 Task: Search one way flight ticket for 3 adults, 3 children in business from Jackson: Jackson Hole Airport to New Bern: Coastal Carolina Regional Airport (was Craven County Regional) on 8-4-2023. Choice of flights is JetBlue. Number of bags: 4 checked bags. Price is upto 89000. Outbound departure time preference is 21:45.
Action: Mouse moved to (407, 354)
Screenshot: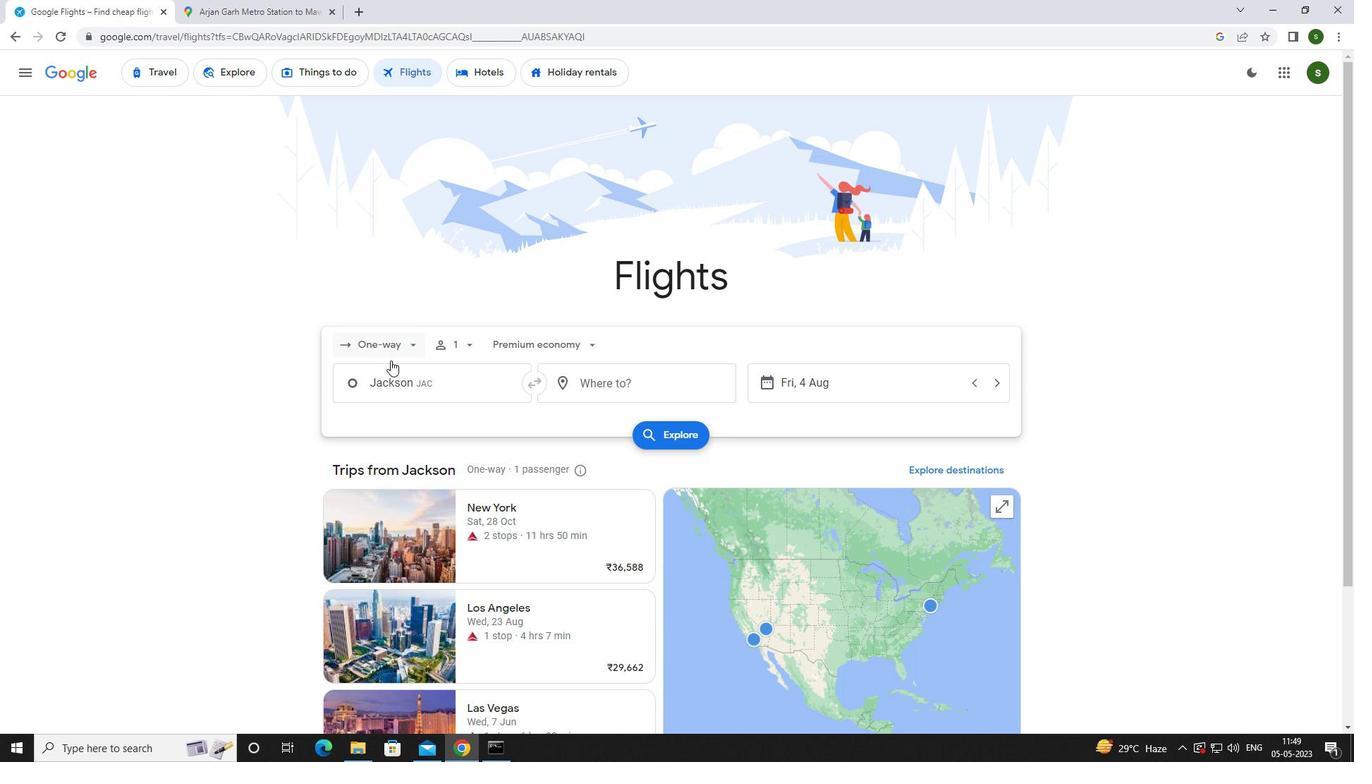 
Action: Mouse pressed left at (407, 354)
Screenshot: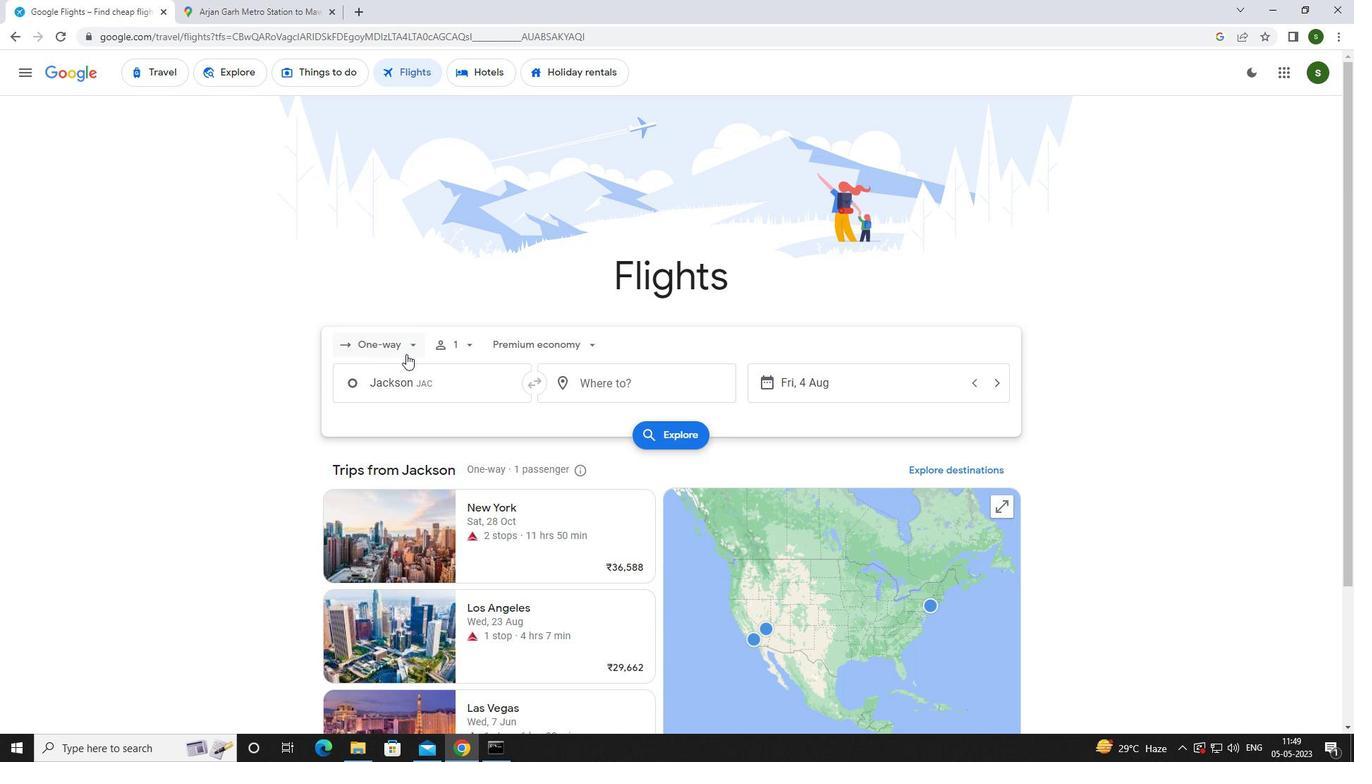 
Action: Mouse moved to (397, 402)
Screenshot: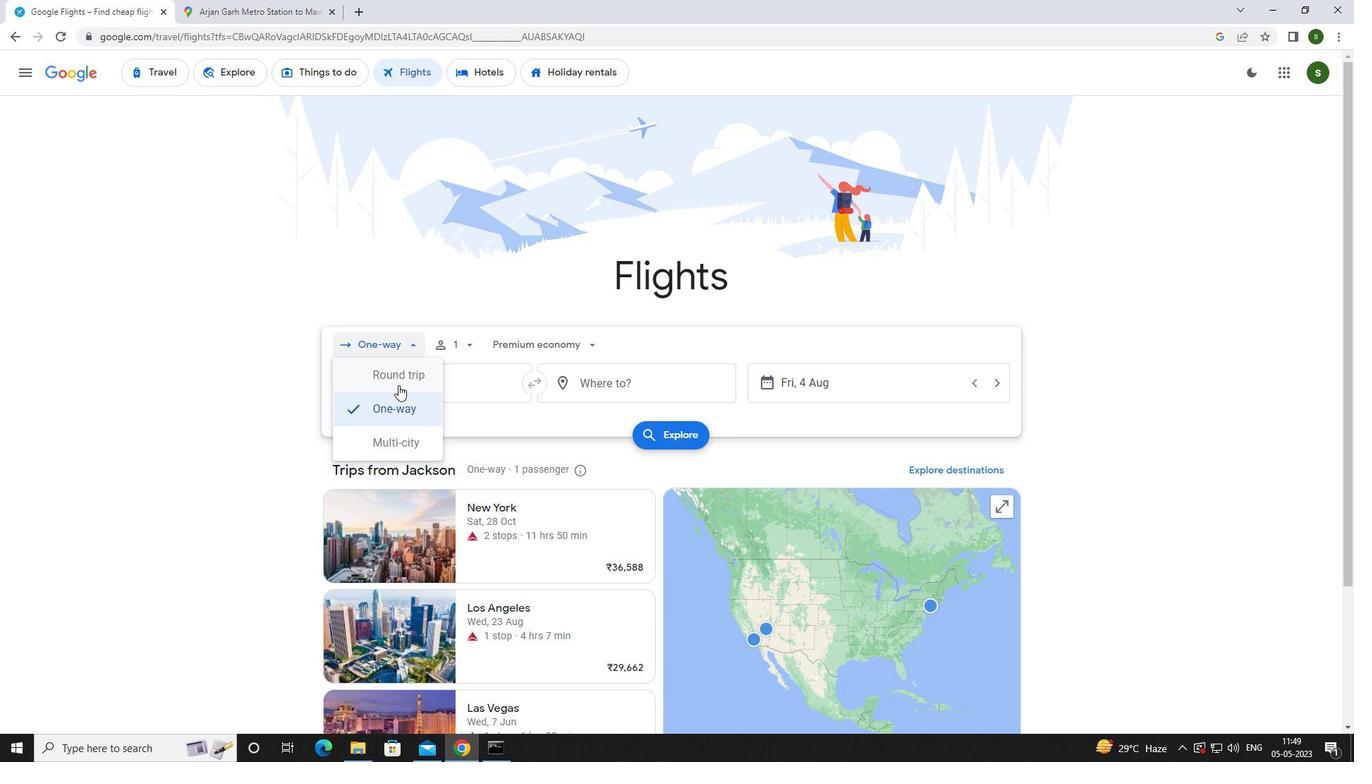 
Action: Mouse pressed left at (397, 402)
Screenshot: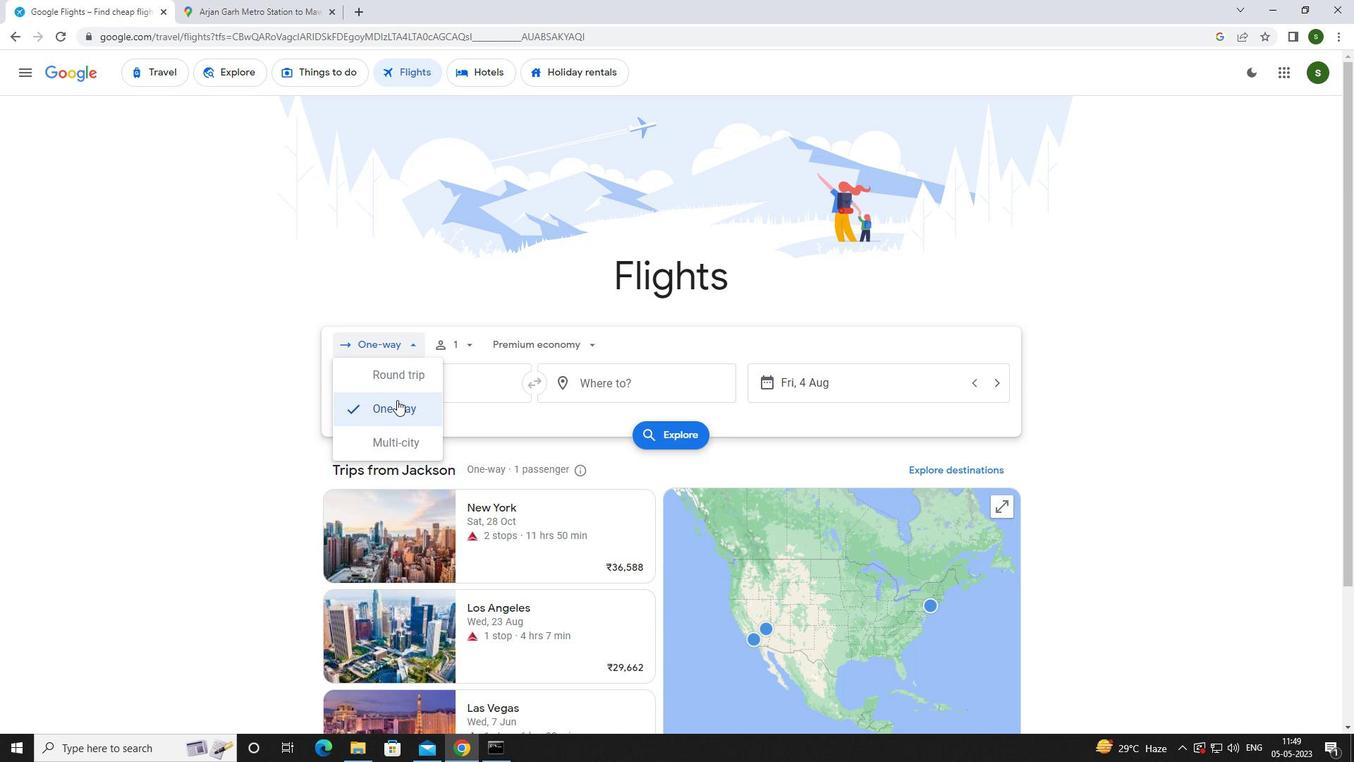 
Action: Mouse moved to (467, 351)
Screenshot: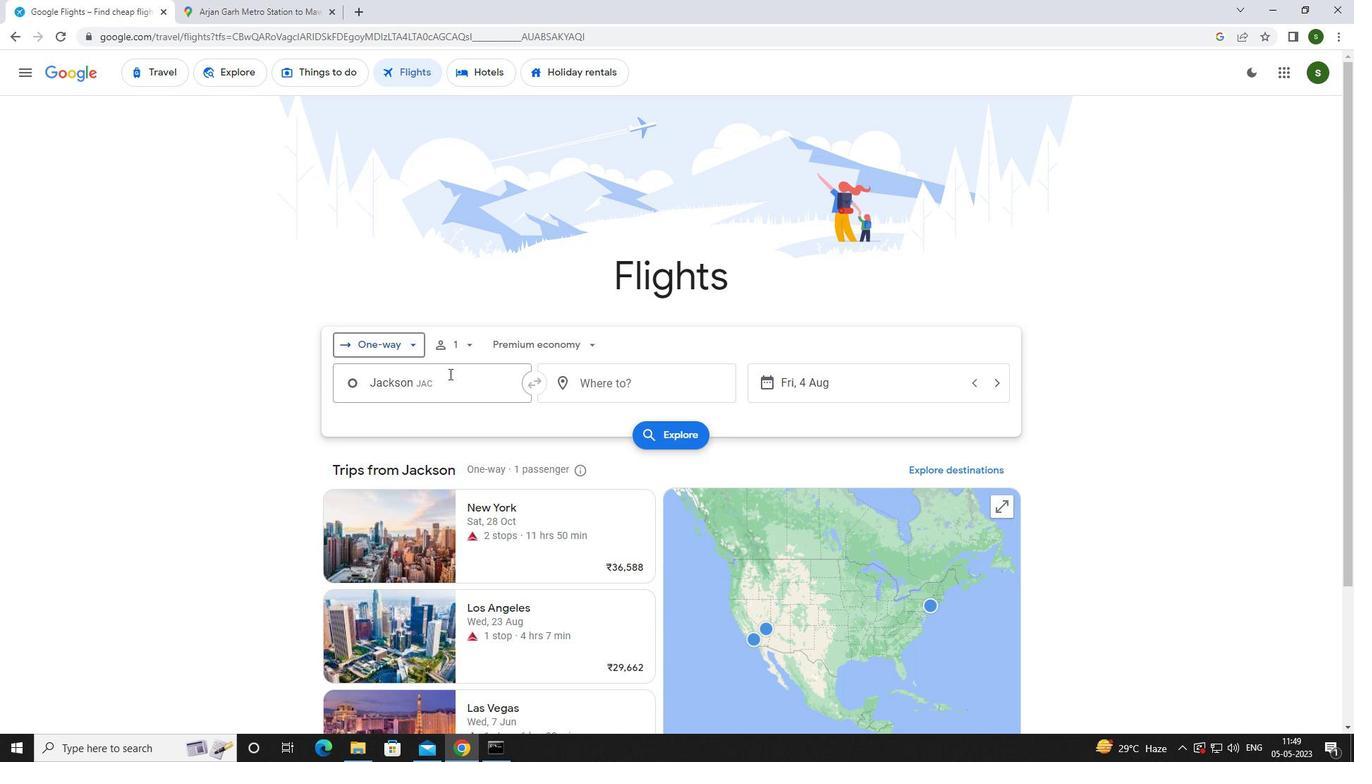 
Action: Mouse pressed left at (467, 351)
Screenshot: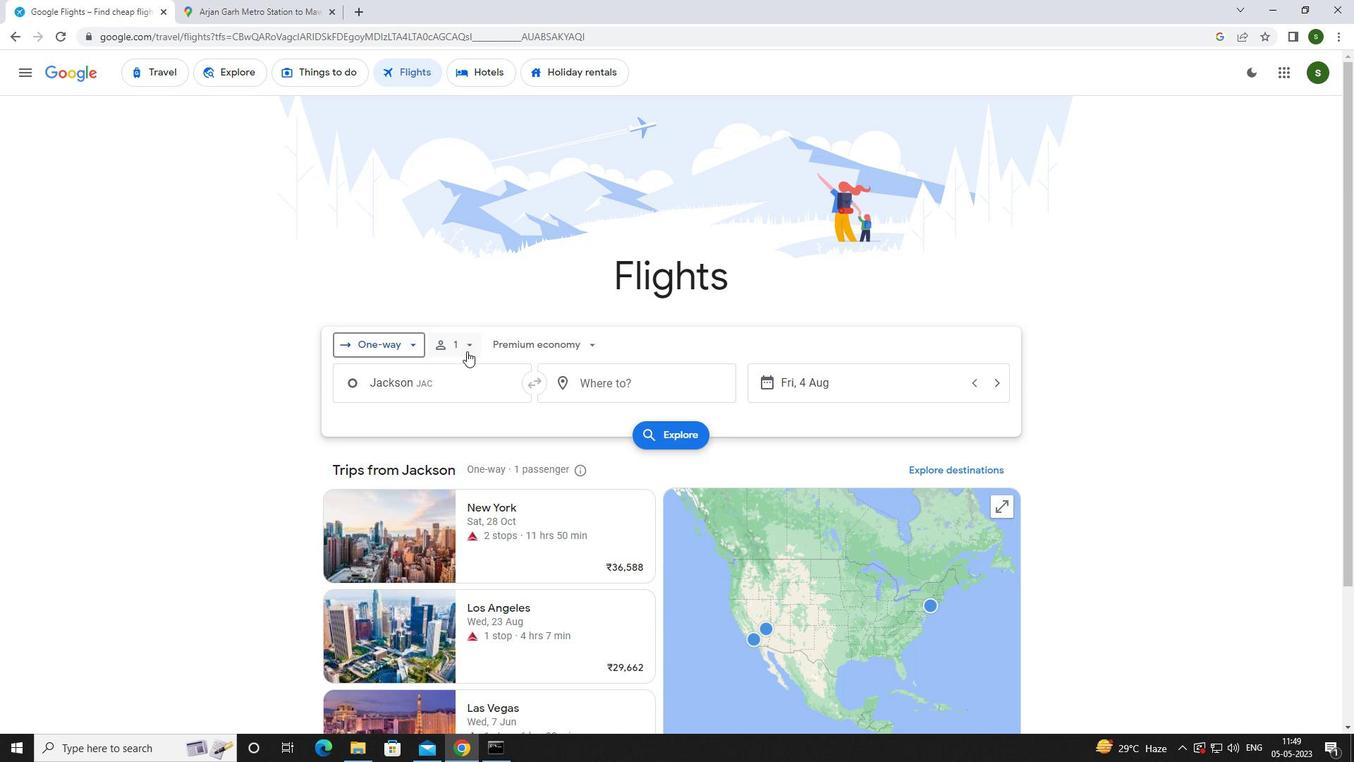 
Action: Mouse moved to (573, 381)
Screenshot: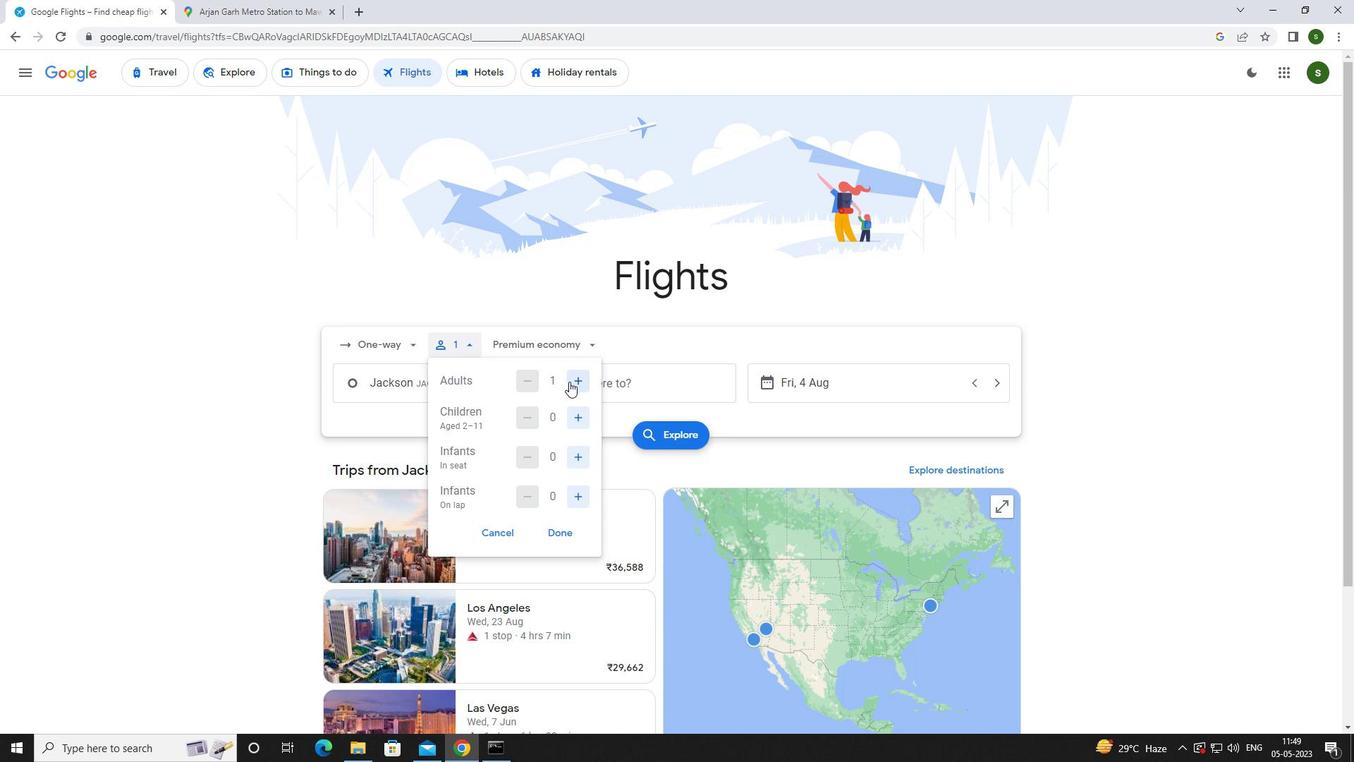 
Action: Mouse pressed left at (573, 381)
Screenshot: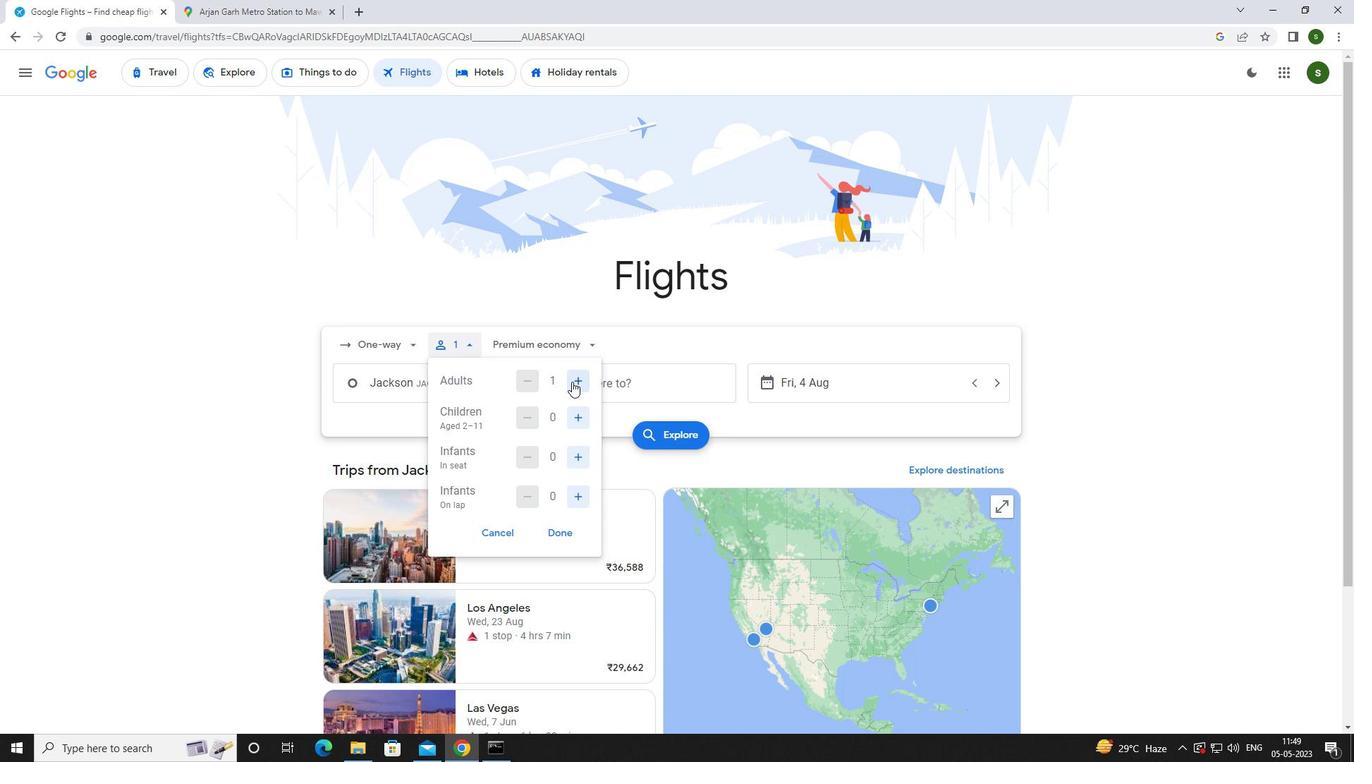 
Action: Mouse pressed left at (573, 381)
Screenshot: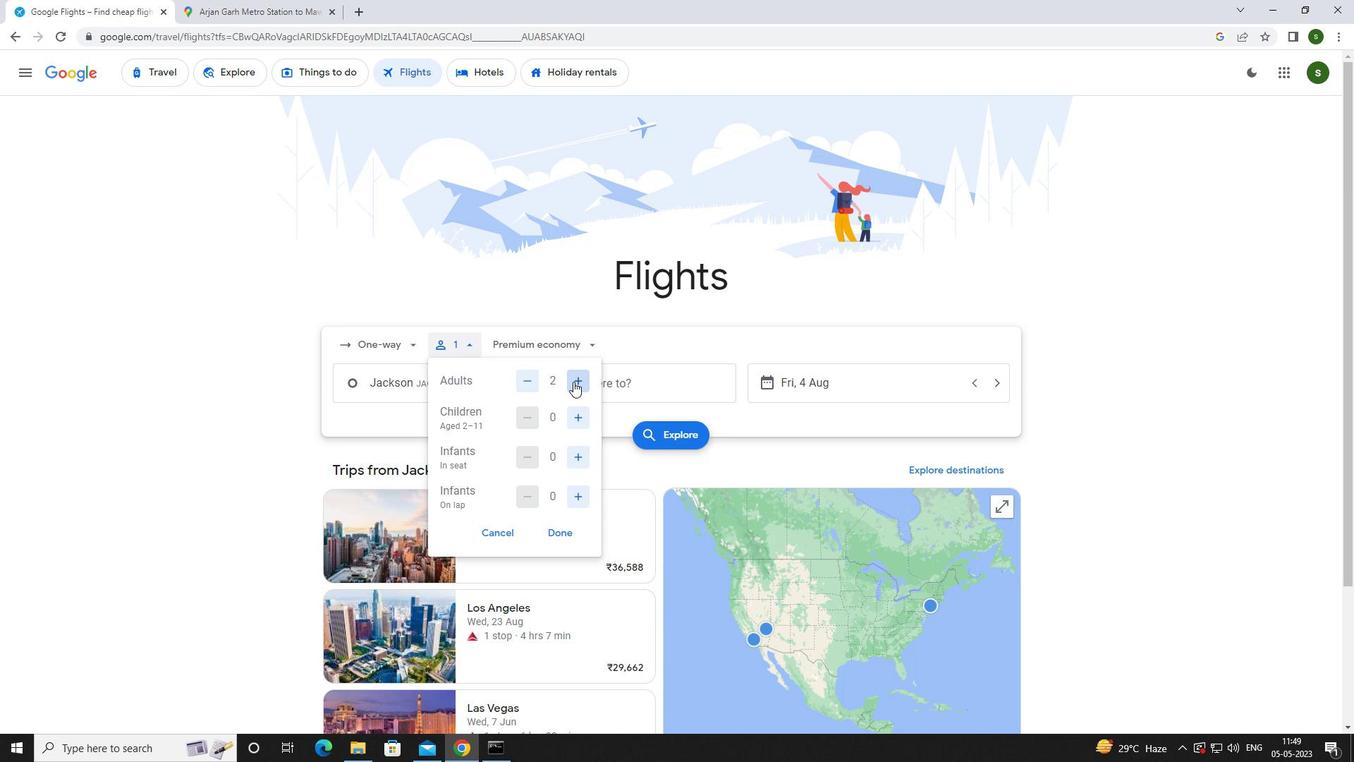 
Action: Mouse moved to (585, 414)
Screenshot: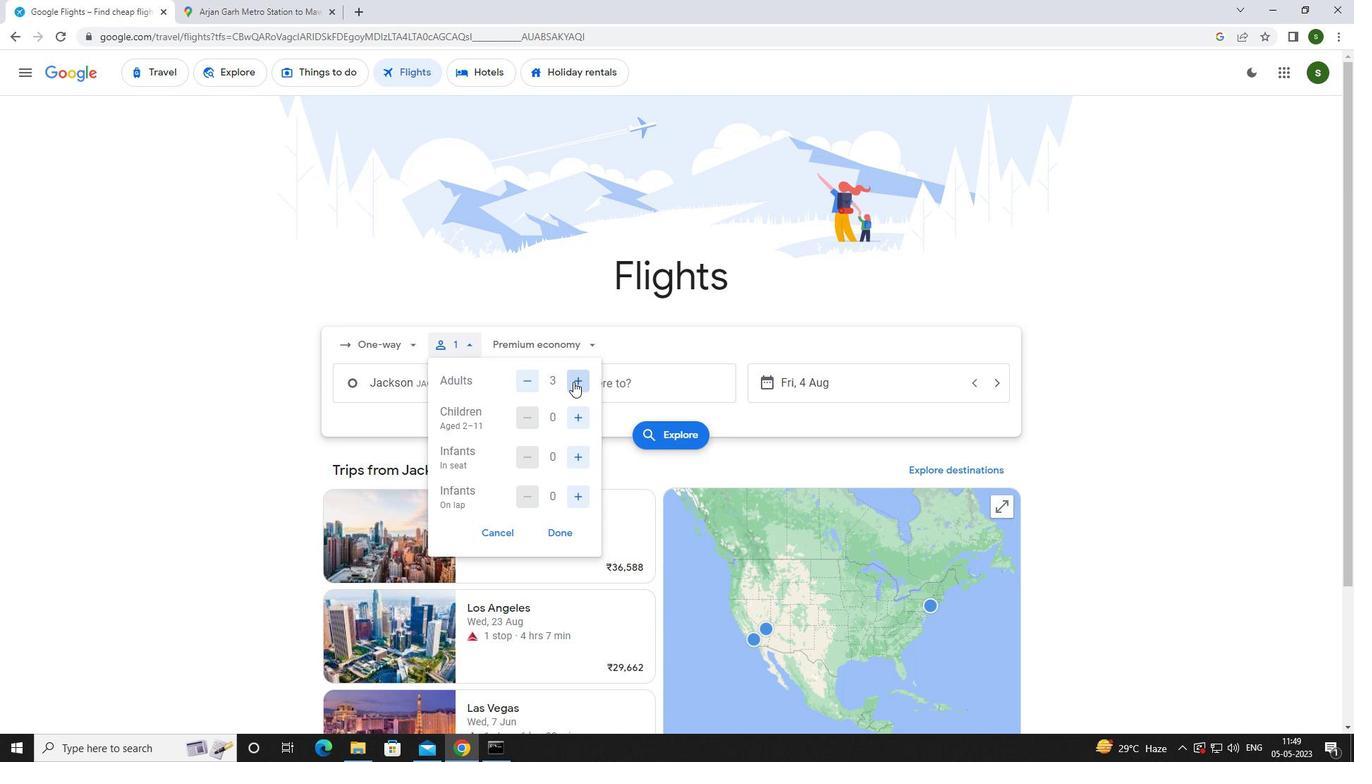 
Action: Mouse pressed left at (585, 414)
Screenshot: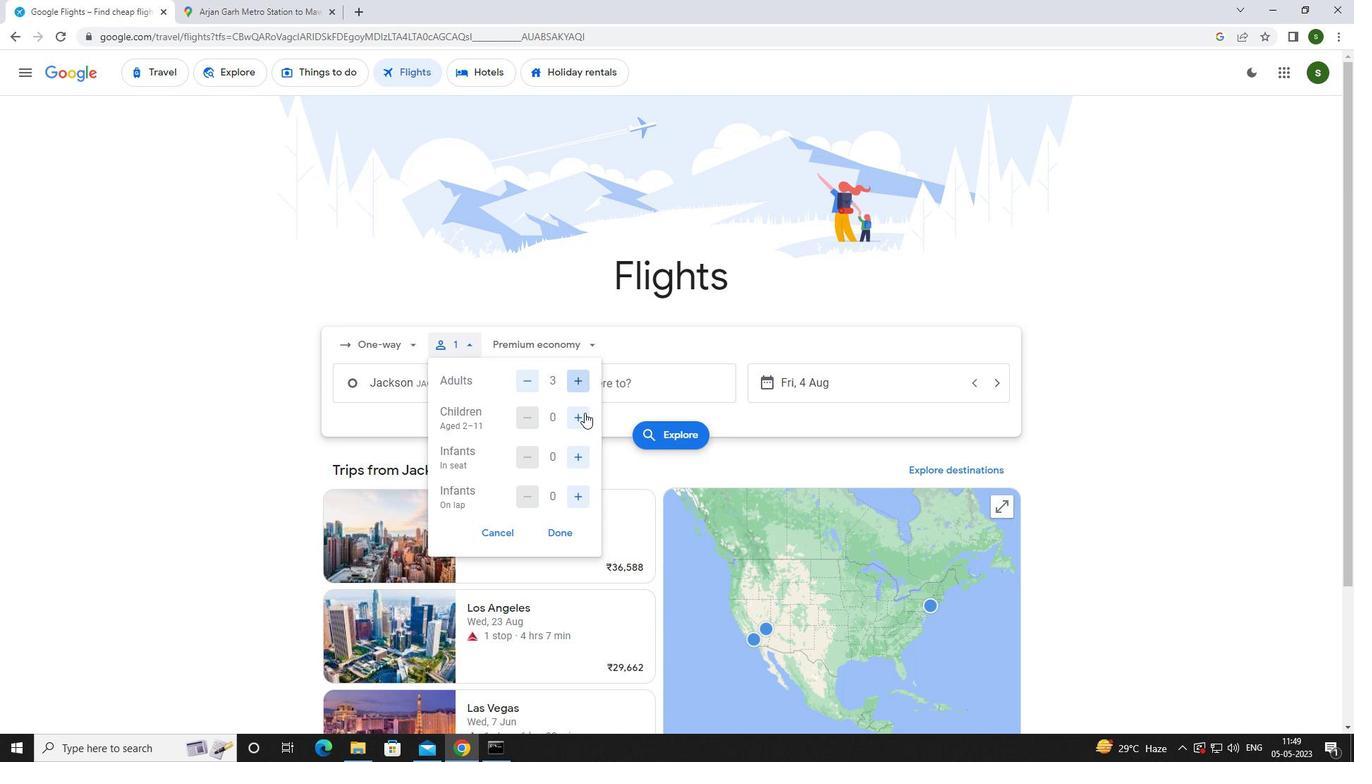 
Action: Mouse pressed left at (585, 414)
Screenshot: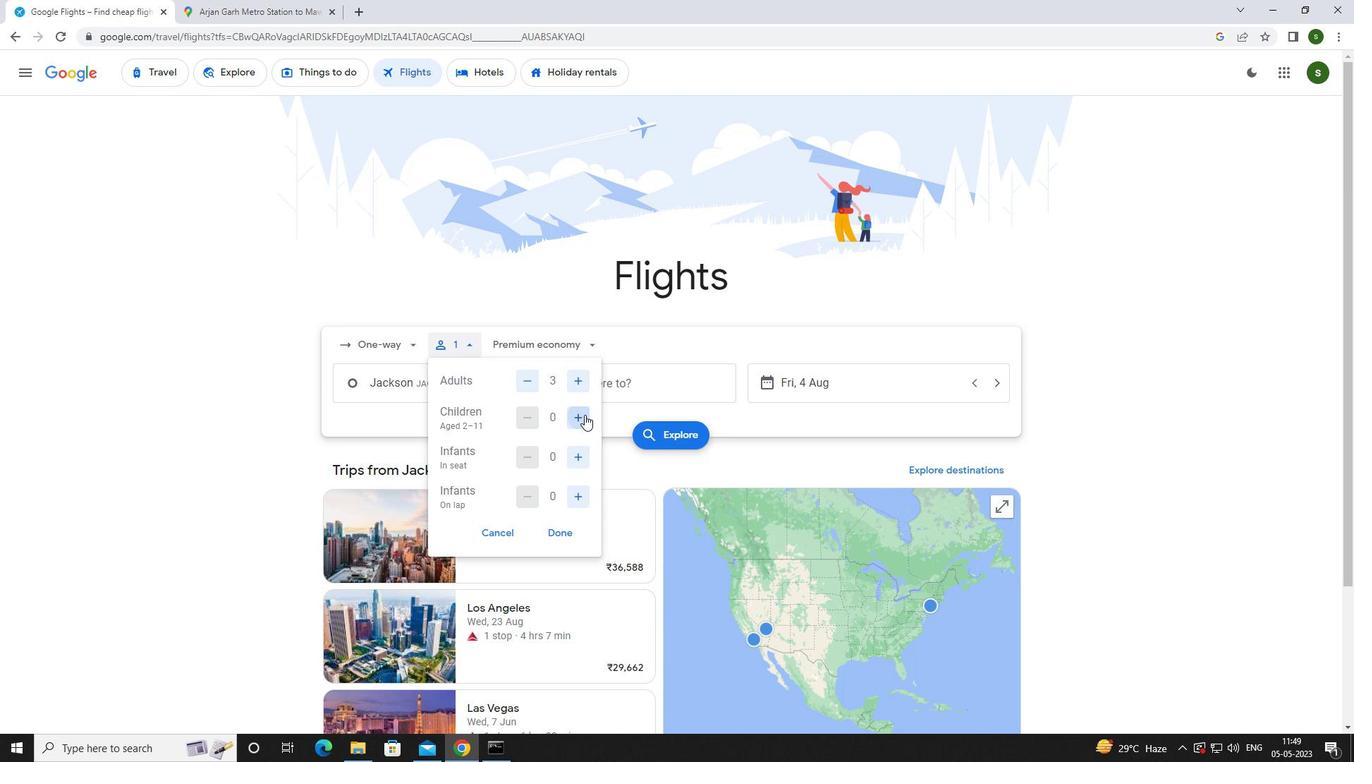 
Action: Mouse moved to (582, 415)
Screenshot: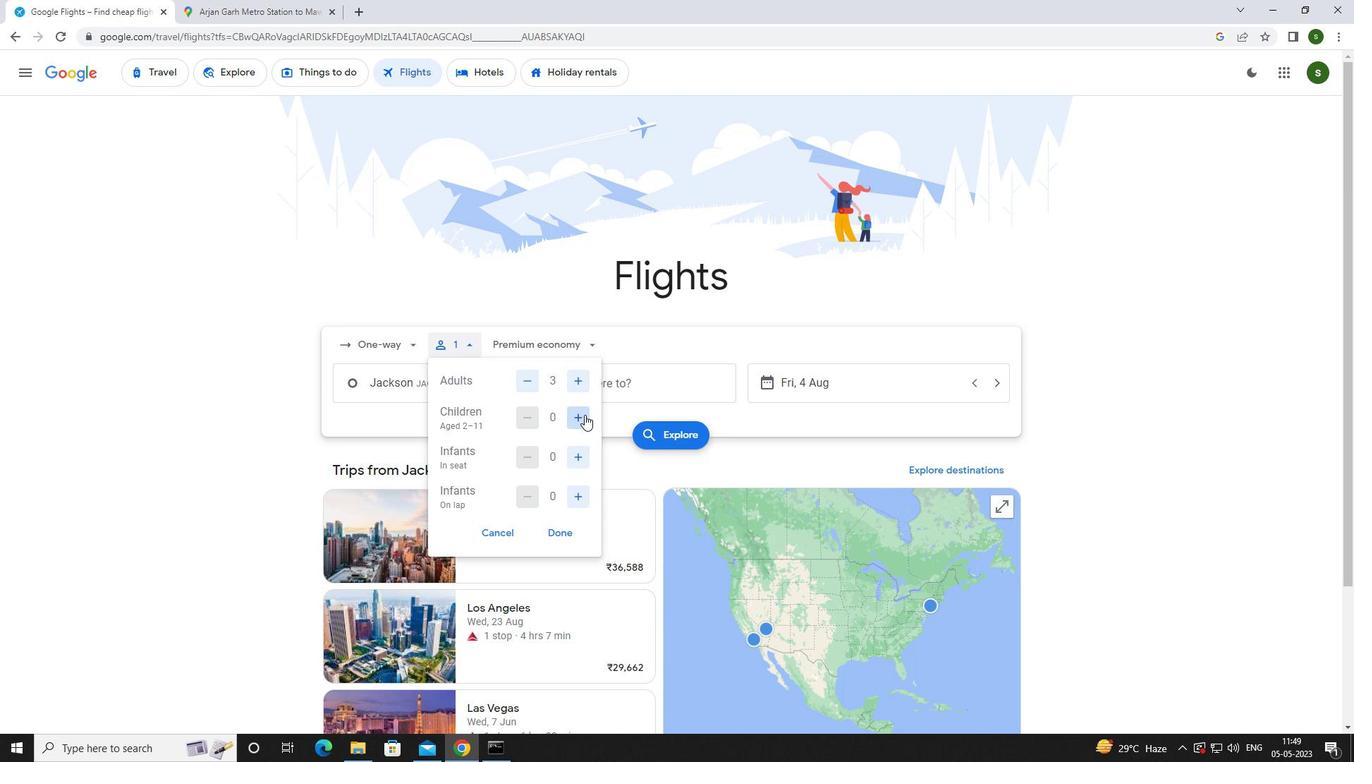 
Action: Mouse pressed left at (582, 415)
Screenshot: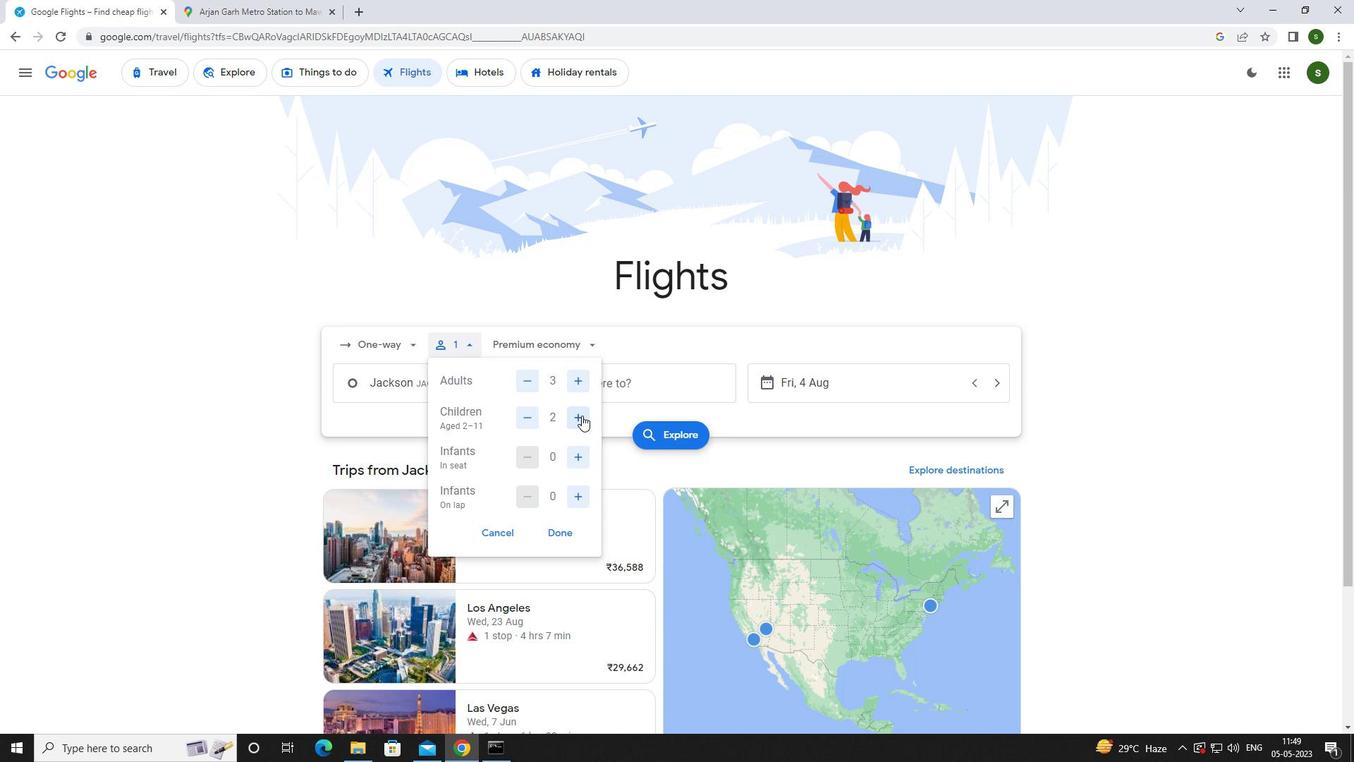 
Action: Mouse moved to (558, 346)
Screenshot: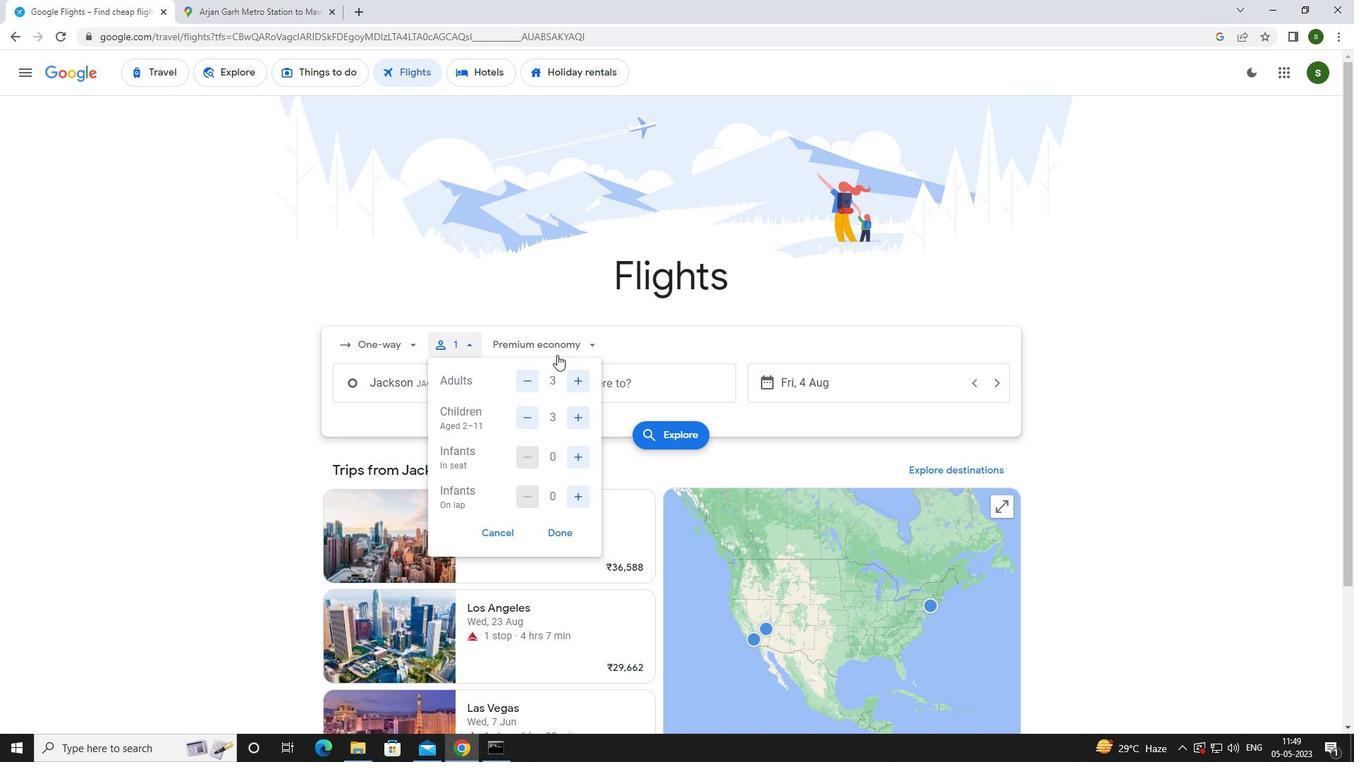 
Action: Mouse pressed left at (558, 346)
Screenshot: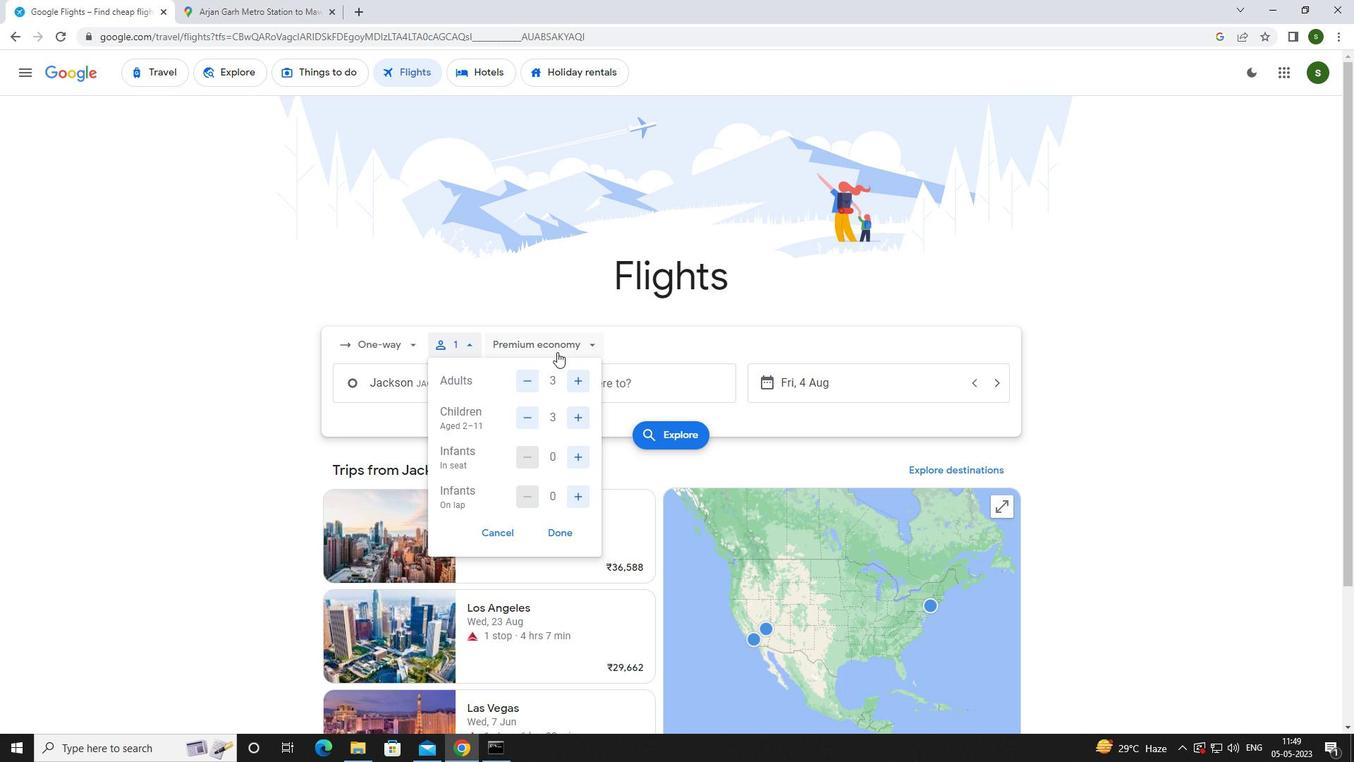 
Action: Mouse moved to (567, 440)
Screenshot: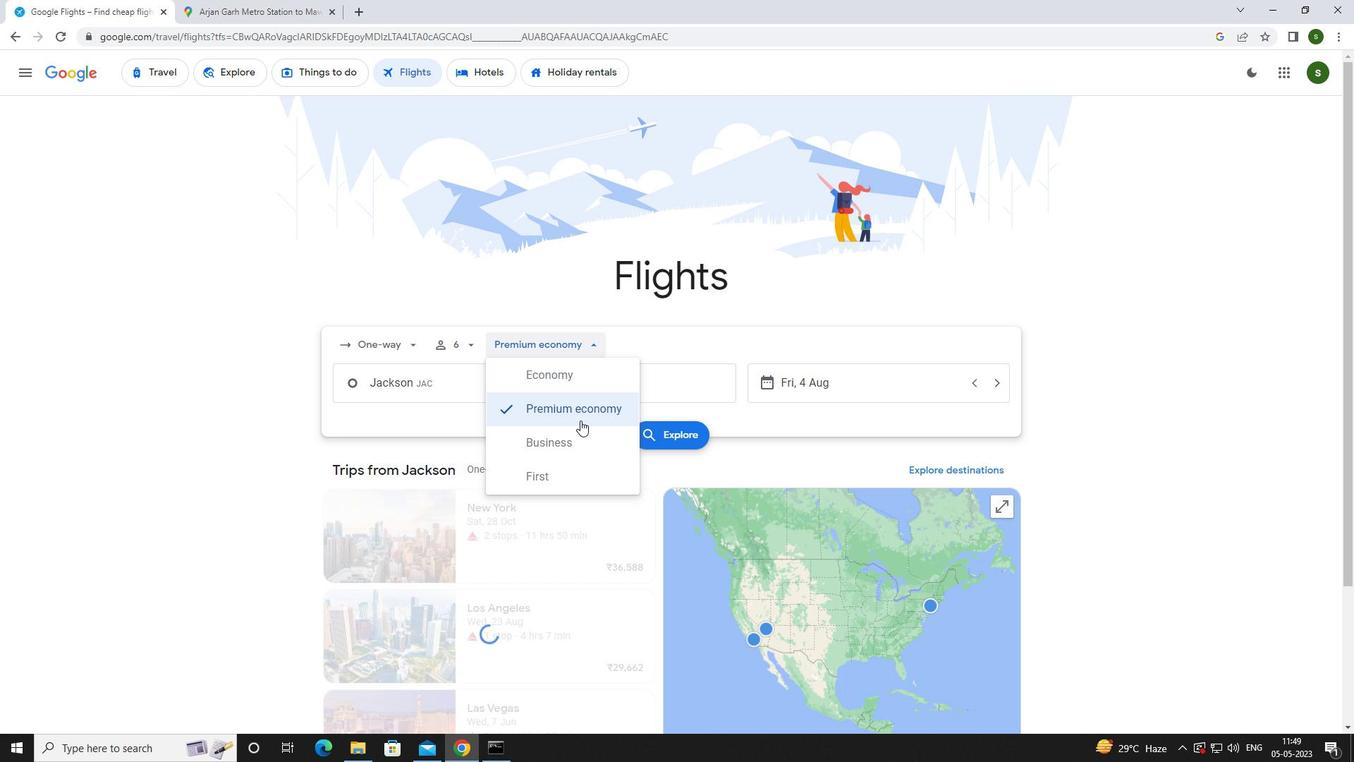 
Action: Mouse pressed left at (567, 440)
Screenshot: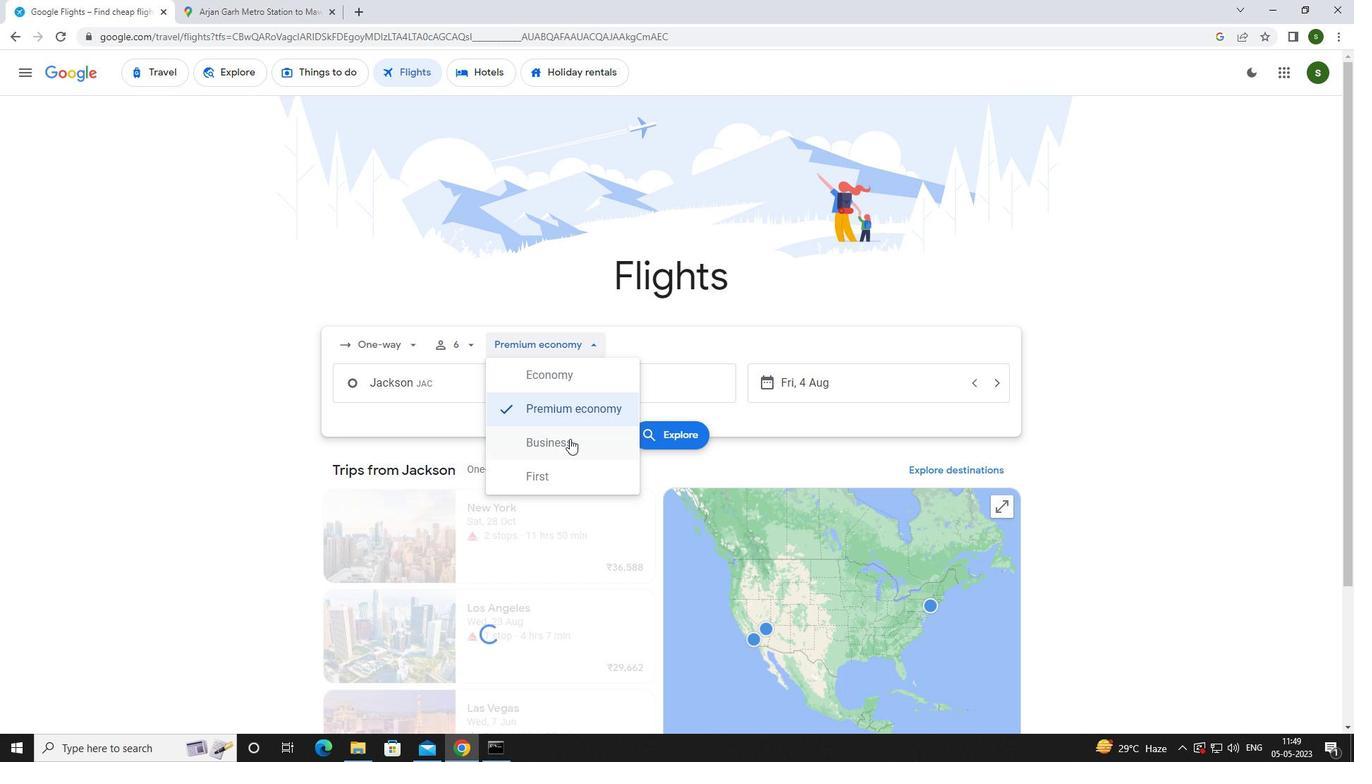 
Action: Mouse moved to (441, 382)
Screenshot: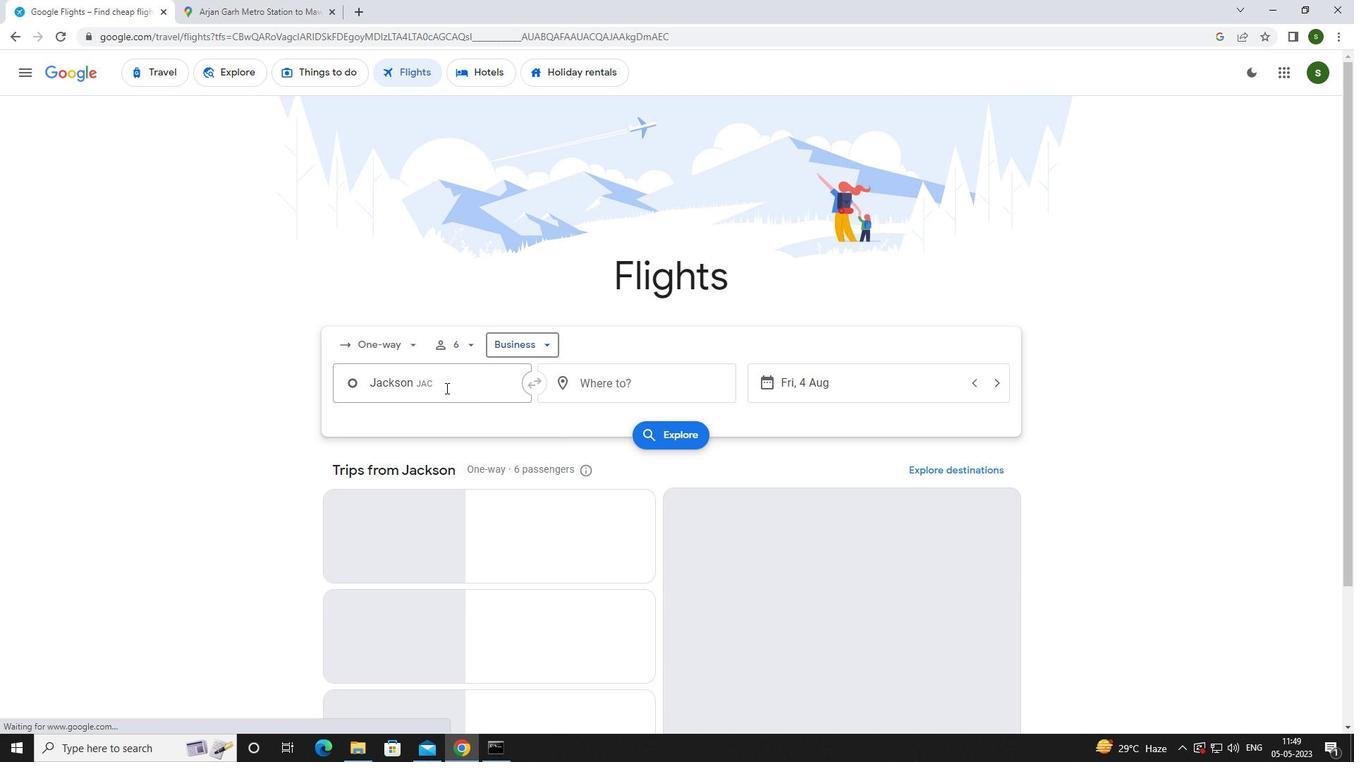 
Action: Mouse pressed left at (441, 382)
Screenshot: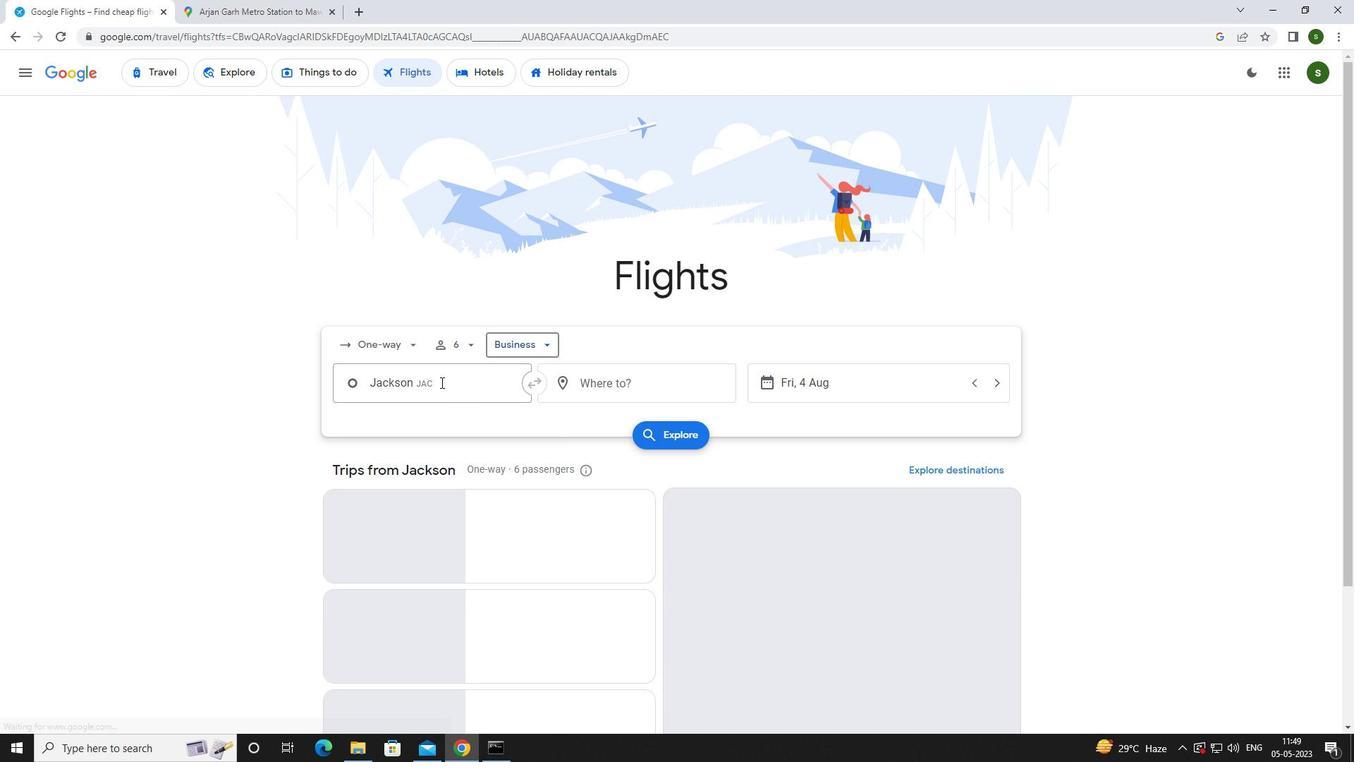 
Action: Mouse moved to (443, 390)
Screenshot: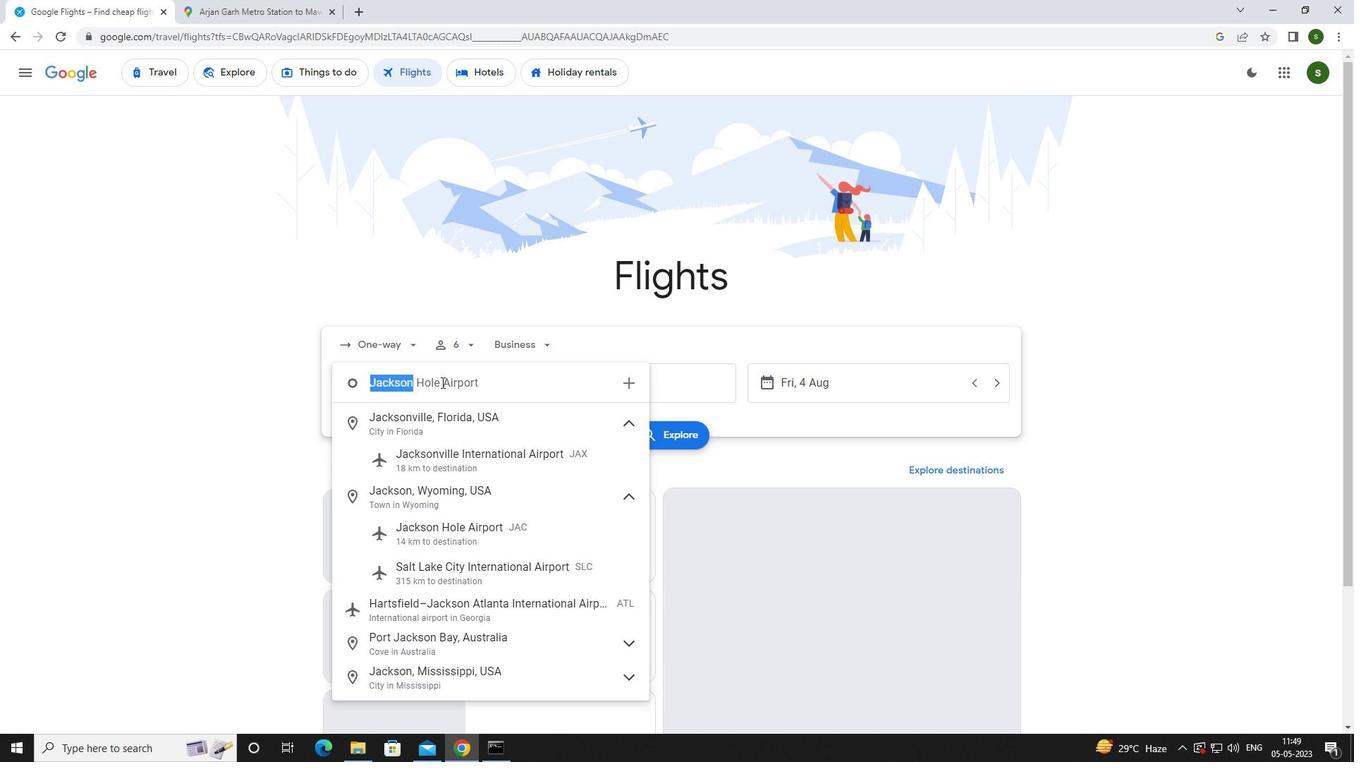 
Action: Key pressed <Key.caps_lock>j<Key.caps_lock>acks
Screenshot: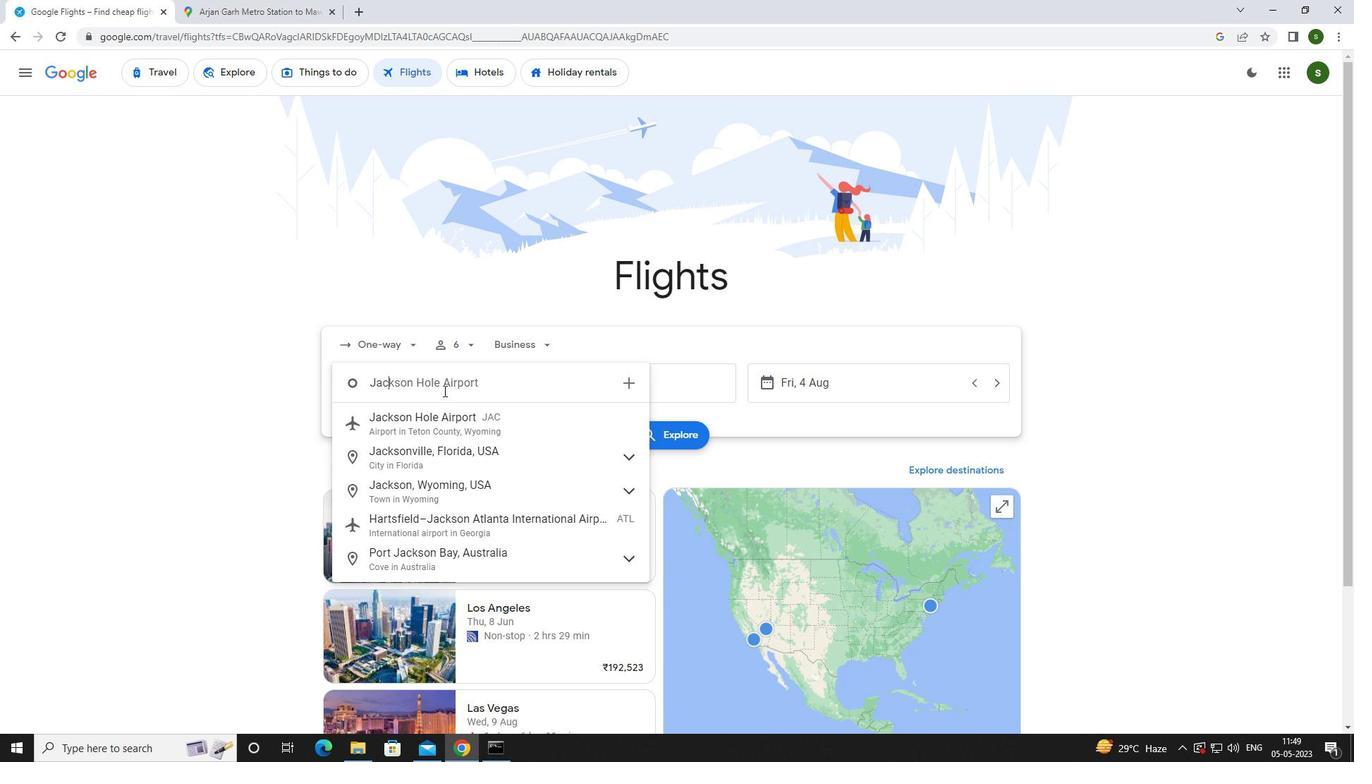 
Action: Mouse moved to (479, 527)
Screenshot: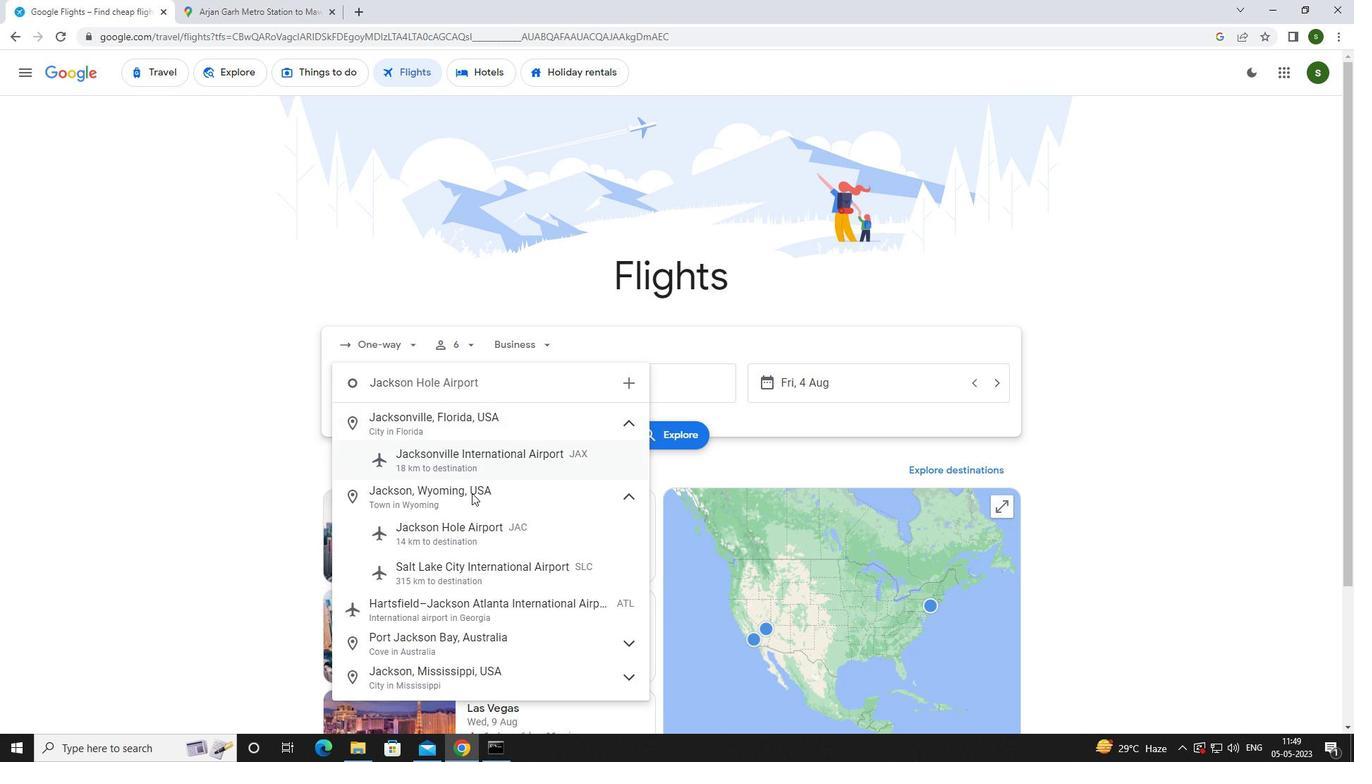 
Action: Mouse pressed left at (479, 527)
Screenshot: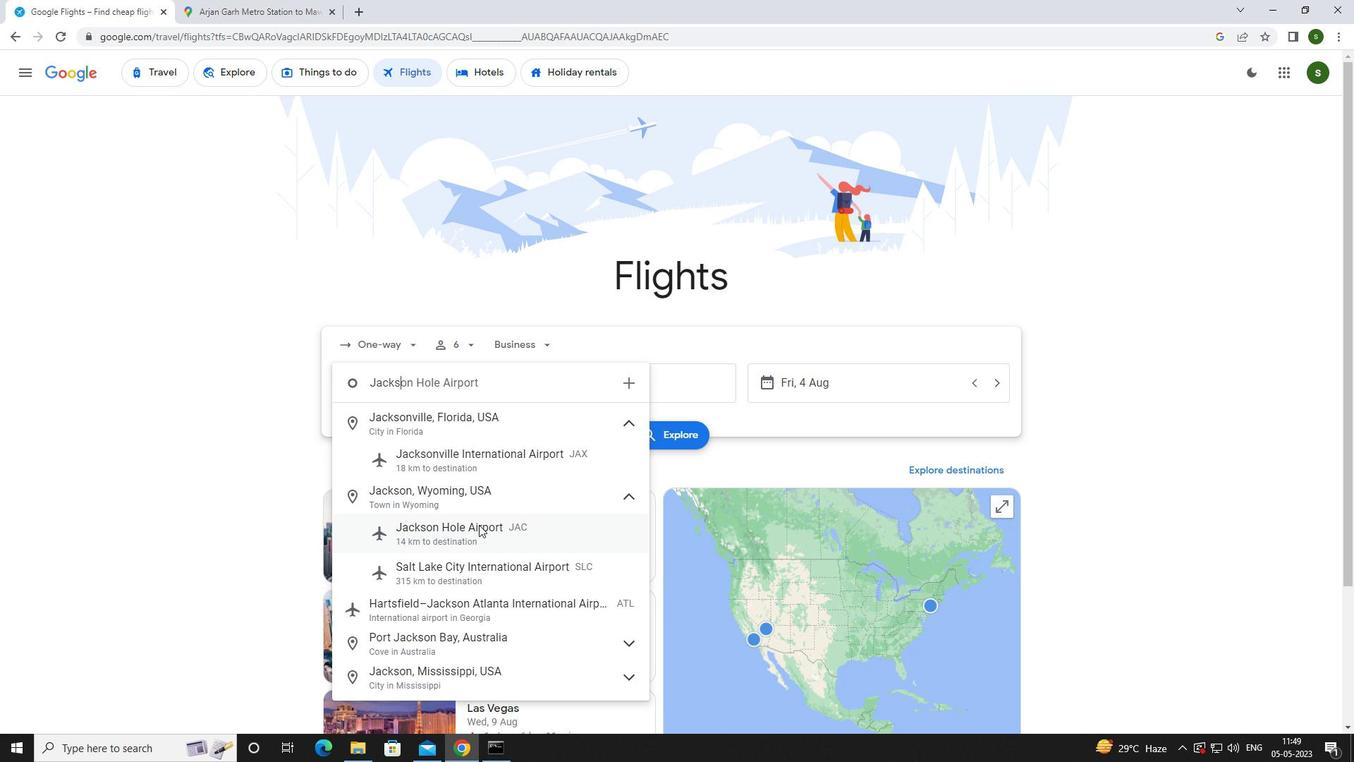 
Action: Mouse moved to (632, 379)
Screenshot: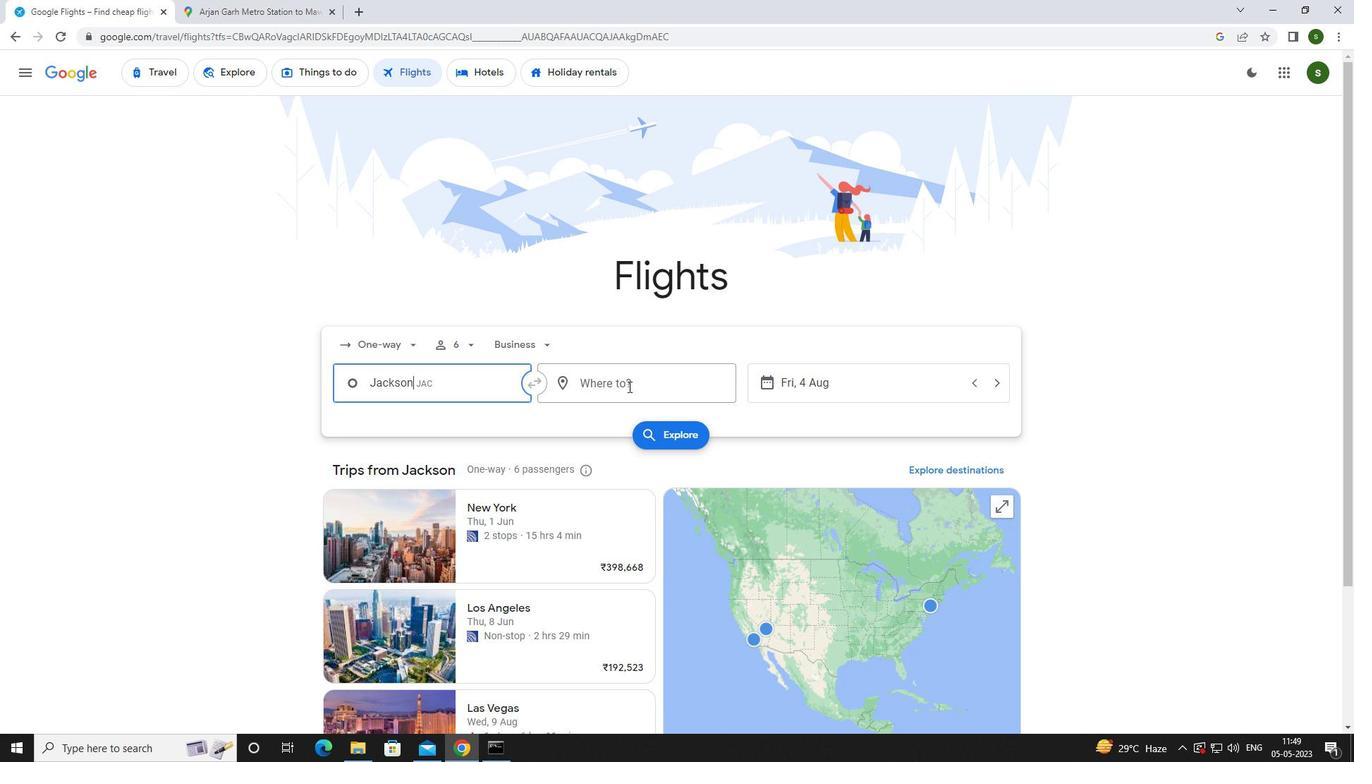 
Action: Mouse pressed left at (632, 379)
Screenshot: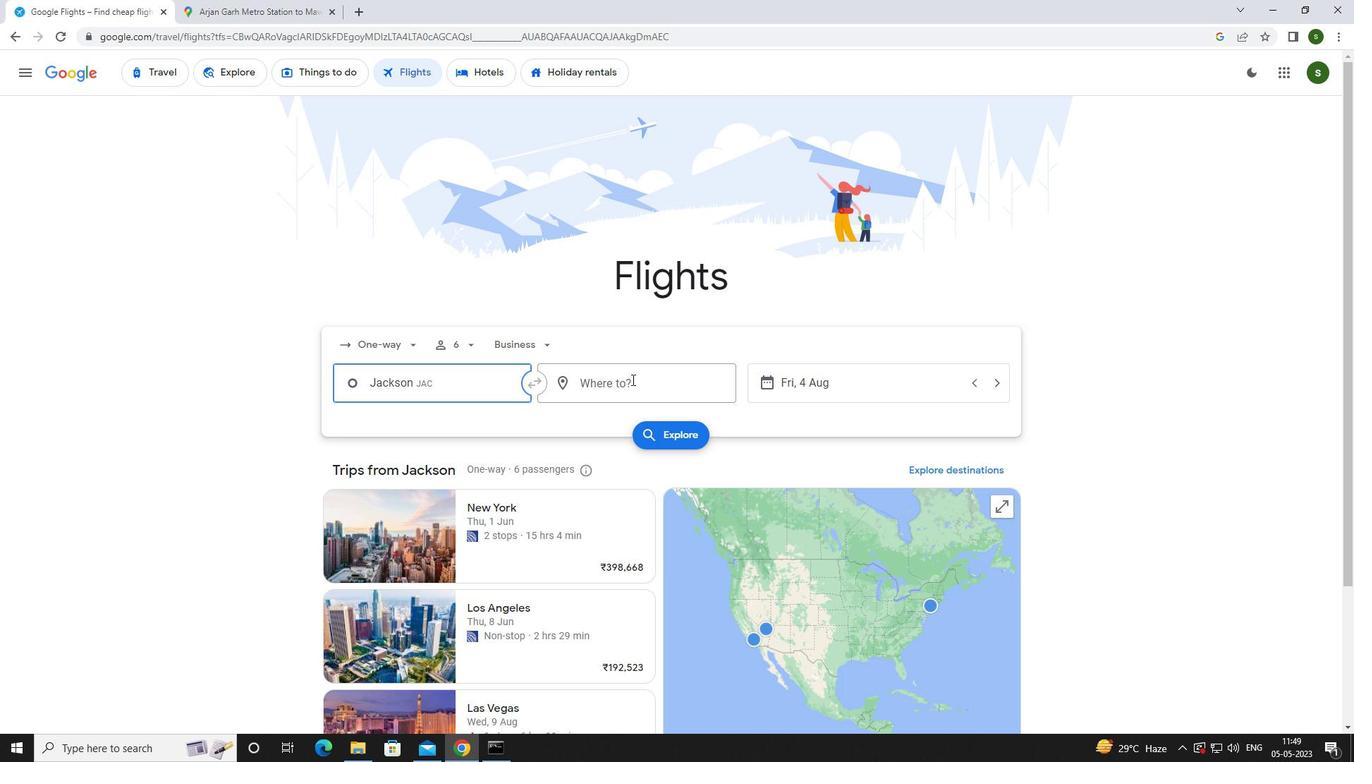 
Action: Mouse moved to (589, 397)
Screenshot: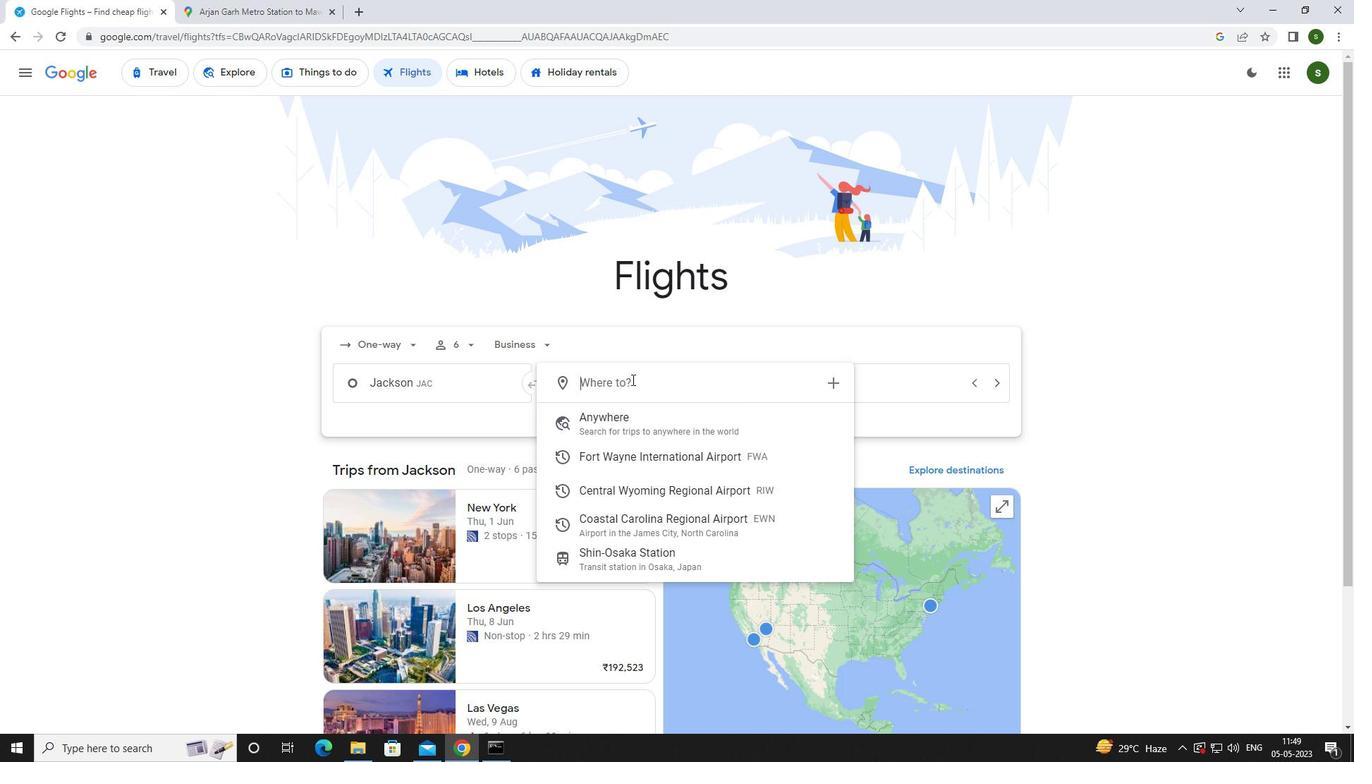 
Action: Key pressed <Key.caps_lock>c<Key.caps_lock>oastal
Screenshot: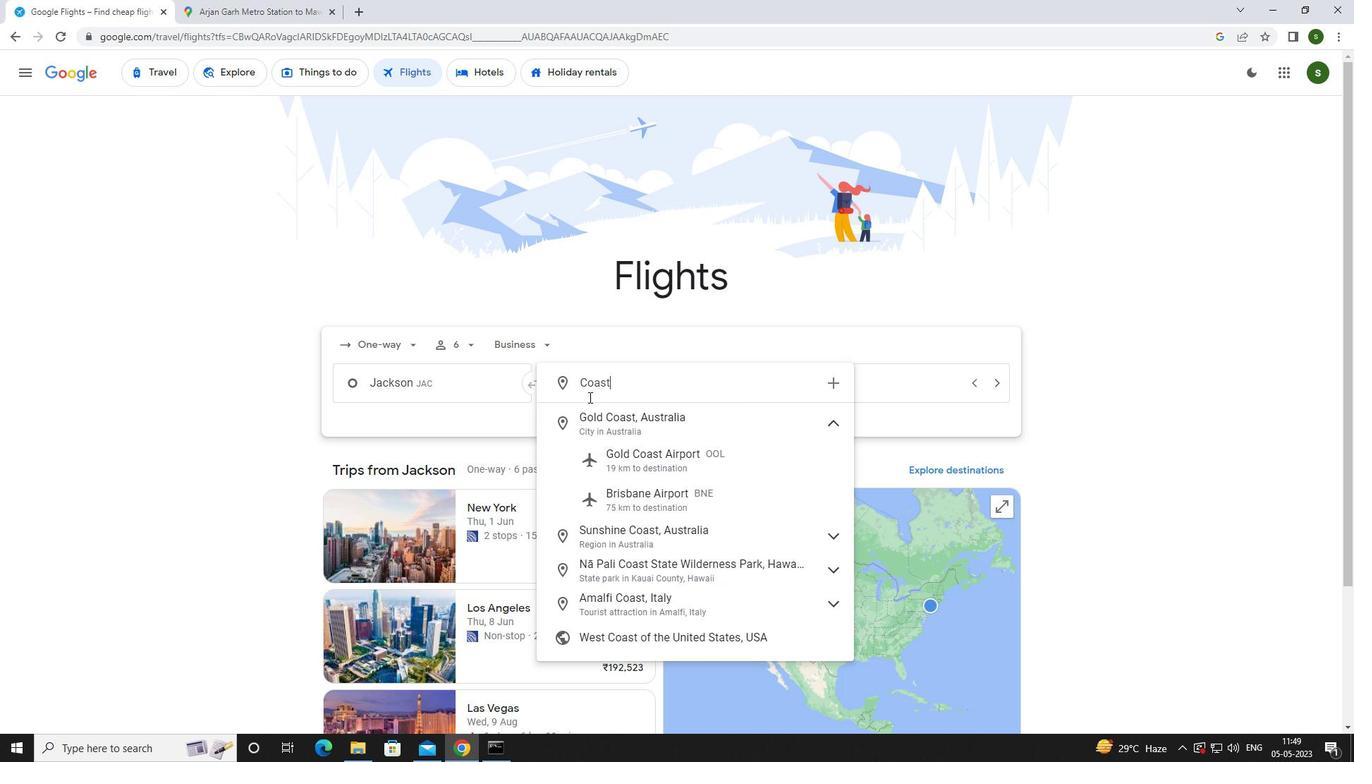 
Action: Mouse moved to (640, 412)
Screenshot: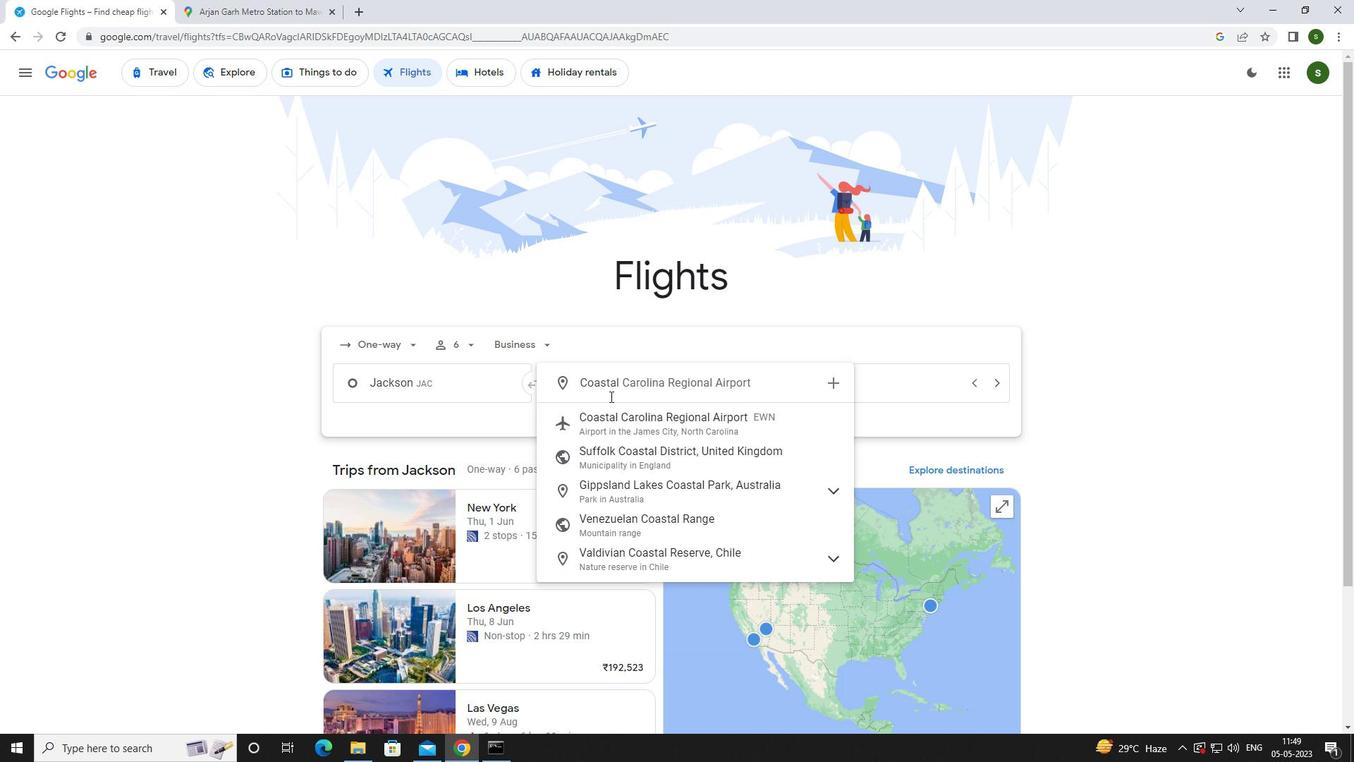 
Action: Mouse pressed left at (640, 412)
Screenshot: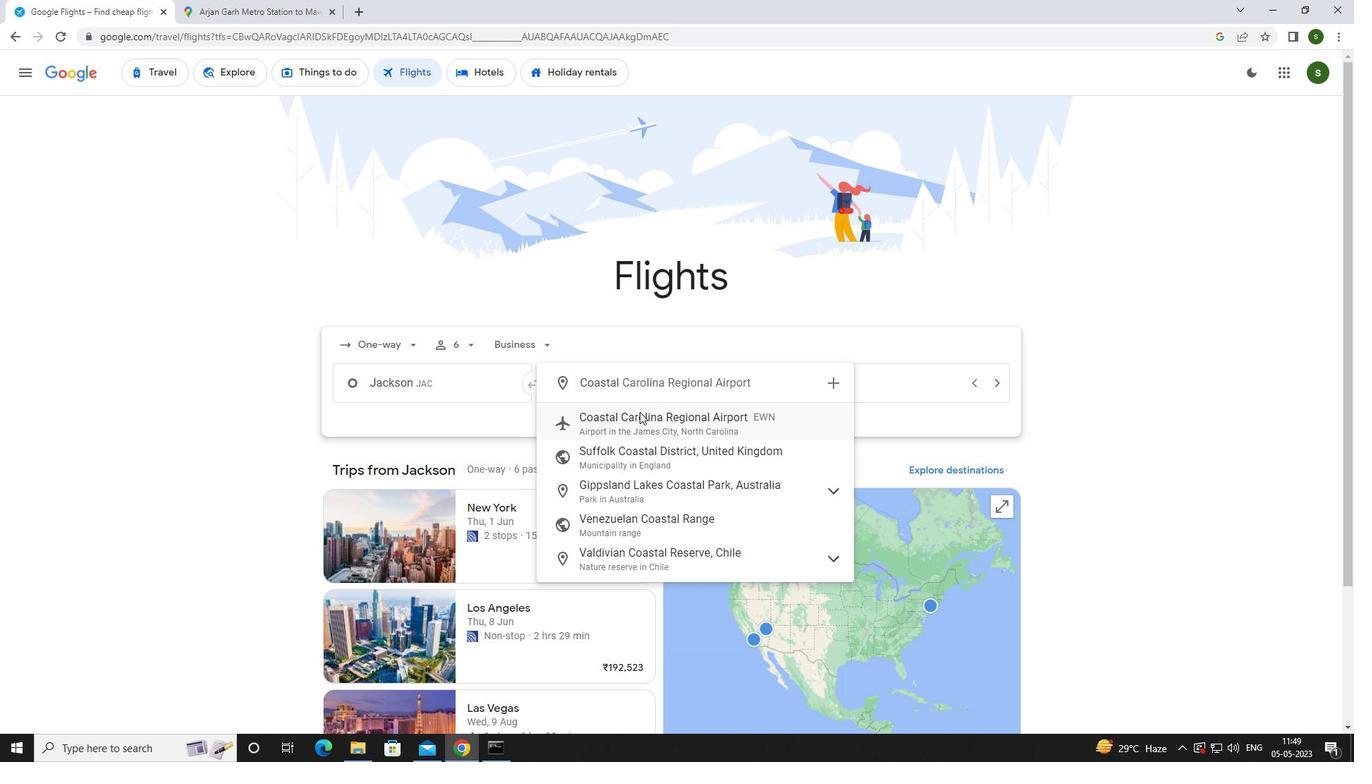 
Action: Mouse moved to (846, 377)
Screenshot: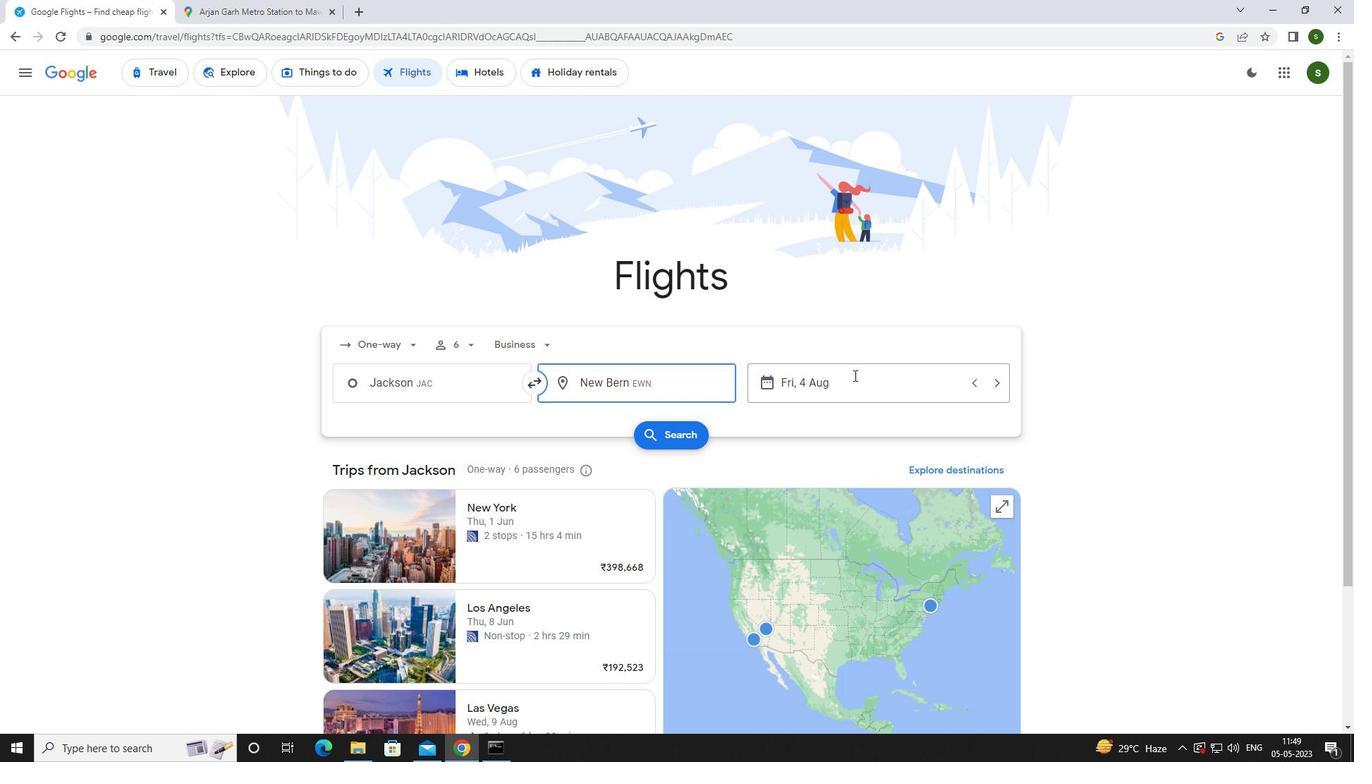
Action: Mouse pressed left at (846, 377)
Screenshot: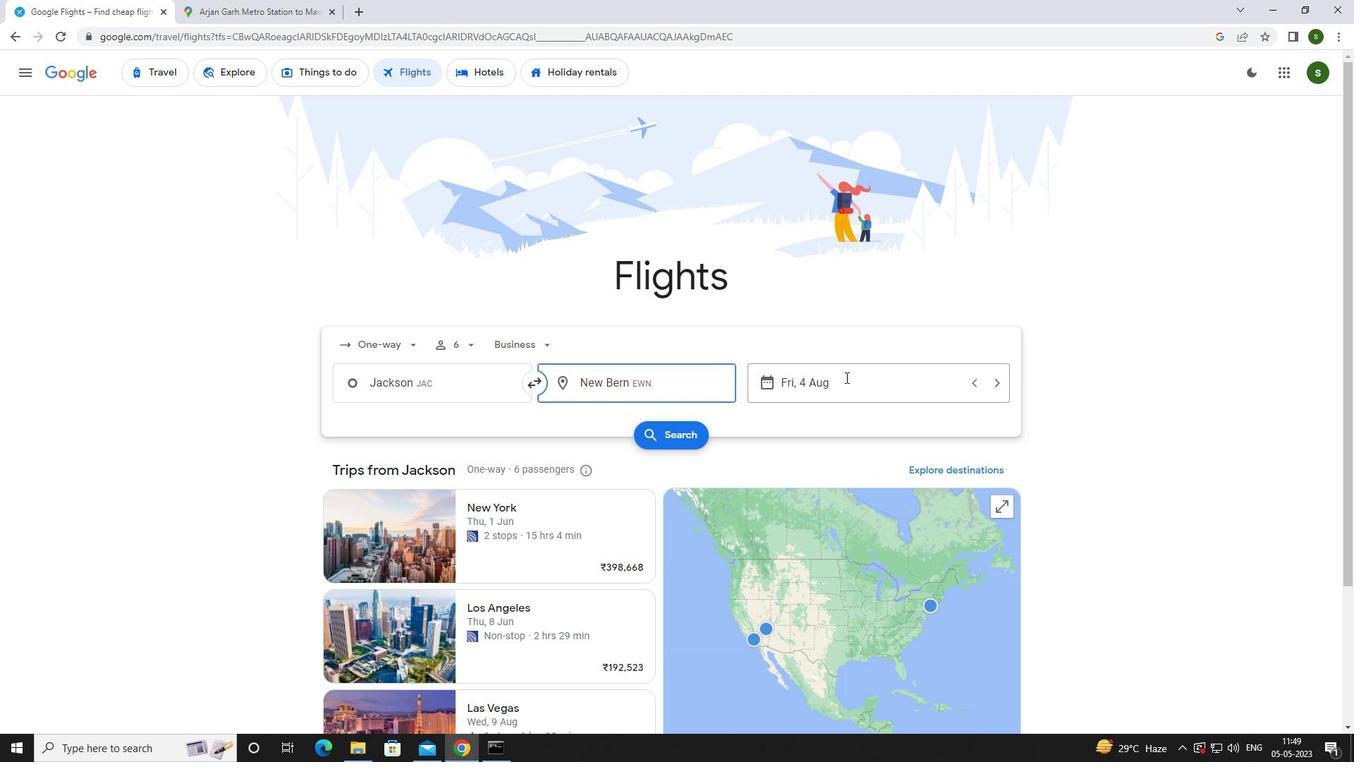 
Action: Mouse moved to (673, 476)
Screenshot: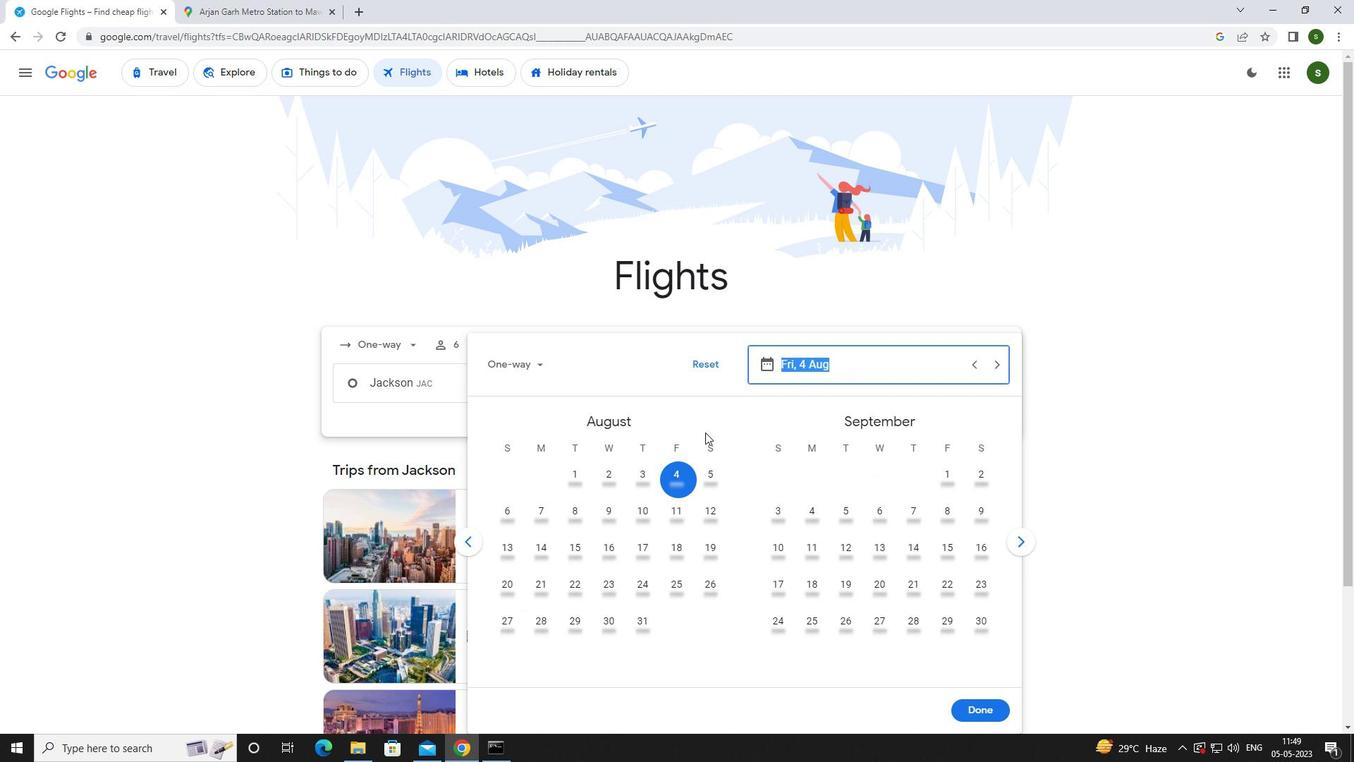 
Action: Mouse pressed left at (673, 476)
Screenshot: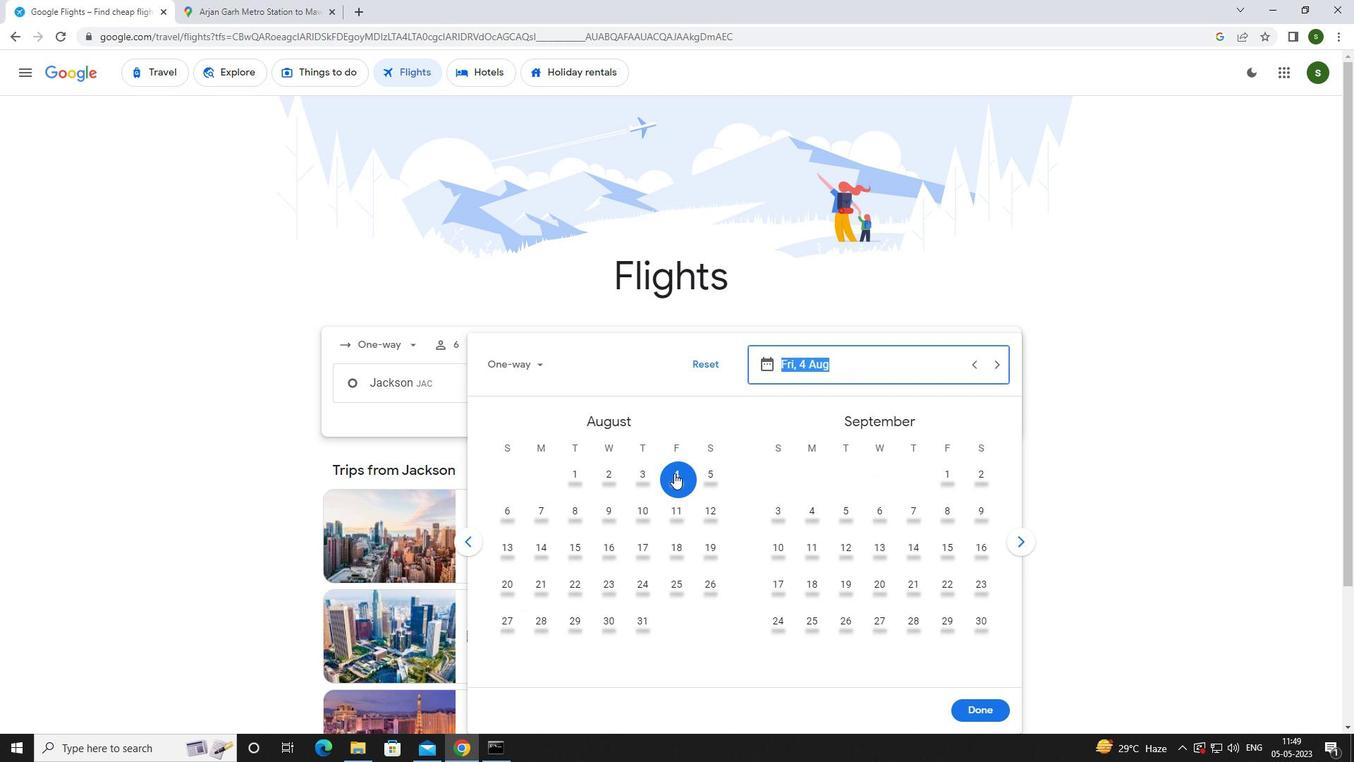 
Action: Mouse moved to (961, 700)
Screenshot: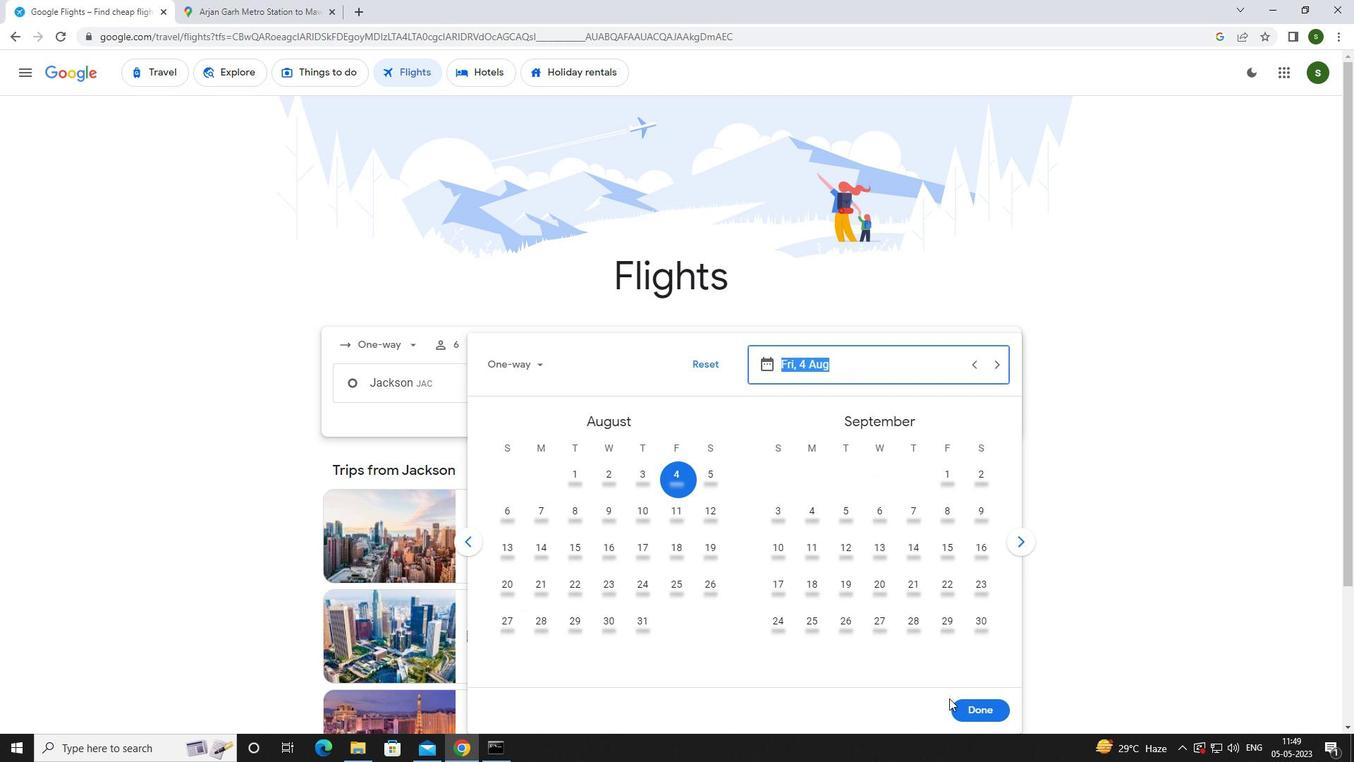 
Action: Mouse pressed left at (961, 700)
Screenshot: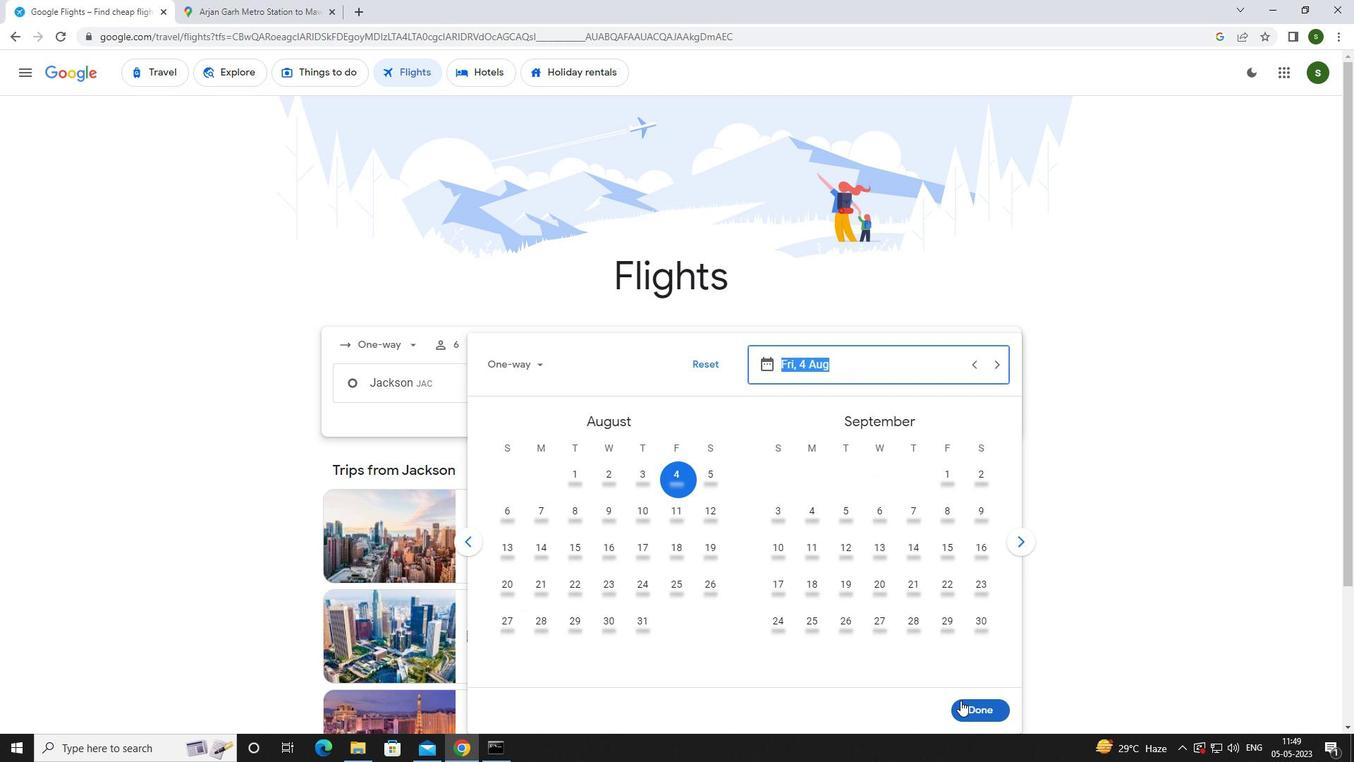 
Action: Mouse moved to (682, 436)
Screenshot: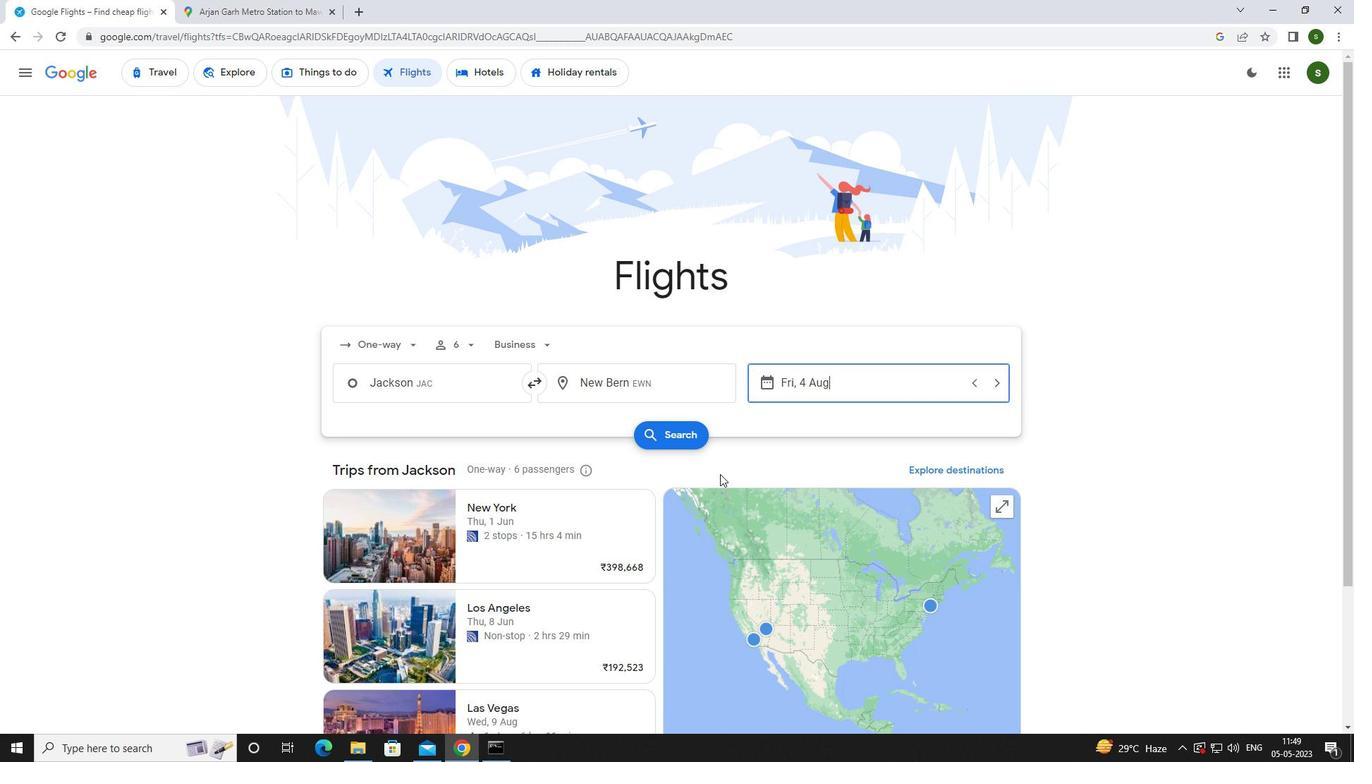 
Action: Mouse pressed left at (682, 436)
Screenshot: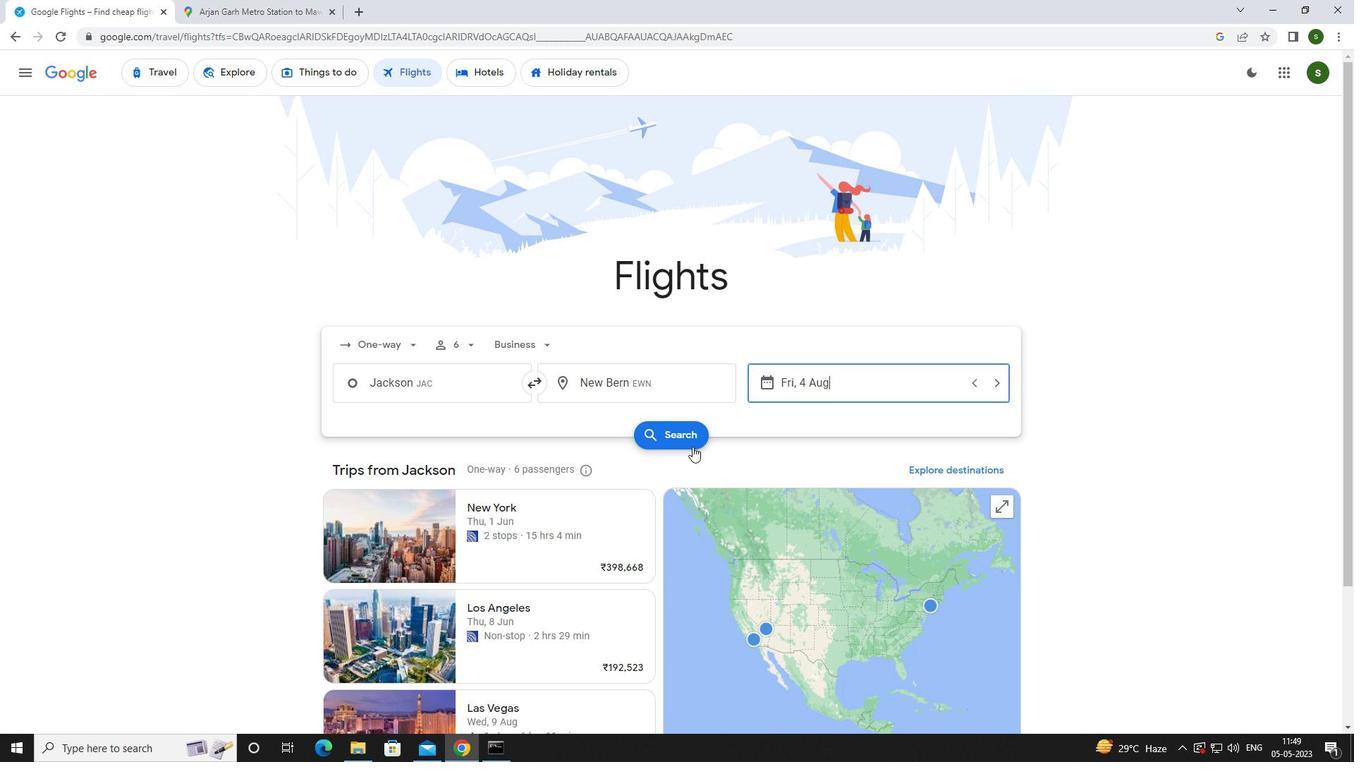 
Action: Mouse moved to (343, 199)
Screenshot: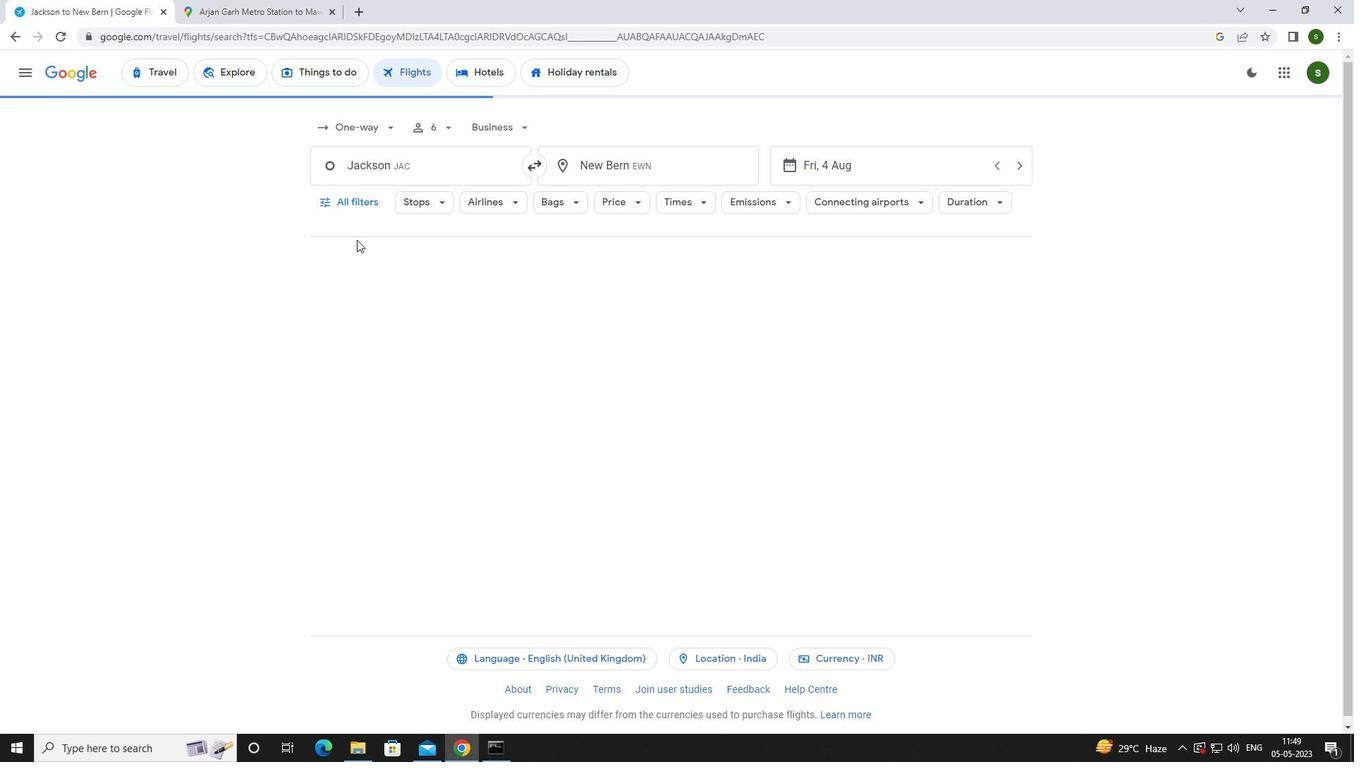 
Action: Mouse pressed left at (343, 199)
Screenshot: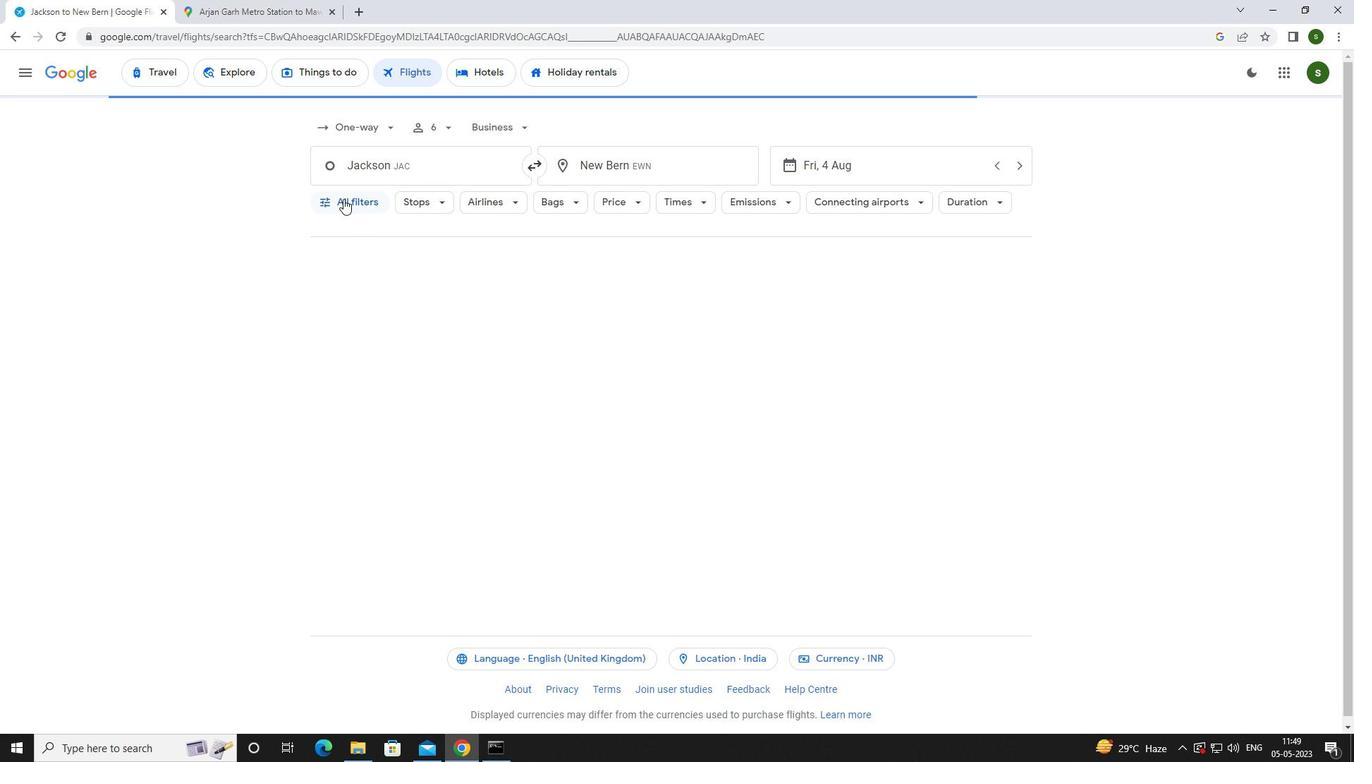 
Action: Mouse moved to (524, 499)
Screenshot: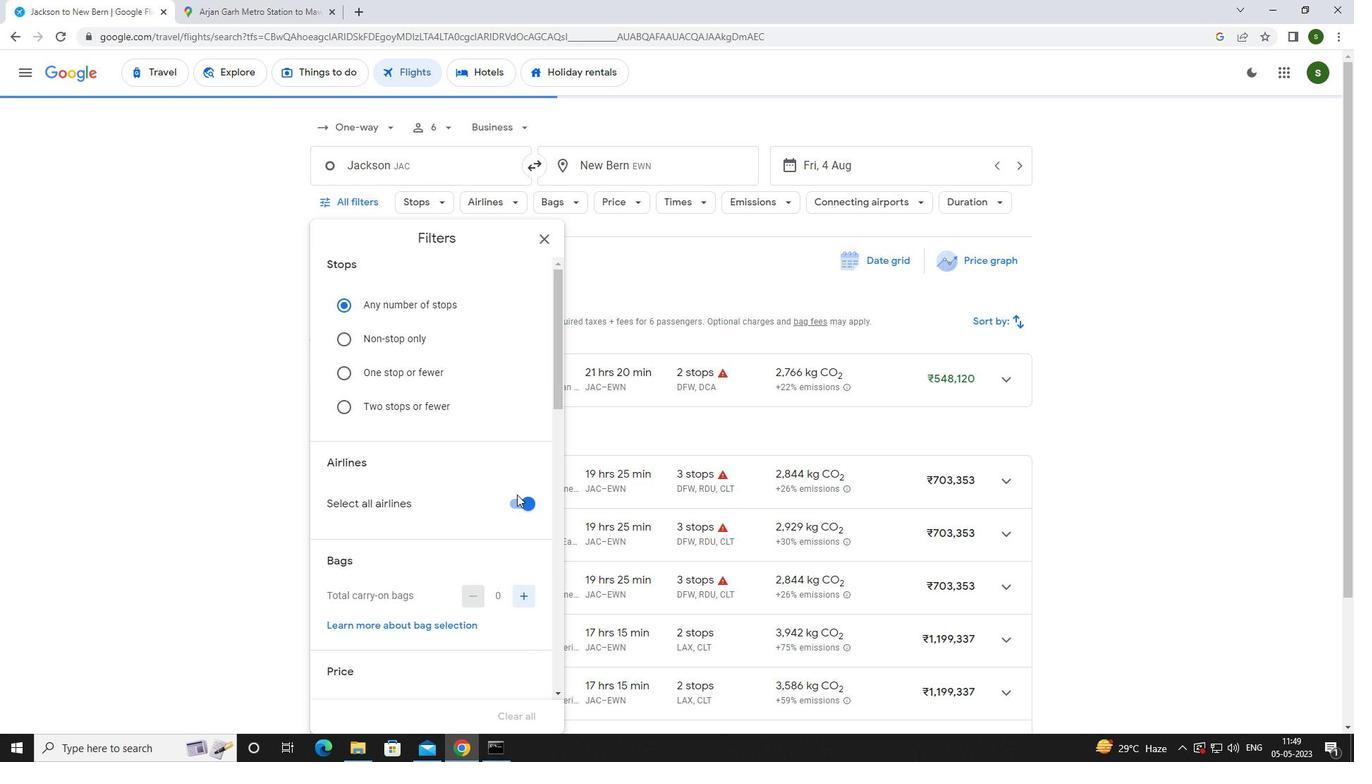
Action: Mouse pressed left at (524, 499)
Screenshot: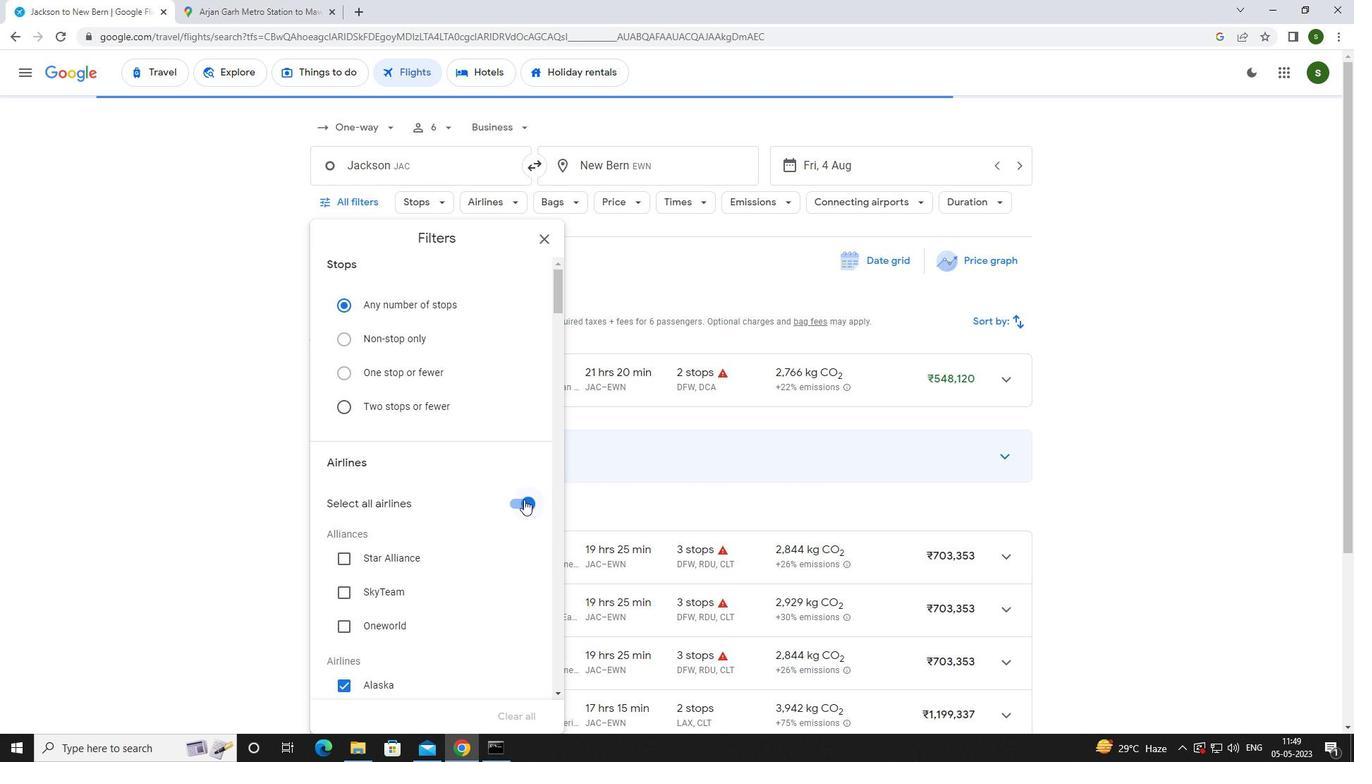 
Action: Mouse moved to (506, 499)
Screenshot: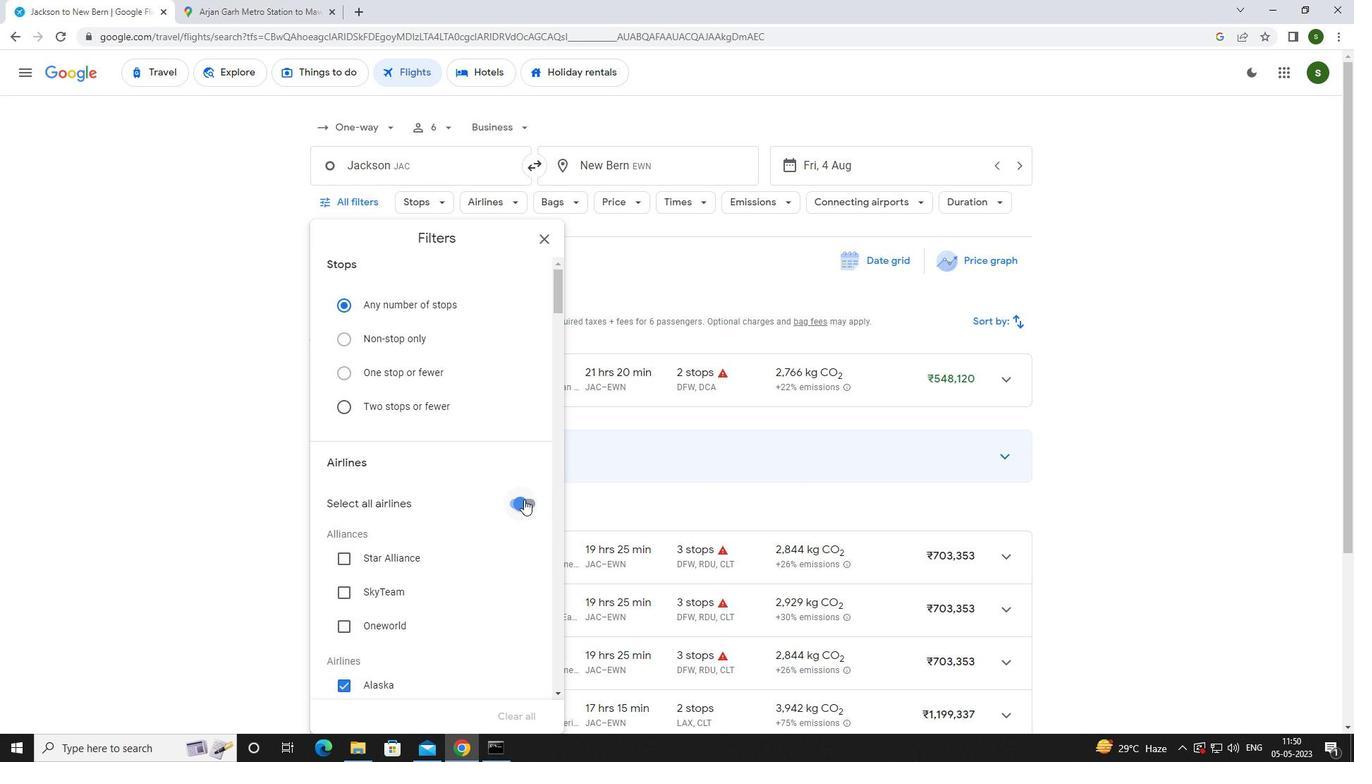 
Action: Mouse scrolled (506, 498) with delta (0, 0)
Screenshot: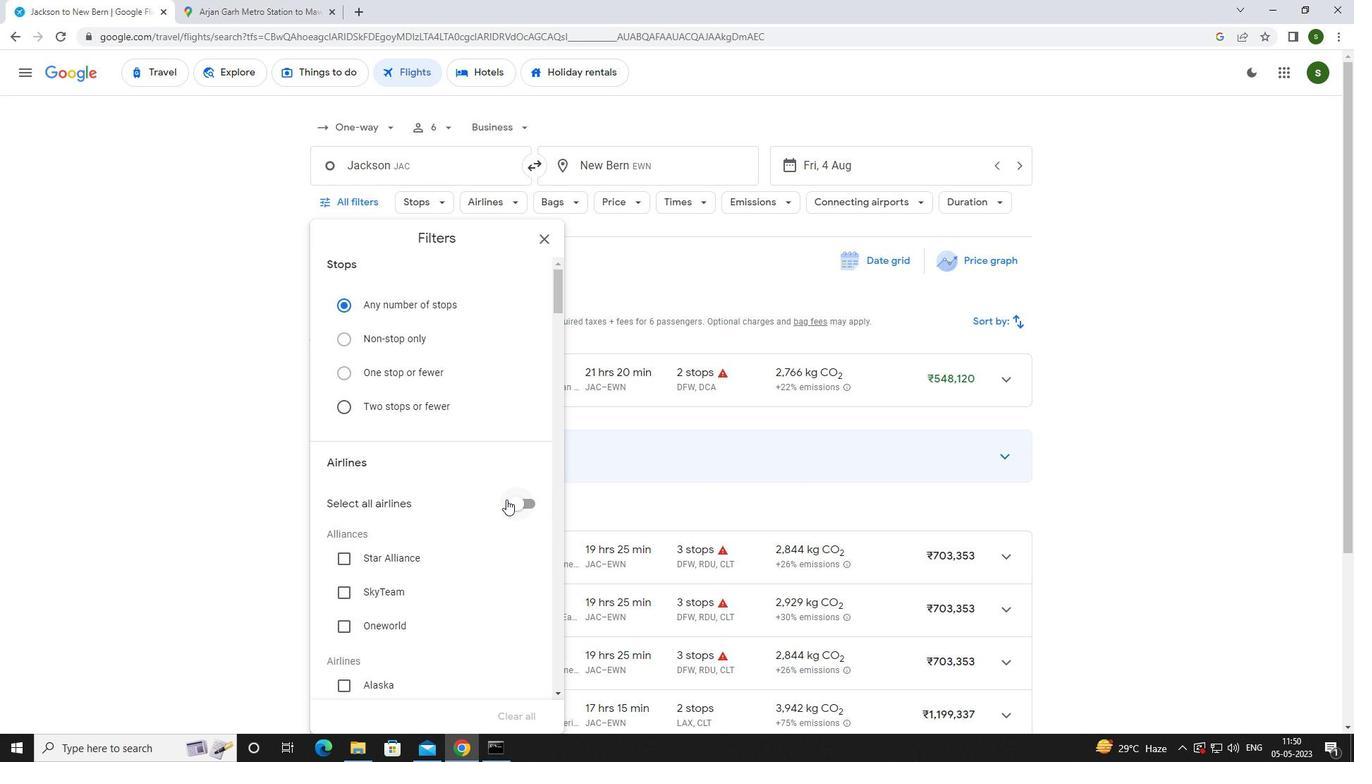 
Action: Mouse moved to (505, 499)
Screenshot: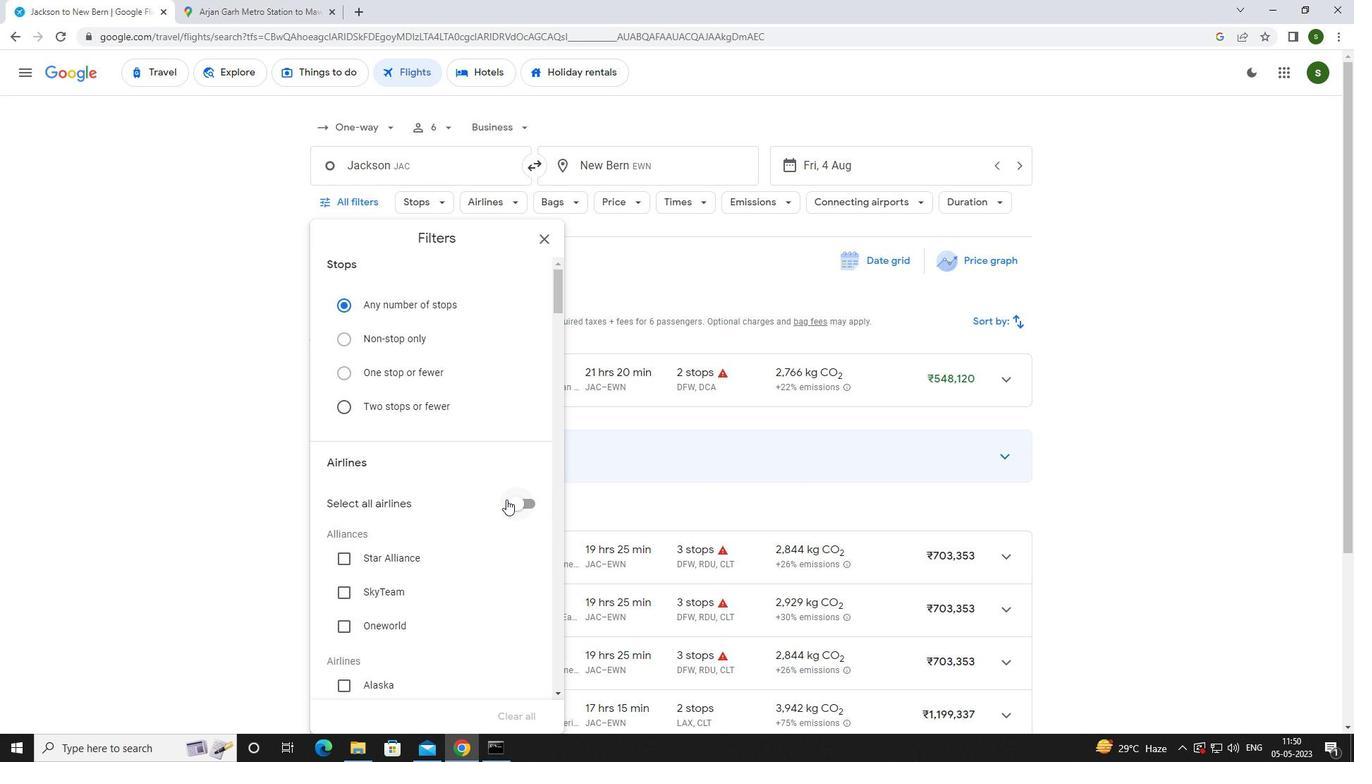 
Action: Mouse scrolled (505, 498) with delta (0, 0)
Screenshot: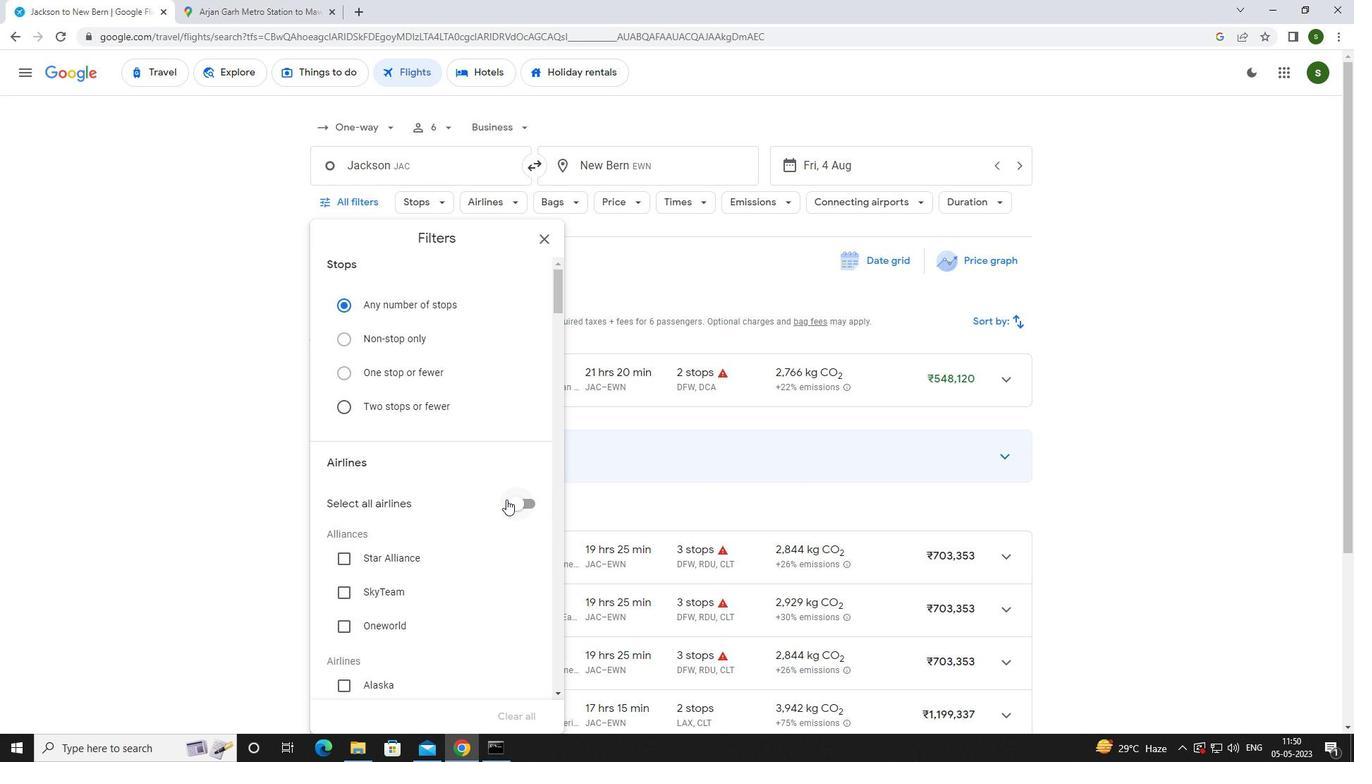 
Action: Mouse moved to (505, 499)
Screenshot: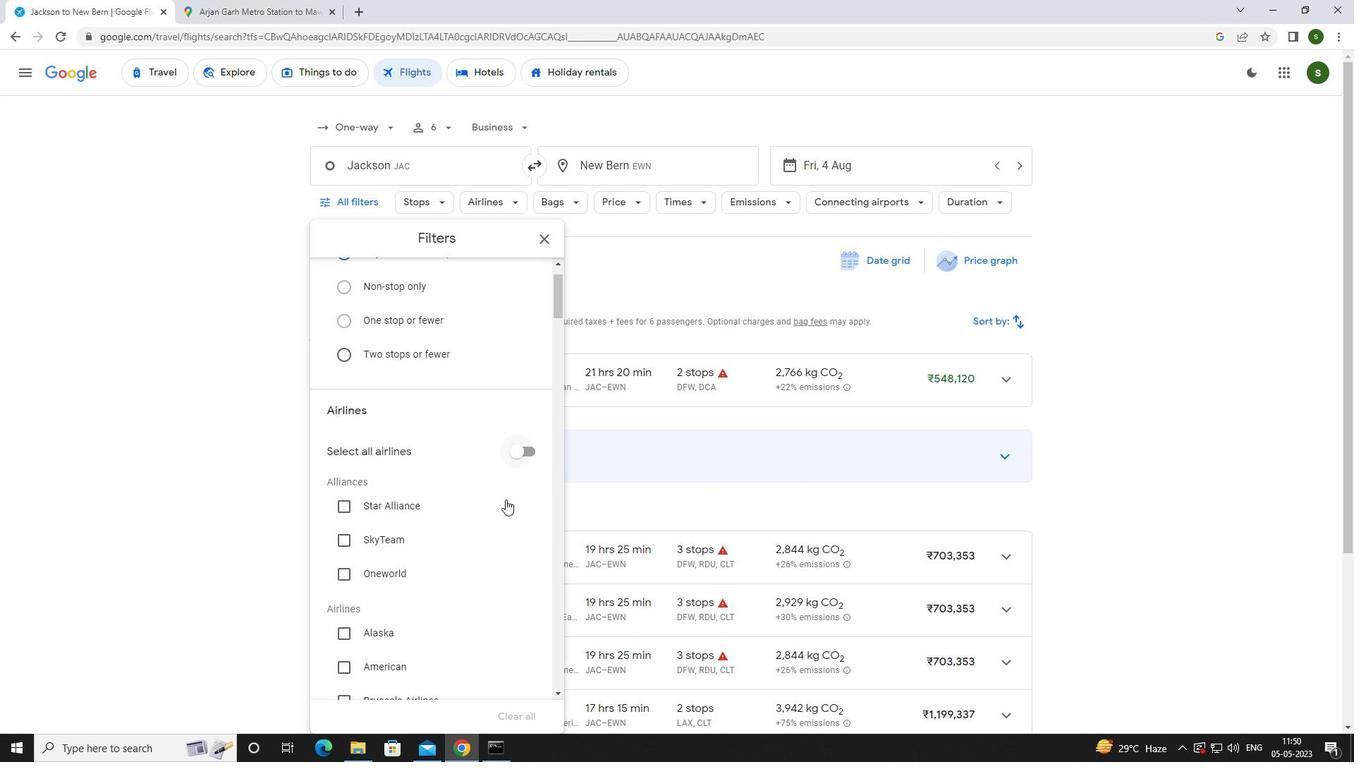 
Action: Mouse scrolled (505, 498) with delta (0, 0)
Screenshot: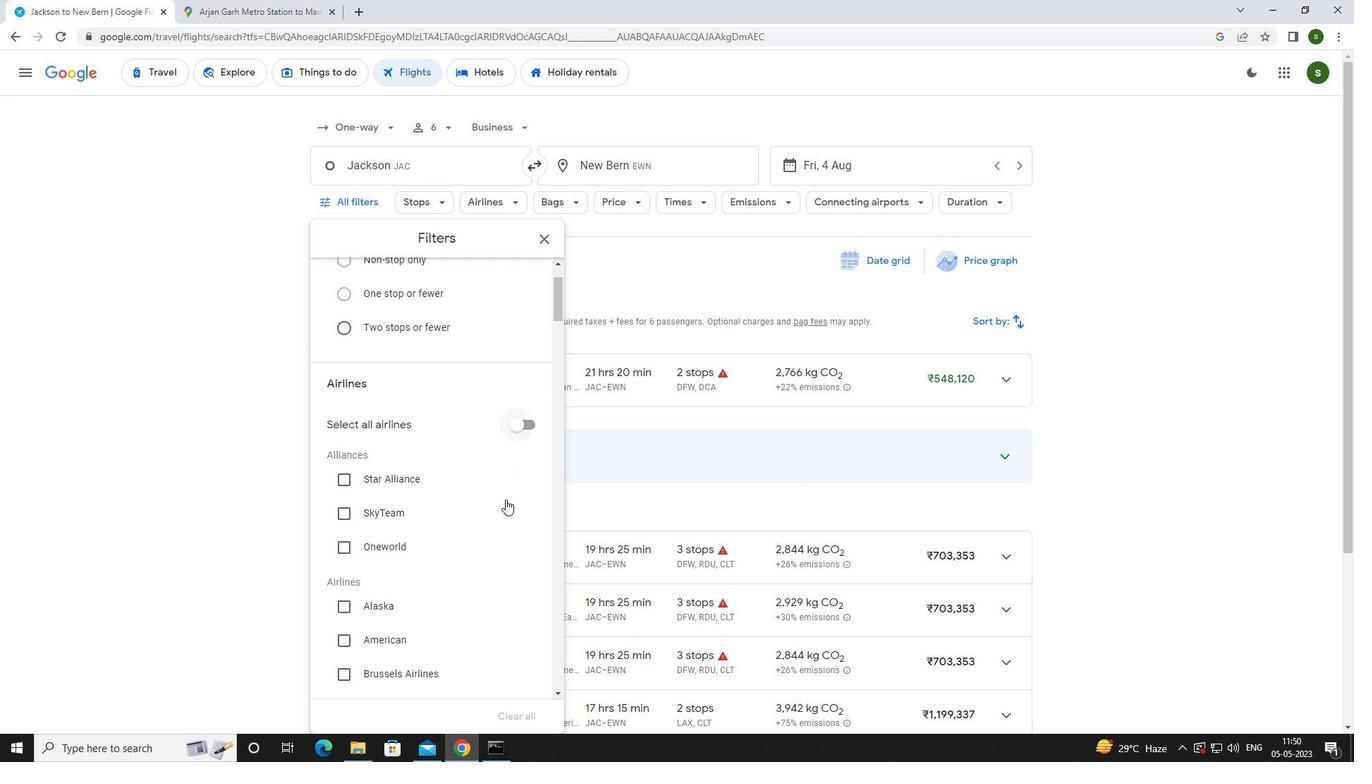 
Action: Mouse scrolled (505, 498) with delta (0, 0)
Screenshot: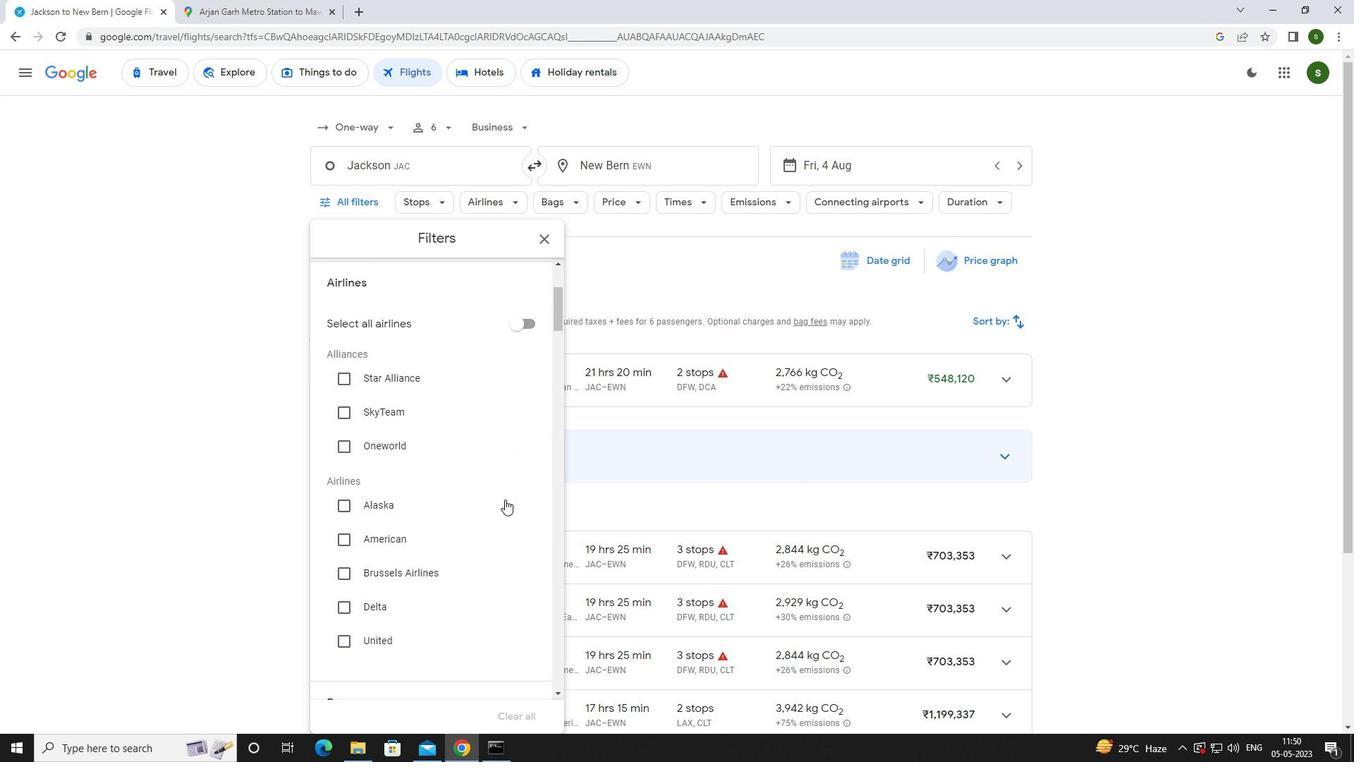 
Action: Mouse scrolled (505, 498) with delta (0, 0)
Screenshot: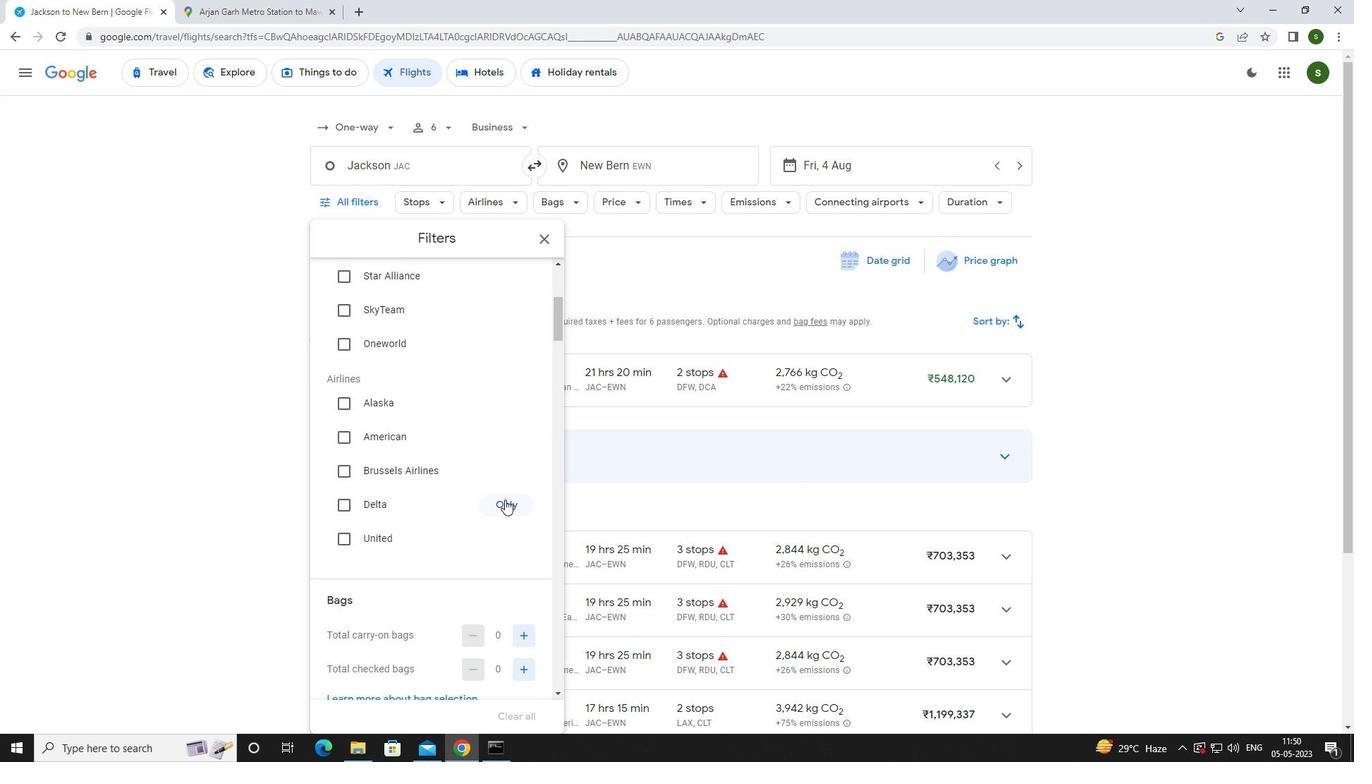 
Action: Mouse scrolled (505, 498) with delta (0, 0)
Screenshot: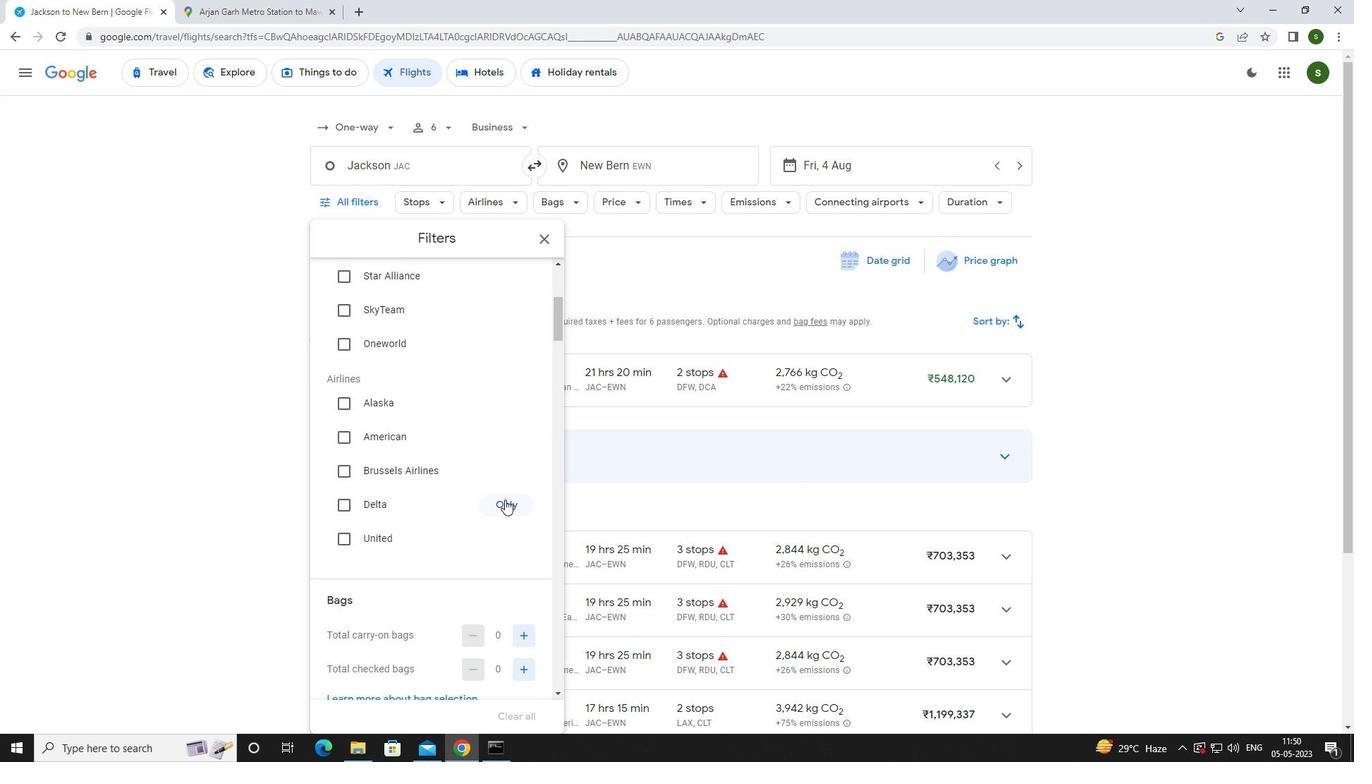 
Action: Mouse moved to (527, 525)
Screenshot: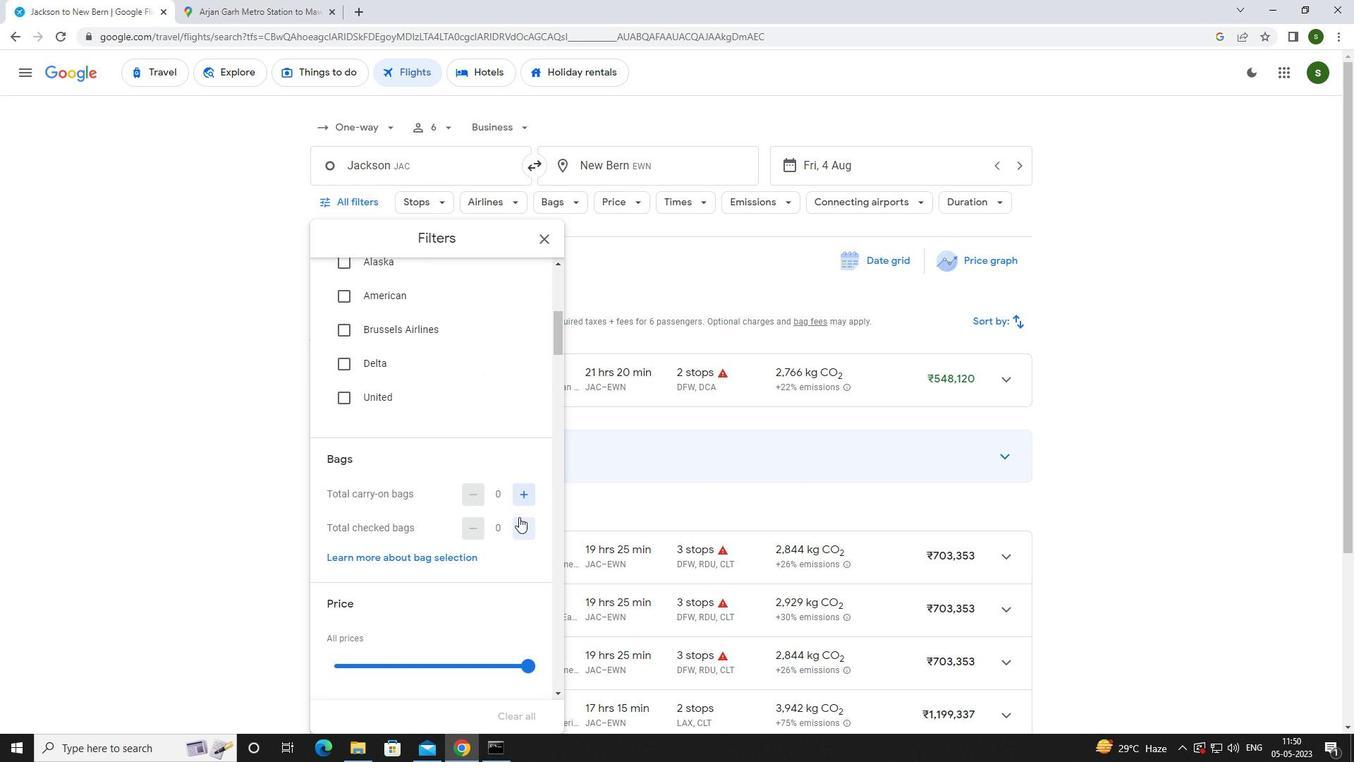 
Action: Mouse pressed left at (527, 525)
Screenshot: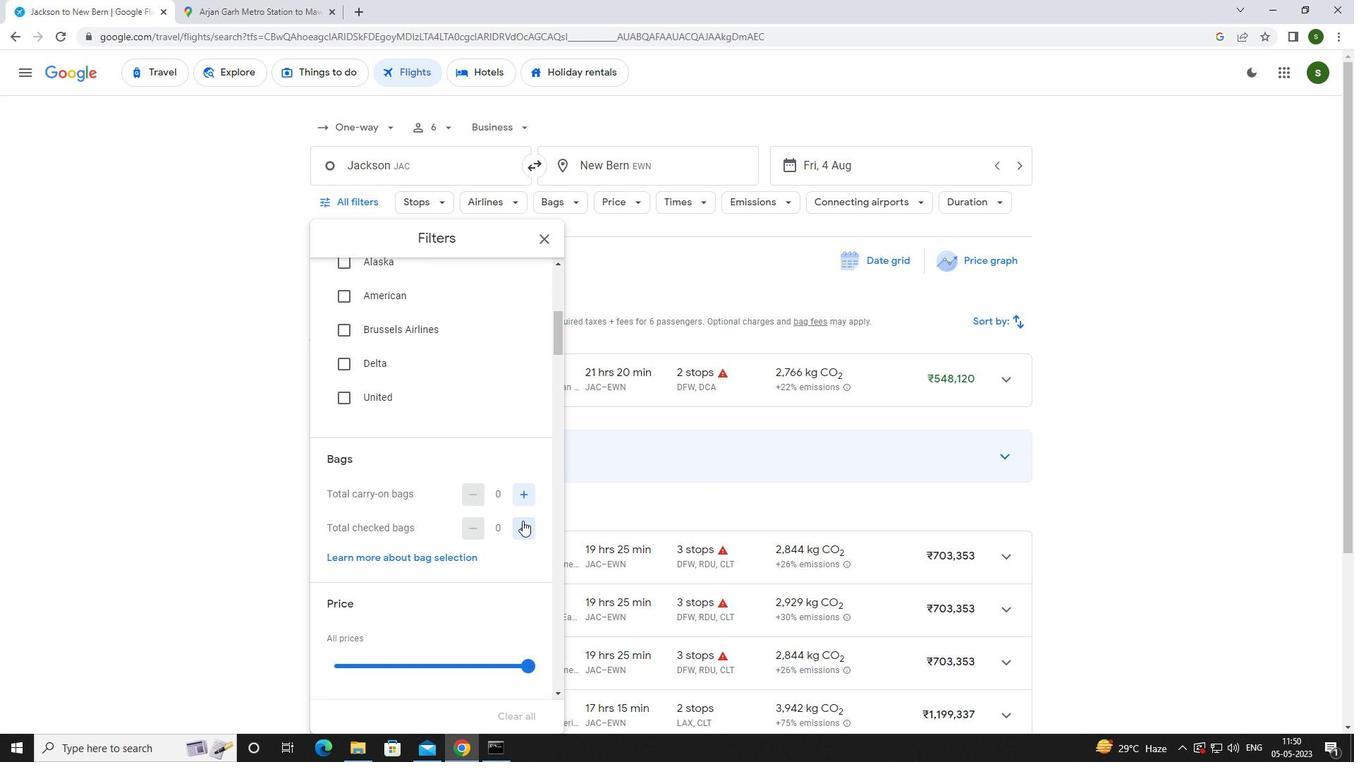
Action: Mouse pressed left at (527, 525)
Screenshot: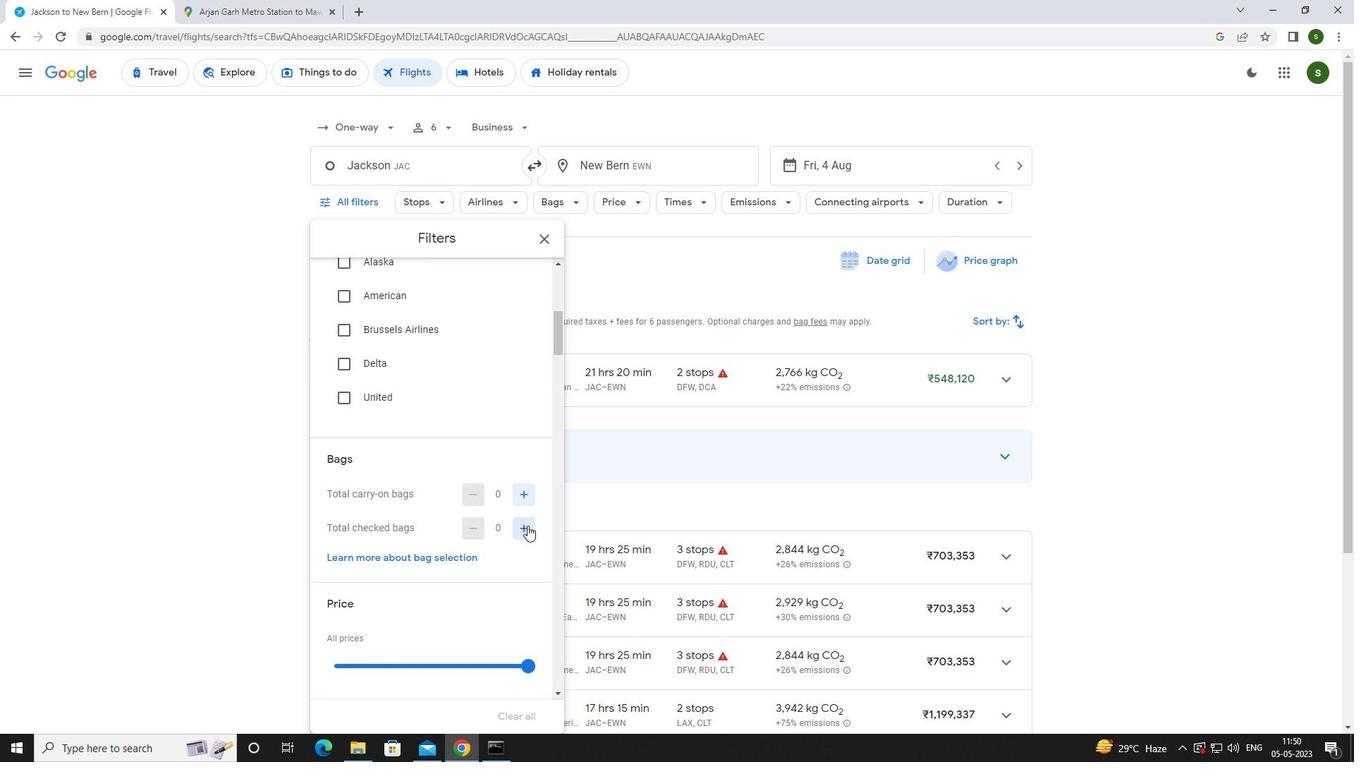 
Action: Mouse pressed left at (527, 525)
Screenshot: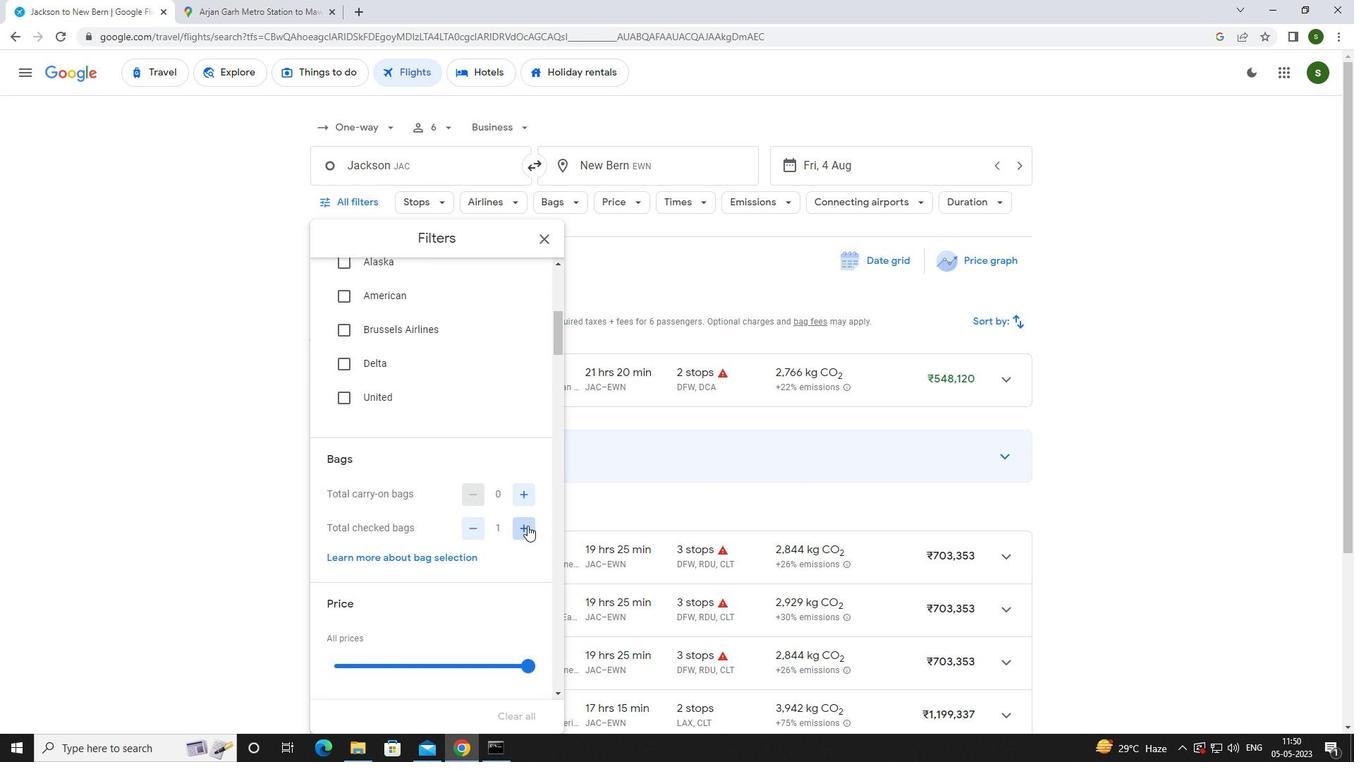 
Action: Mouse pressed left at (527, 525)
Screenshot: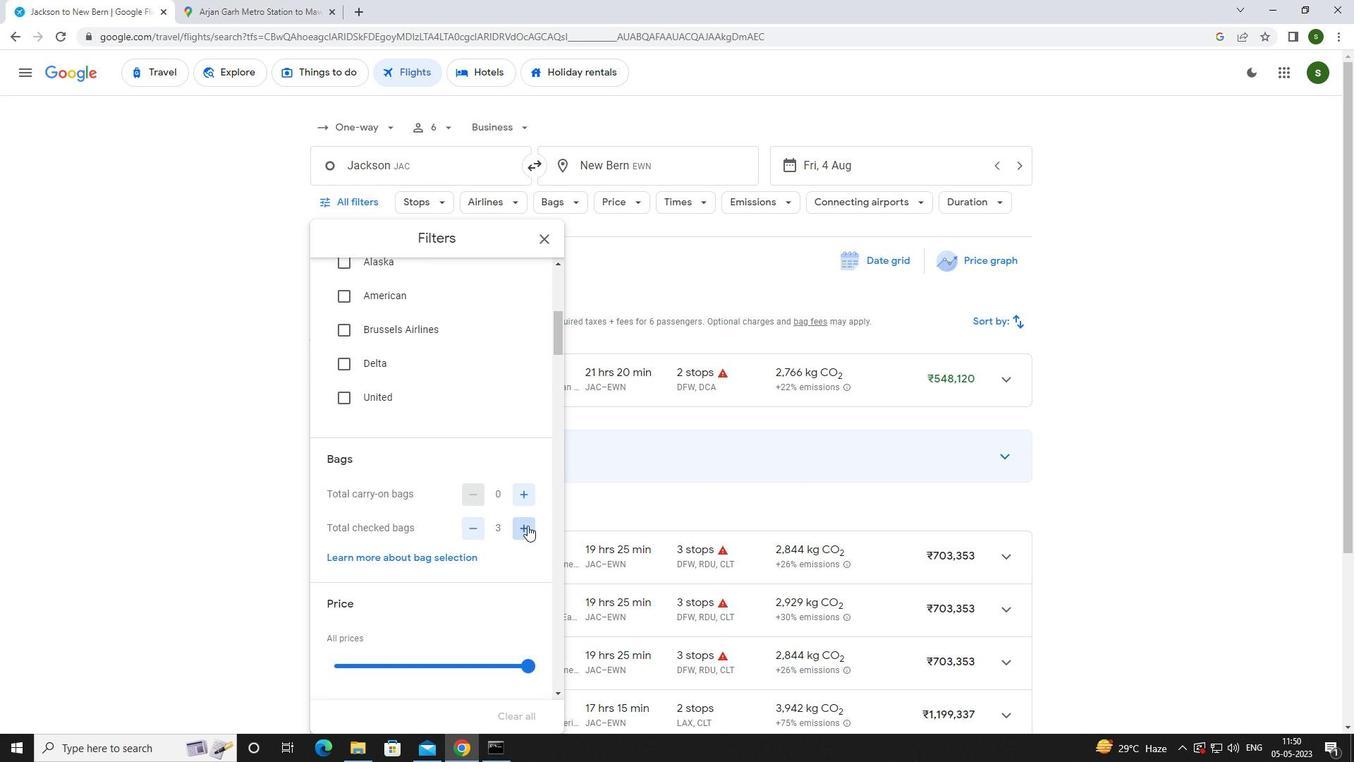 
Action: Mouse moved to (527, 526)
Screenshot: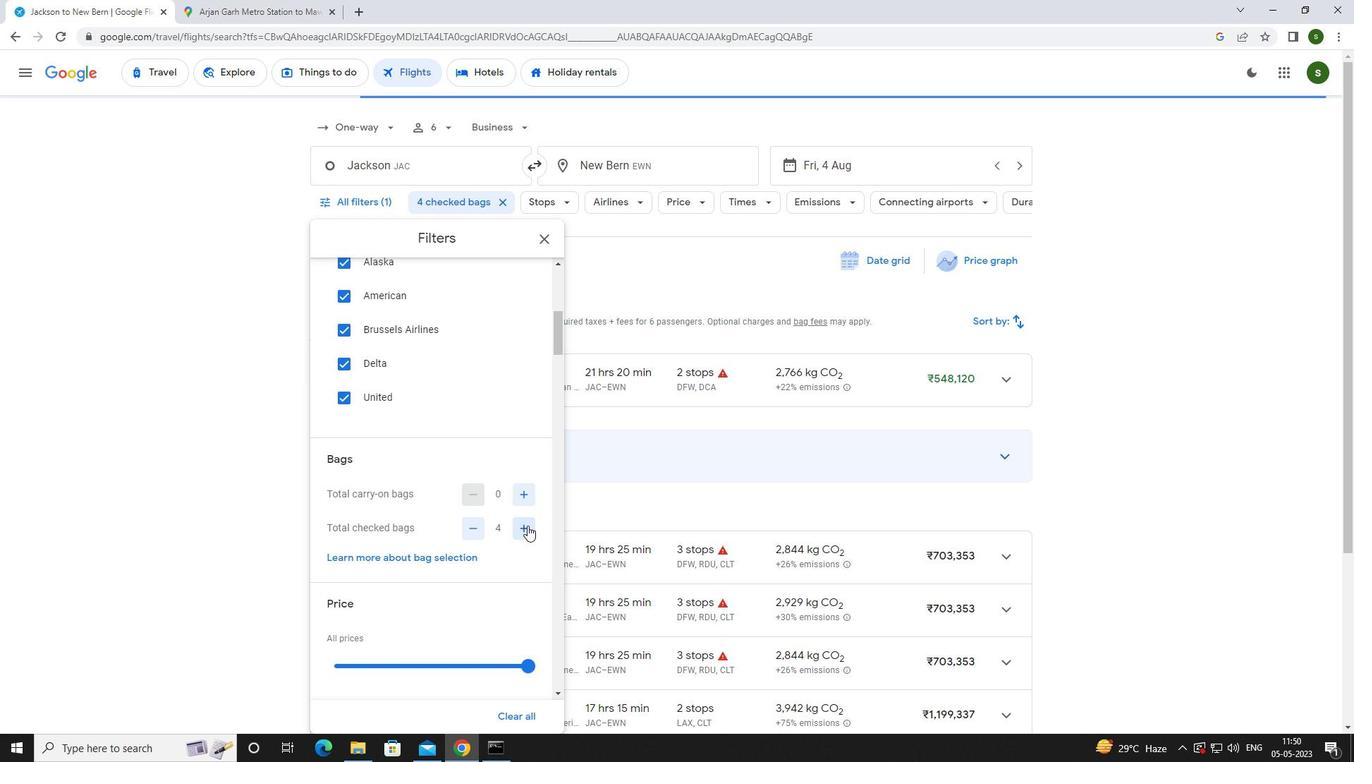 
Action: Mouse scrolled (527, 525) with delta (0, 0)
Screenshot: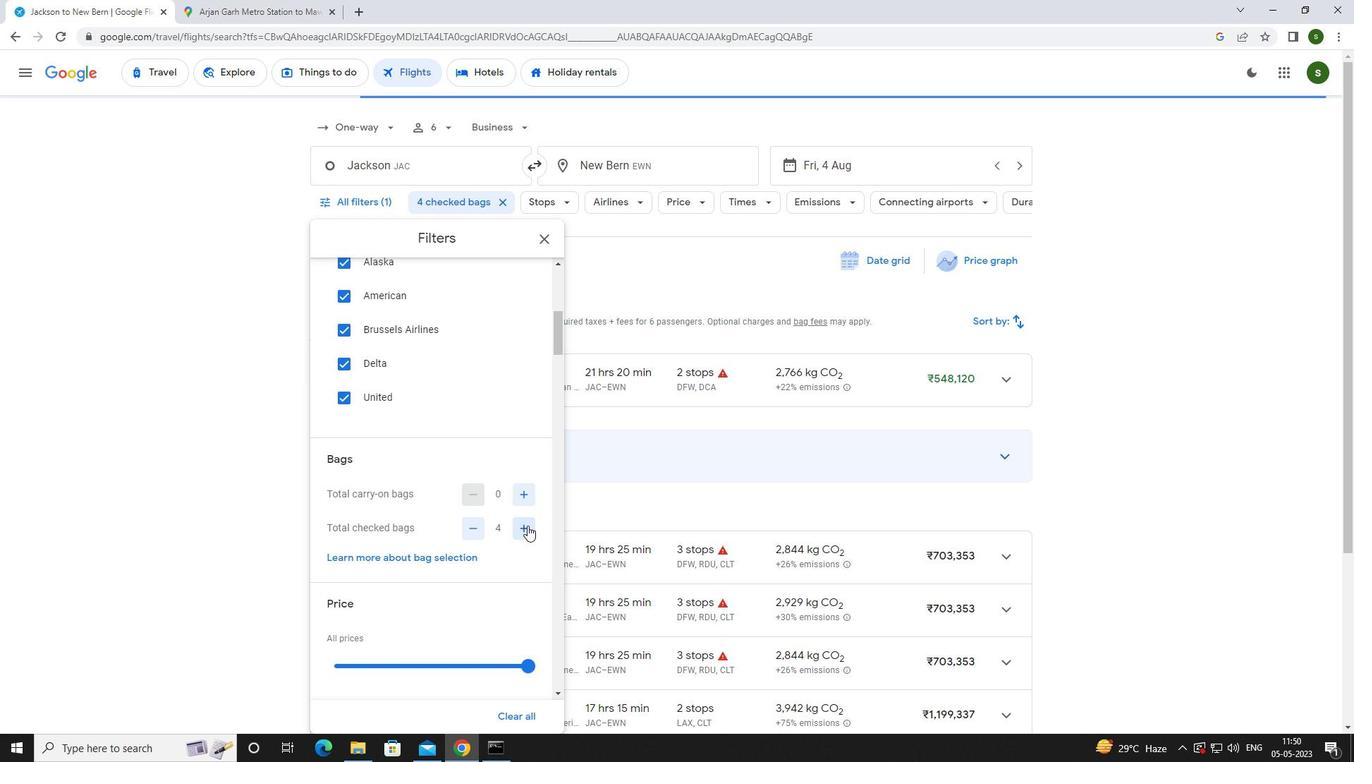 
Action: Mouse scrolled (527, 525) with delta (0, 0)
Screenshot: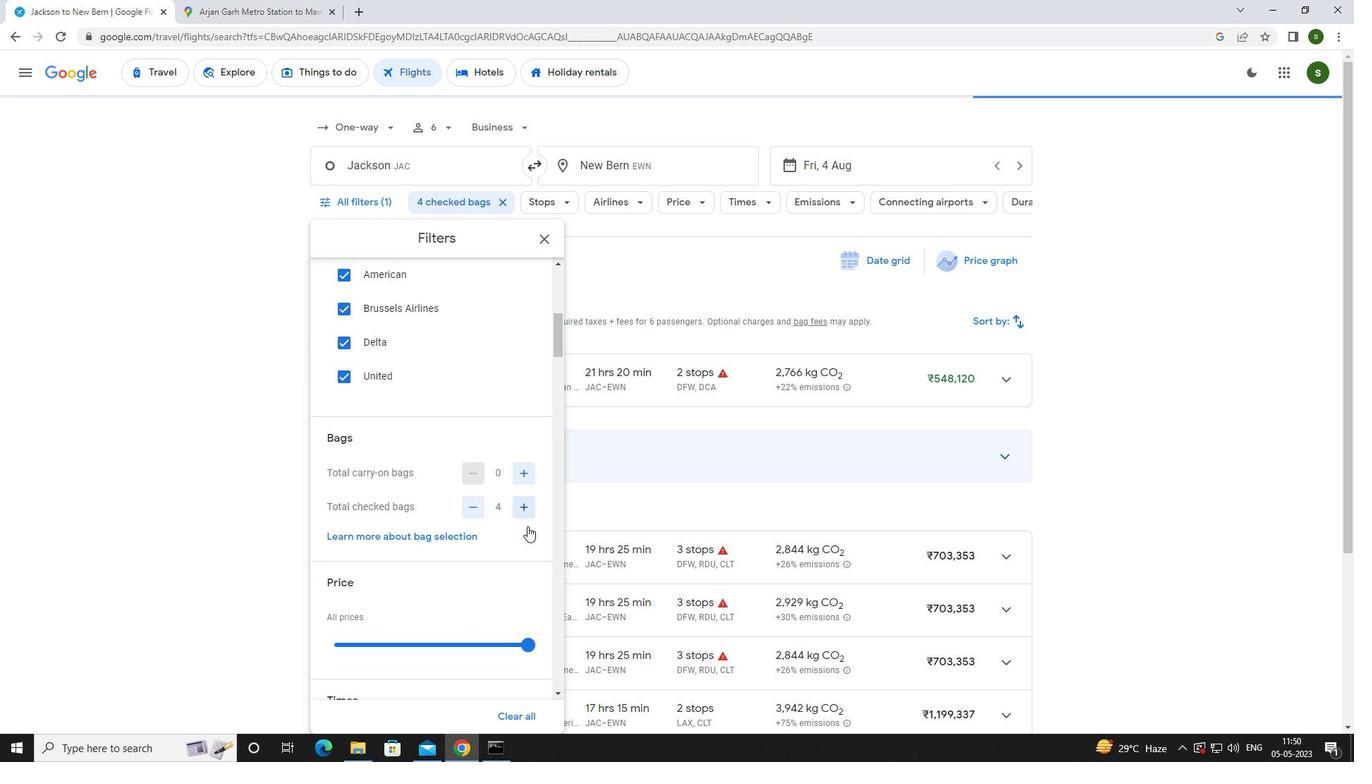 
Action: Mouse pressed left at (527, 526)
Screenshot: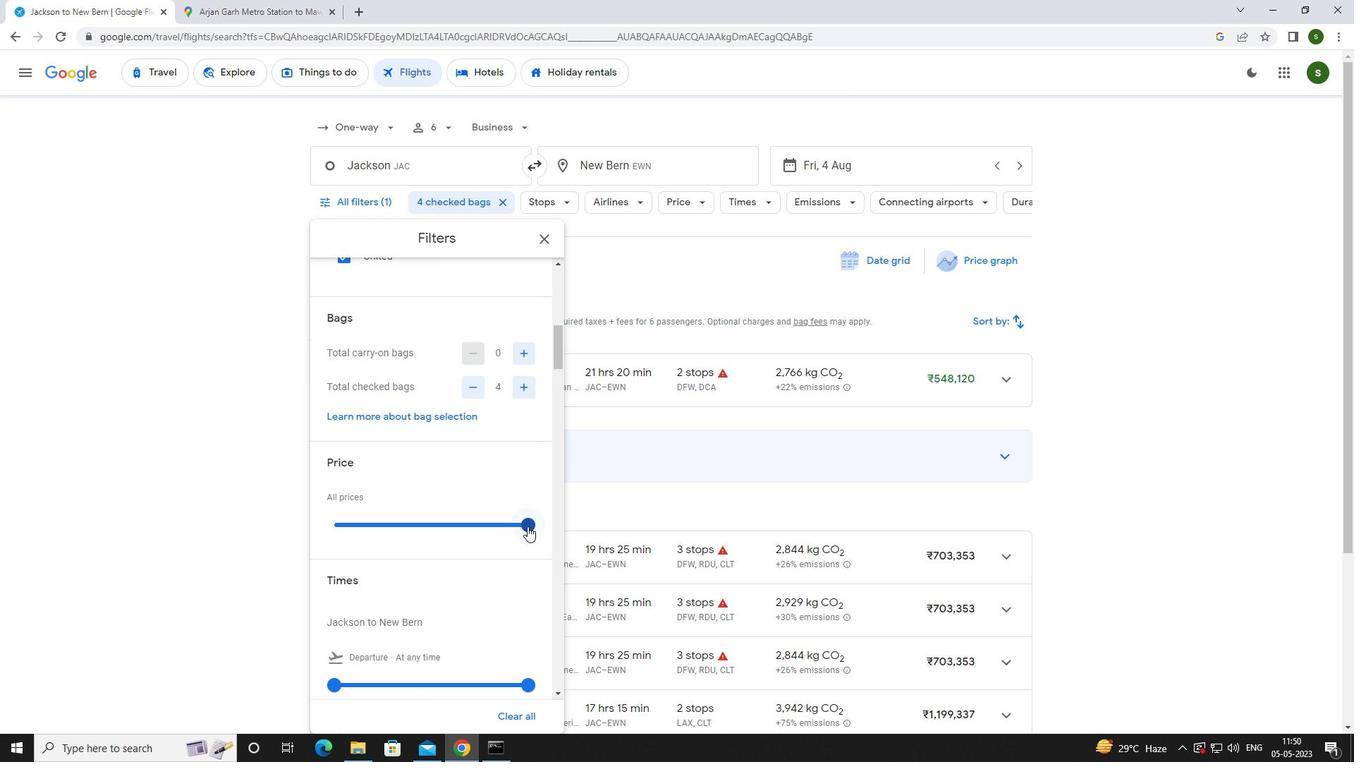 
Action: Mouse moved to (330, 532)
Screenshot: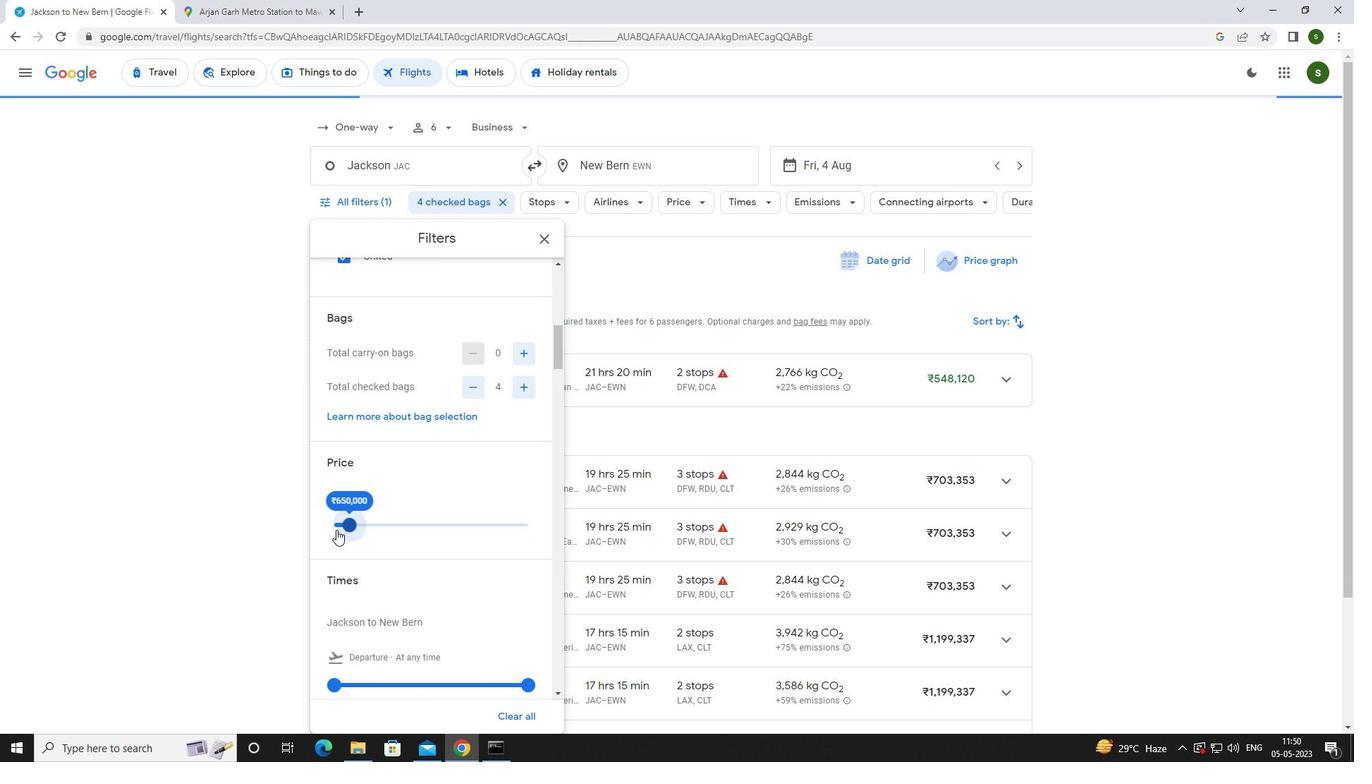 
Action: Mouse scrolled (330, 531) with delta (0, 0)
Screenshot: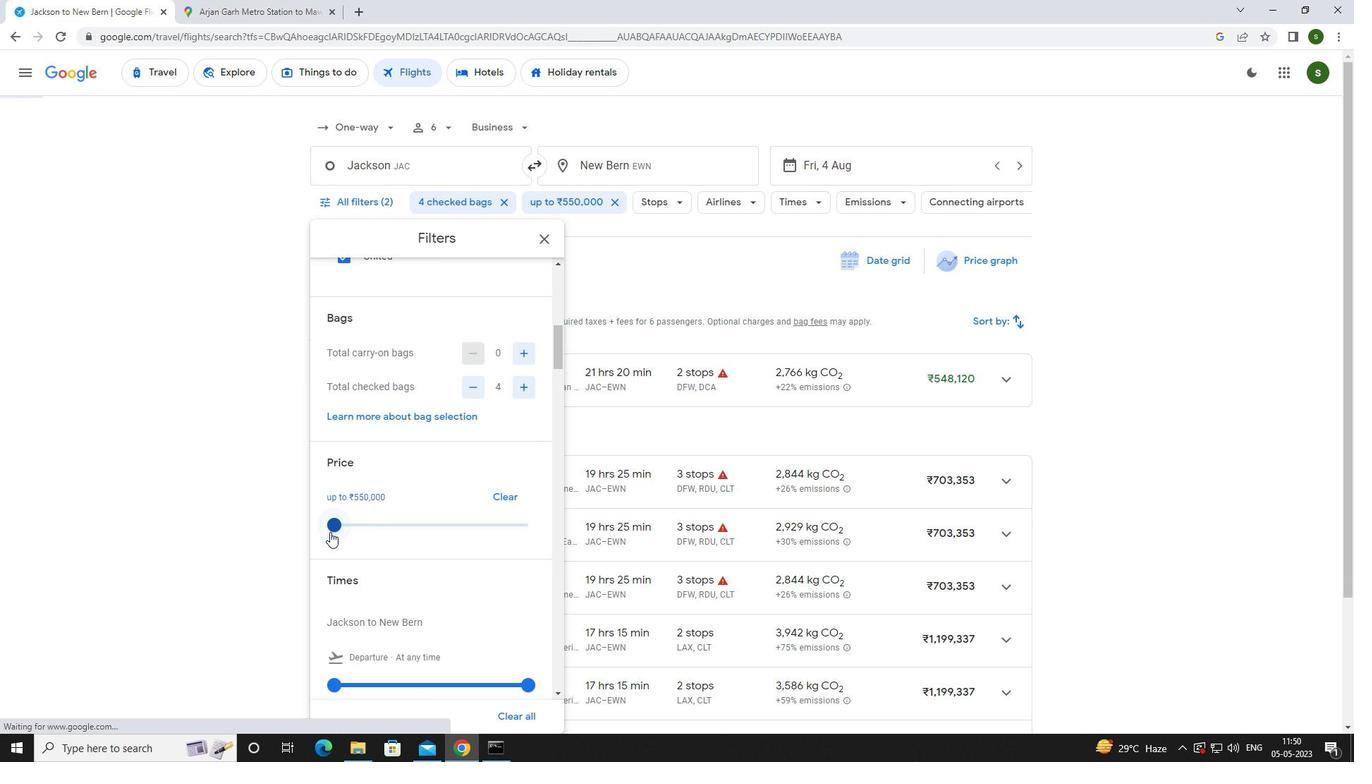 
Action: Mouse scrolled (330, 531) with delta (0, 0)
Screenshot: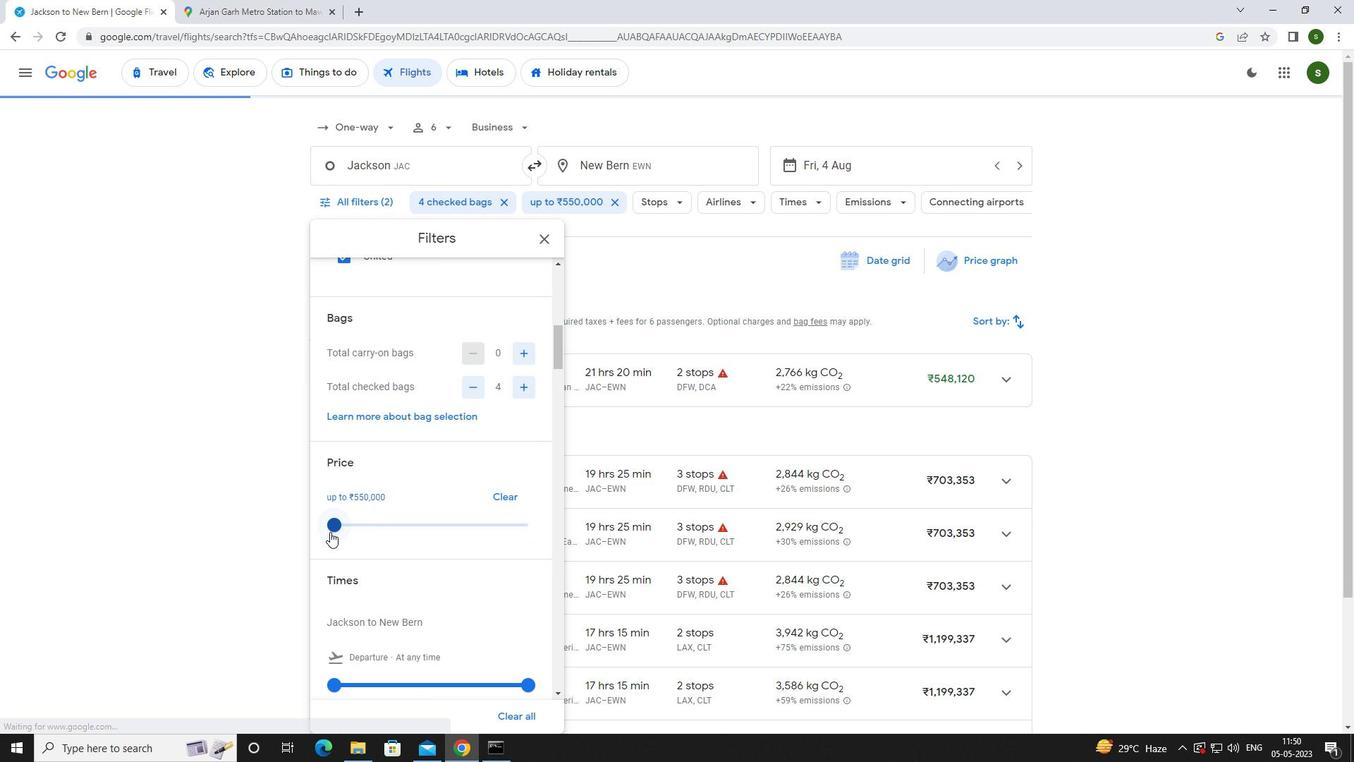 
Action: Mouse moved to (330, 538)
Screenshot: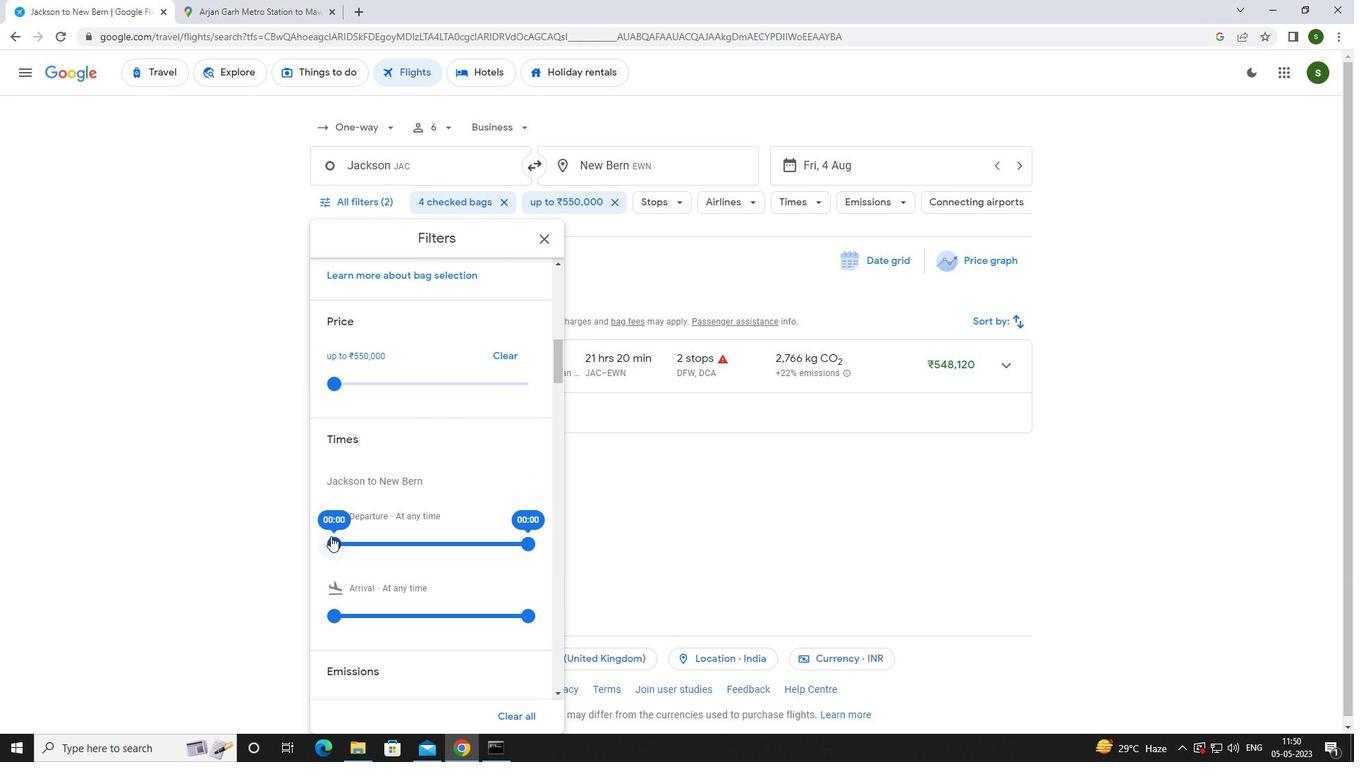 
Action: Mouse pressed left at (330, 538)
Screenshot: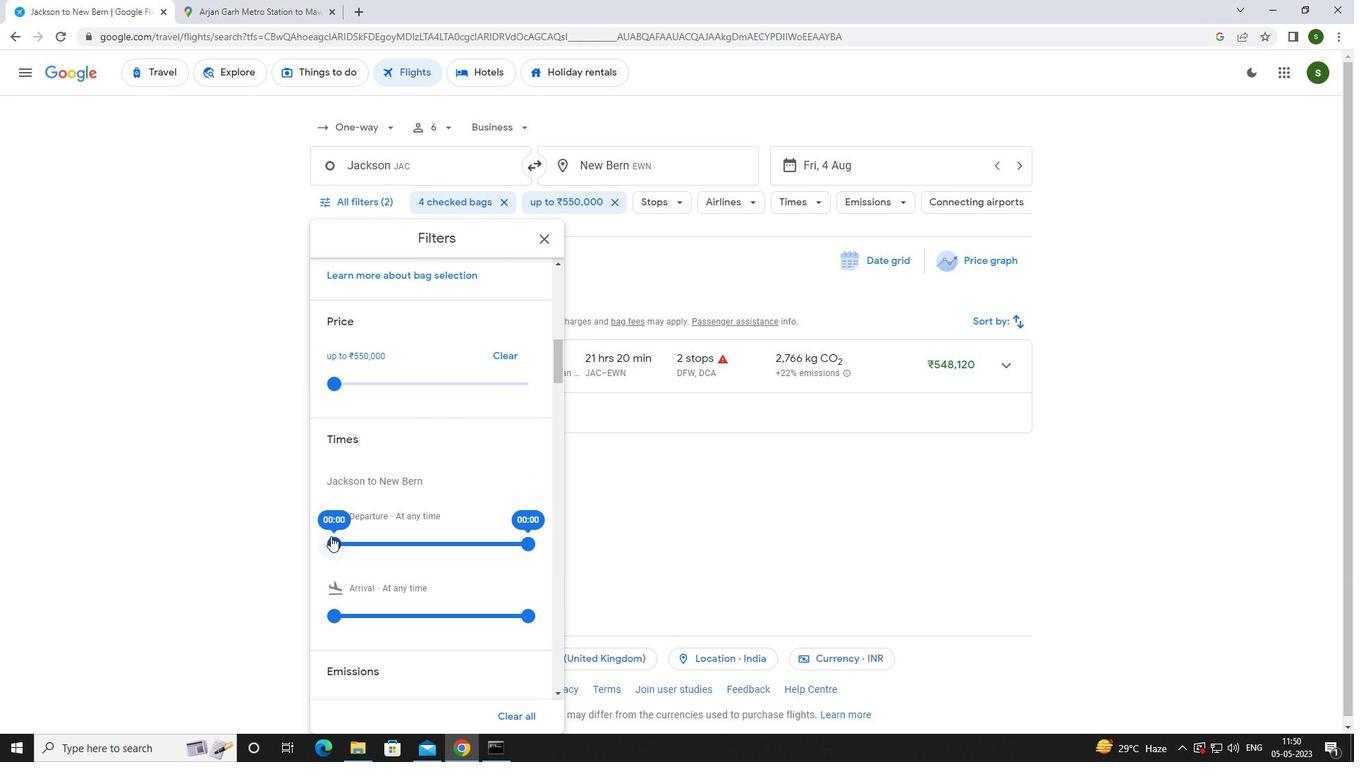 
Action: Mouse moved to (622, 514)
Screenshot: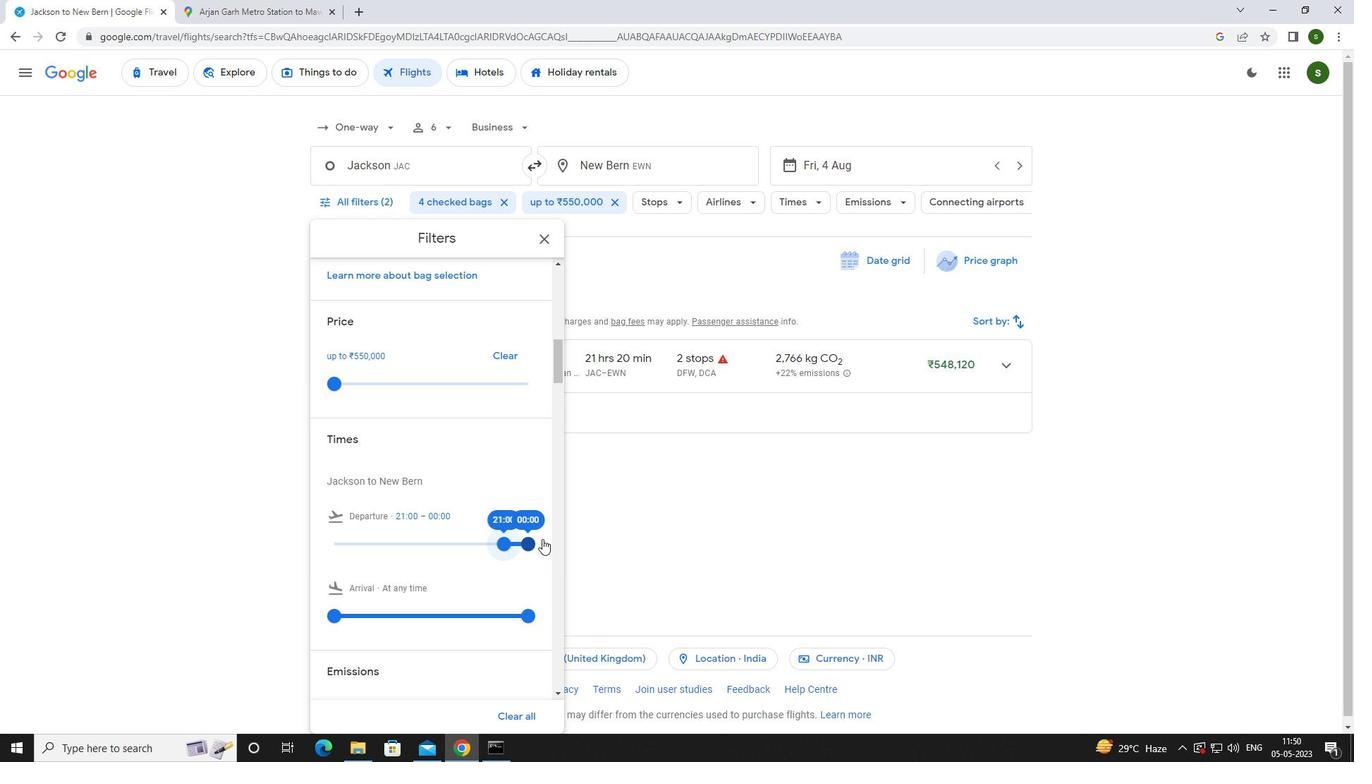 
Action: Mouse pressed left at (622, 514)
Screenshot: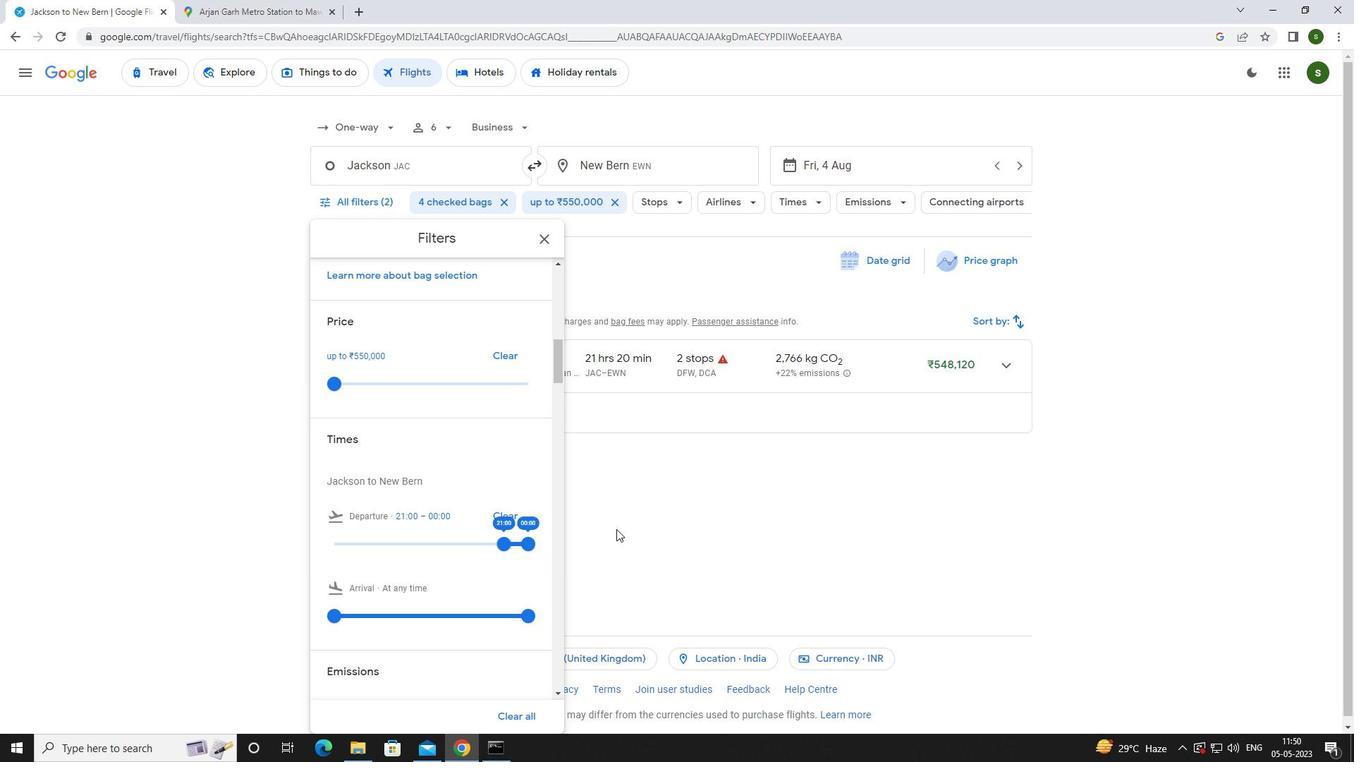 
Action: Mouse moved to (622, 513)
Screenshot: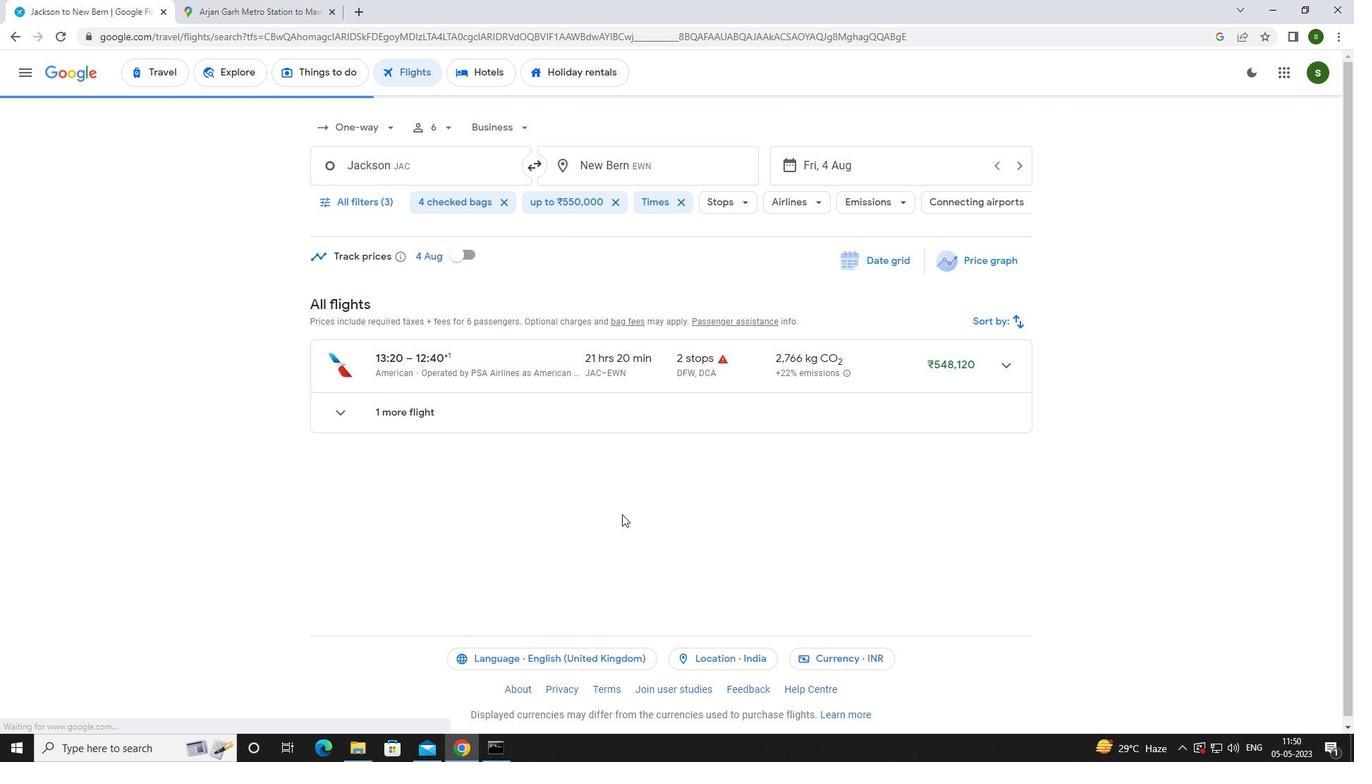
